 Task: Compose an email with the signature Liam Wilson with the subject Request for feedback on a technical manual and the message I am writing to request a review of the project procurement plan. from softage.3@softage.net to softage.2@softage.net with an attached audio file Audio_birthday_message.mp3 Undo the message, redo the message and add the line (Thank you) Send the email. Finally, move the email from Sent Items to the label Warranty claims
Action: Mouse moved to (87, 121)
Screenshot: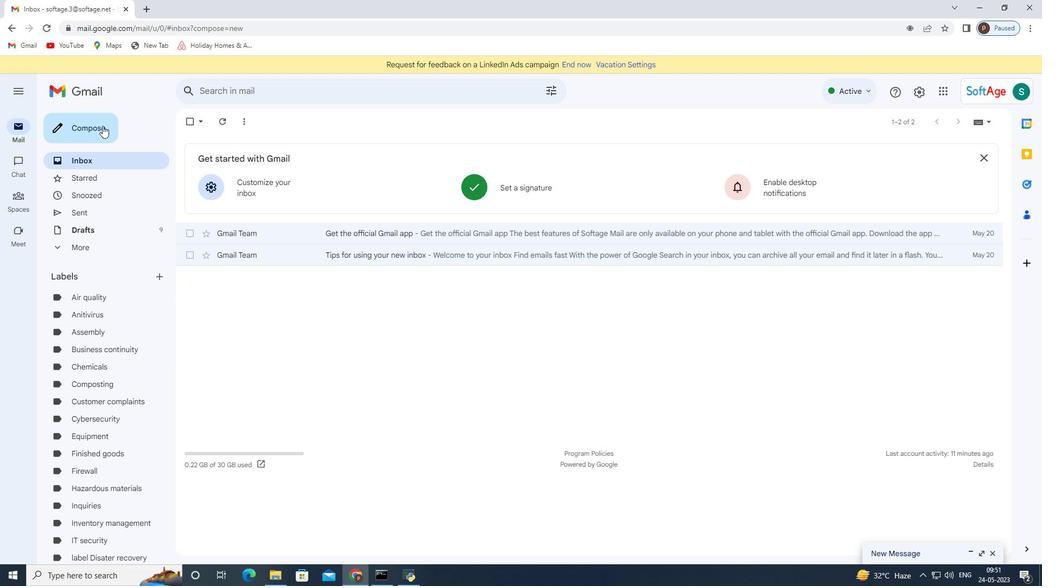 
Action: Mouse pressed left at (87, 121)
Screenshot: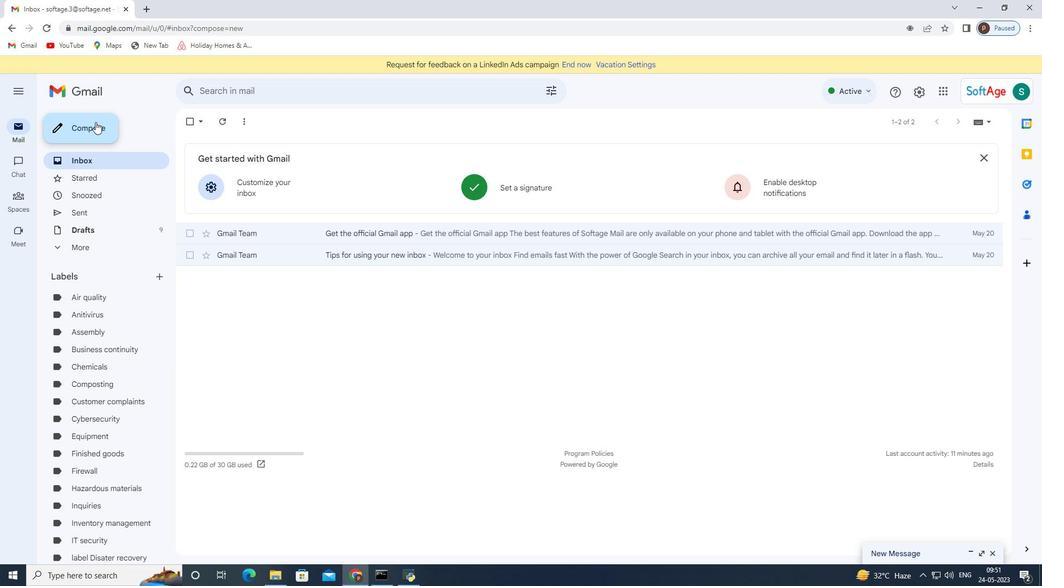 
Action: Mouse moved to (733, 548)
Screenshot: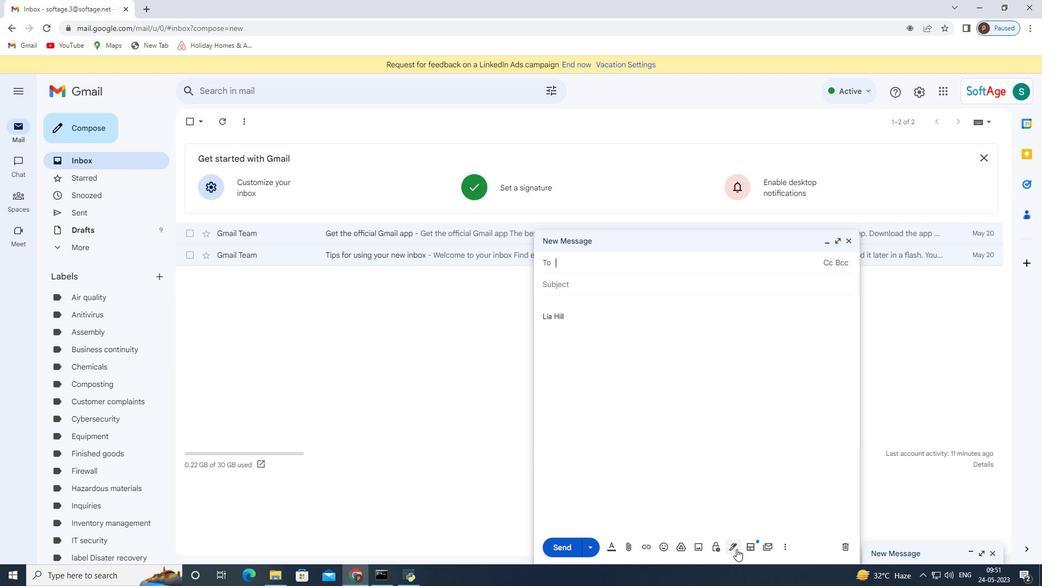 
Action: Mouse pressed left at (733, 548)
Screenshot: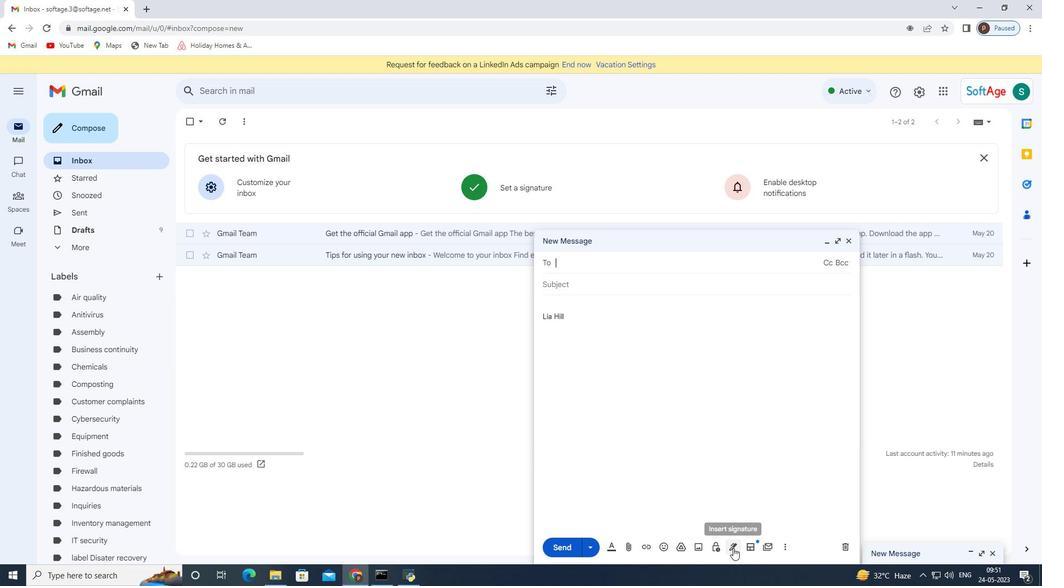 
Action: Mouse moved to (794, 492)
Screenshot: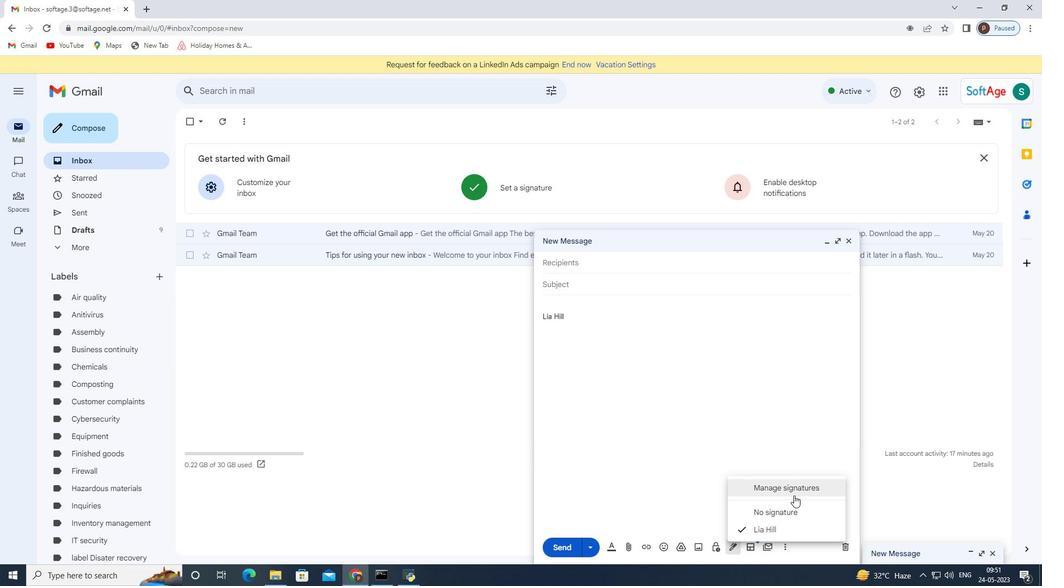 
Action: Mouse pressed left at (794, 492)
Screenshot: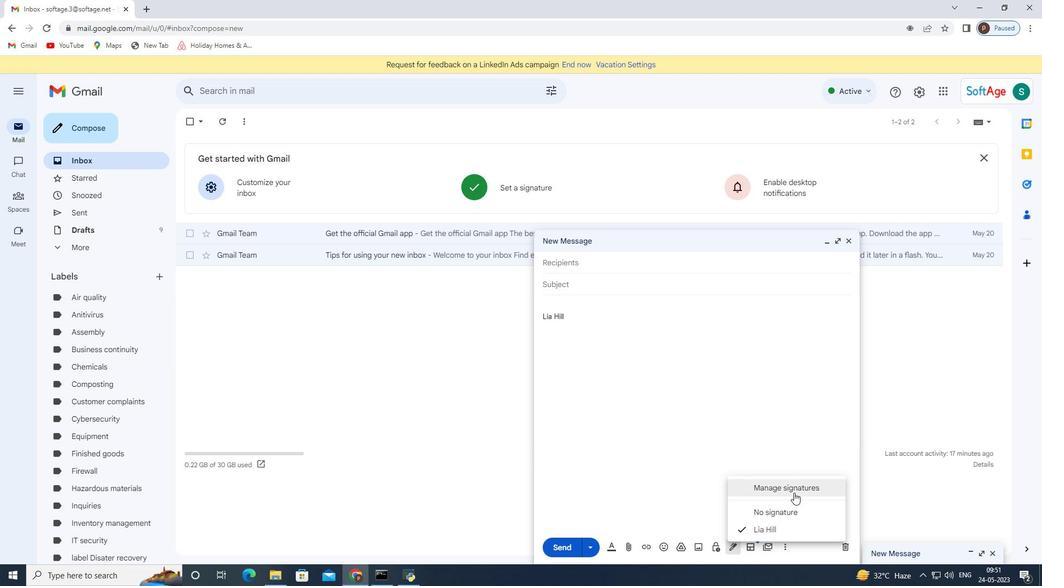 
Action: Mouse moved to (849, 236)
Screenshot: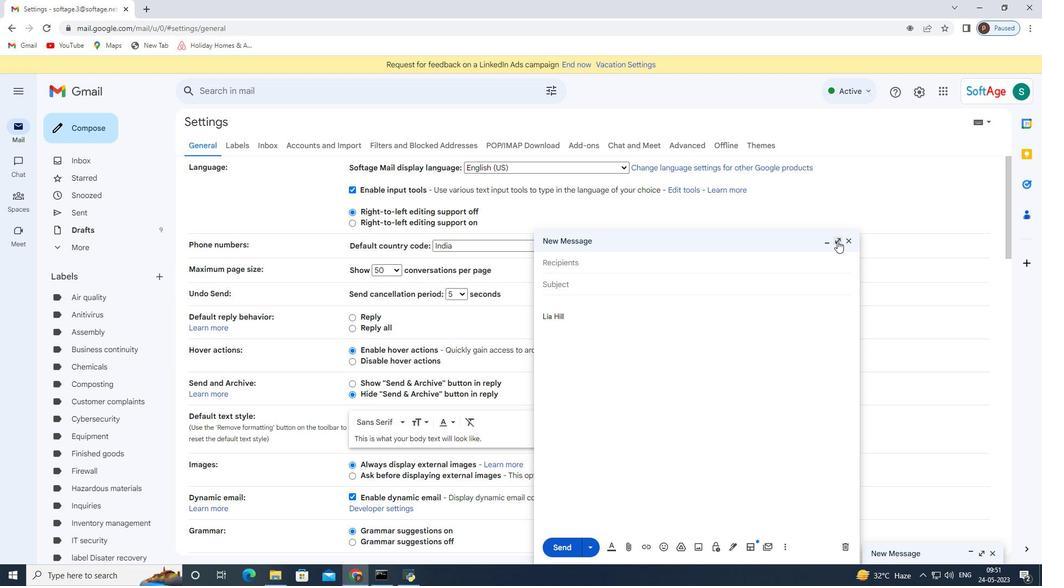 
Action: Mouse pressed left at (849, 236)
Screenshot: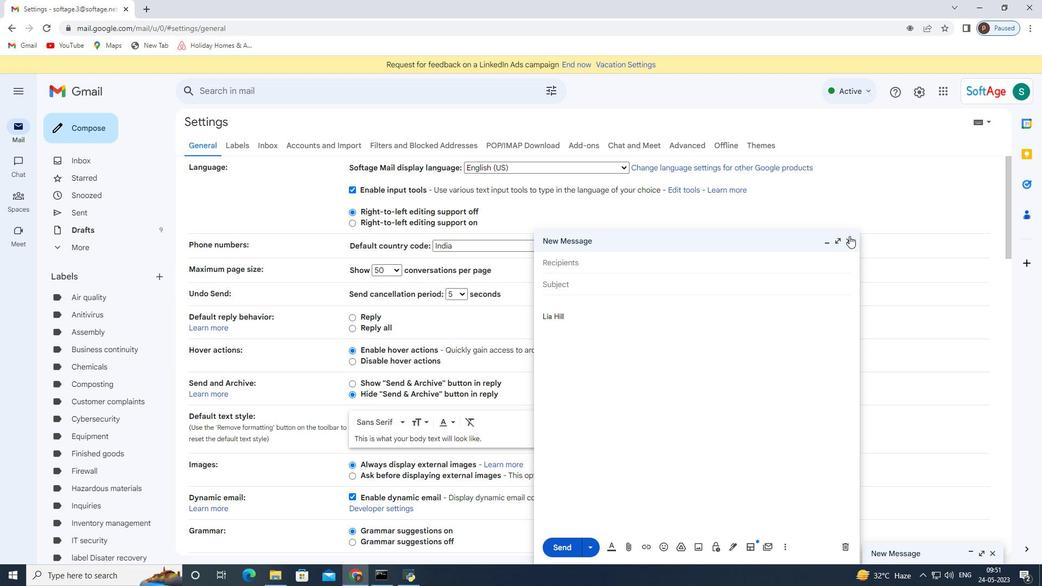
Action: Mouse moved to (460, 422)
Screenshot: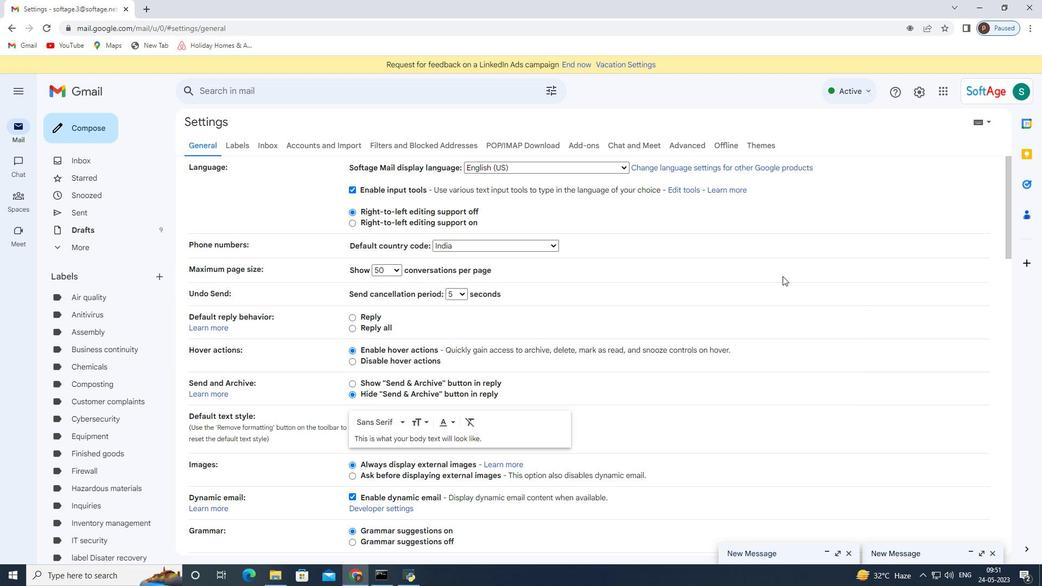 
Action: Mouse scrolled (460, 421) with delta (0, 0)
Screenshot: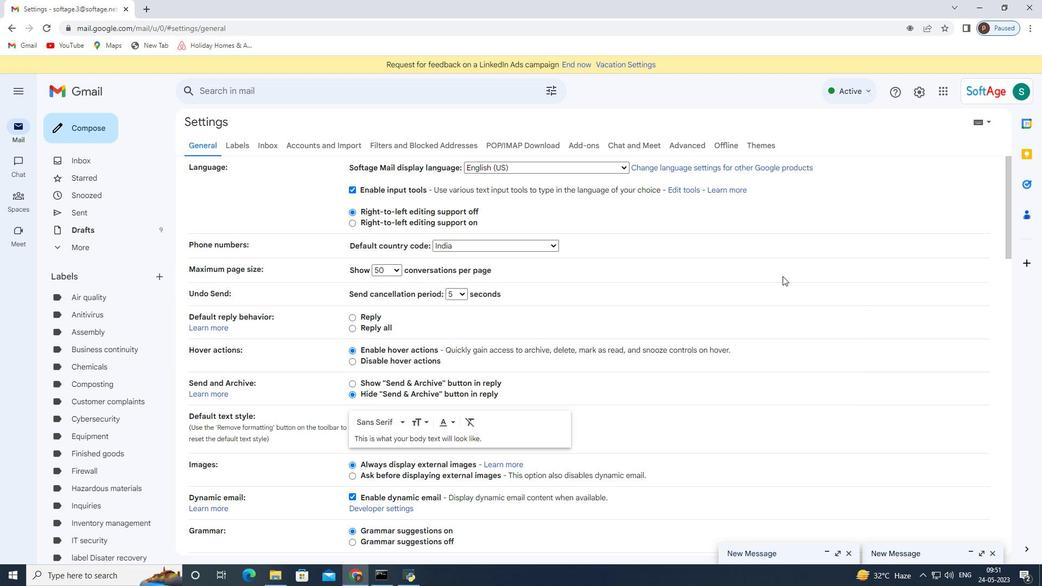 
Action: Mouse moved to (447, 433)
Screenshot: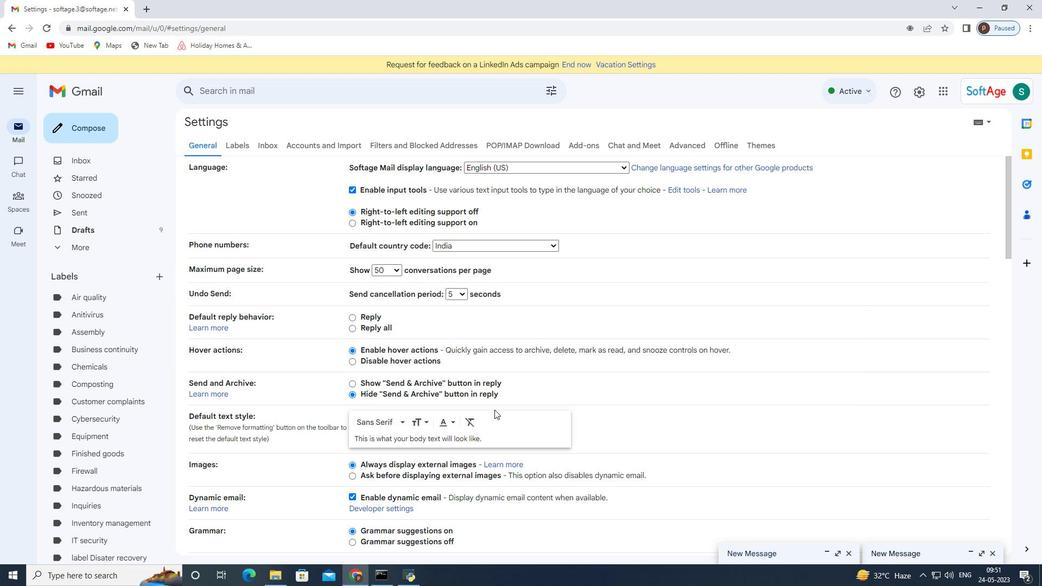 
Action: Mouse scrolled (447, 433) with delta (0, 0)
Screenshot: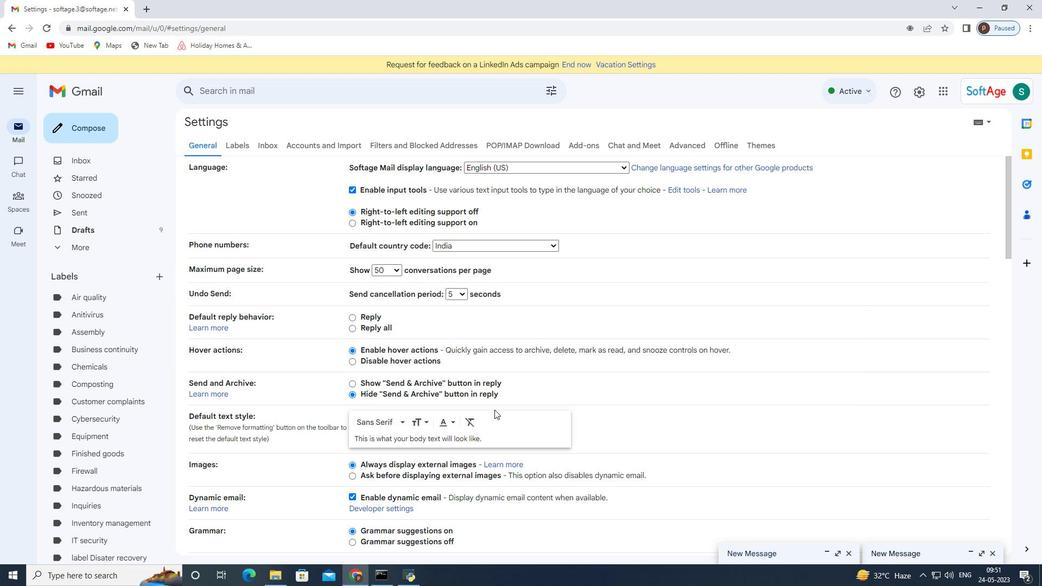 
Action: Mouse moved to (438, 440)
Screenshot: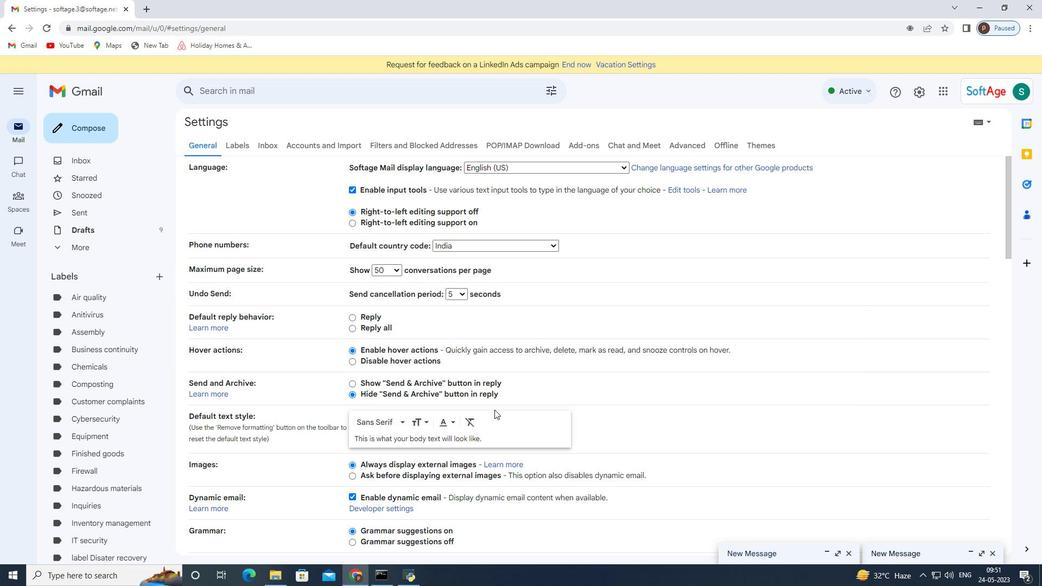 
Action: Mouse scrolled (438, 441) with delta (0, 0)
Screenshot: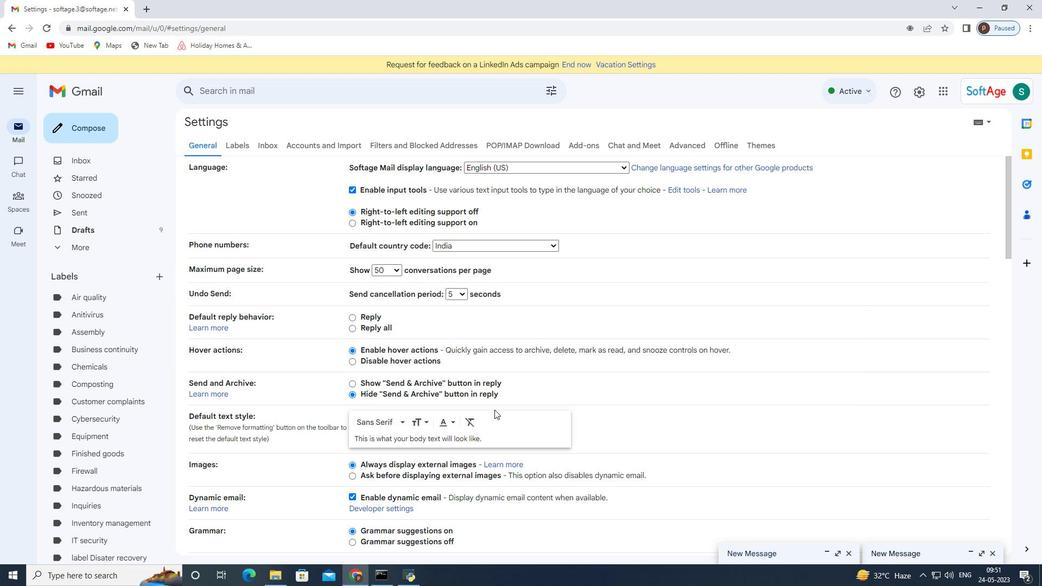 
Action: Mouse moved to (428, 445)
Screenshot: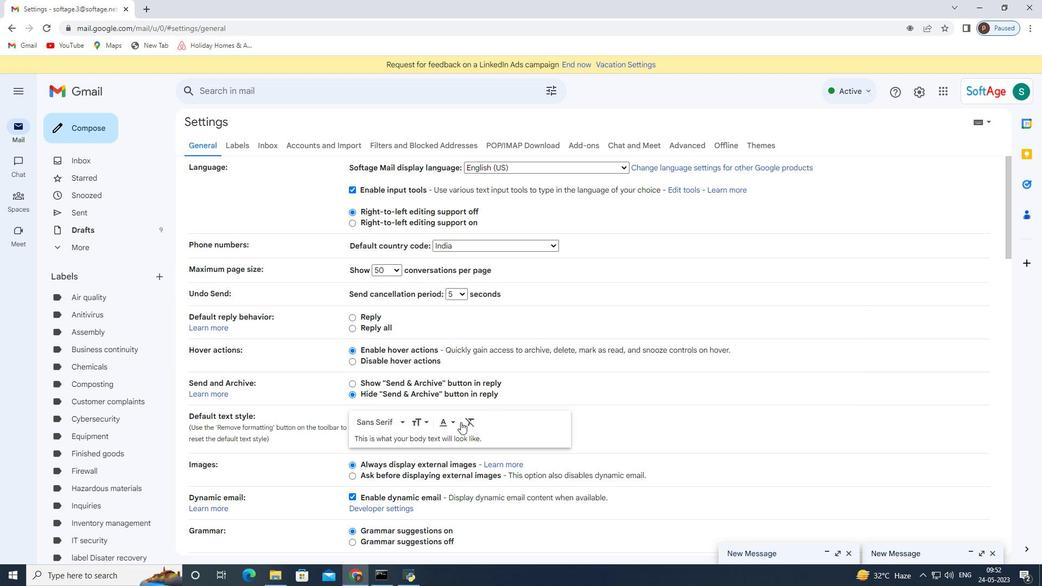 
Action: Mouse scrolled (433, 442) with delta (0, 0)
Screenshot: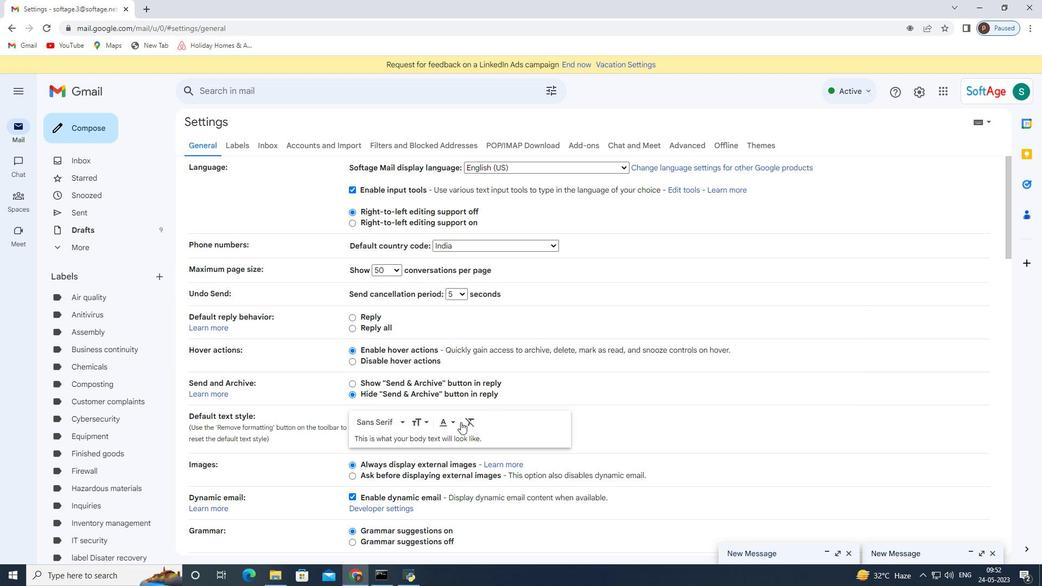 
Action: Mouse moved to (428, 446)
Screenshot: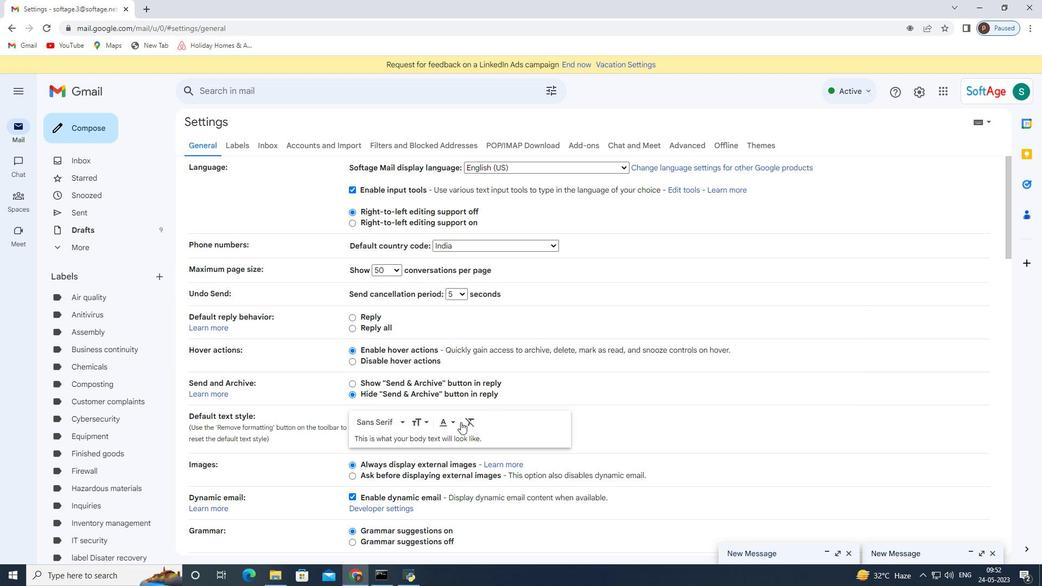 
Action: Mouse scrolled (428, 444) with delta (0, 0)
Screenshot: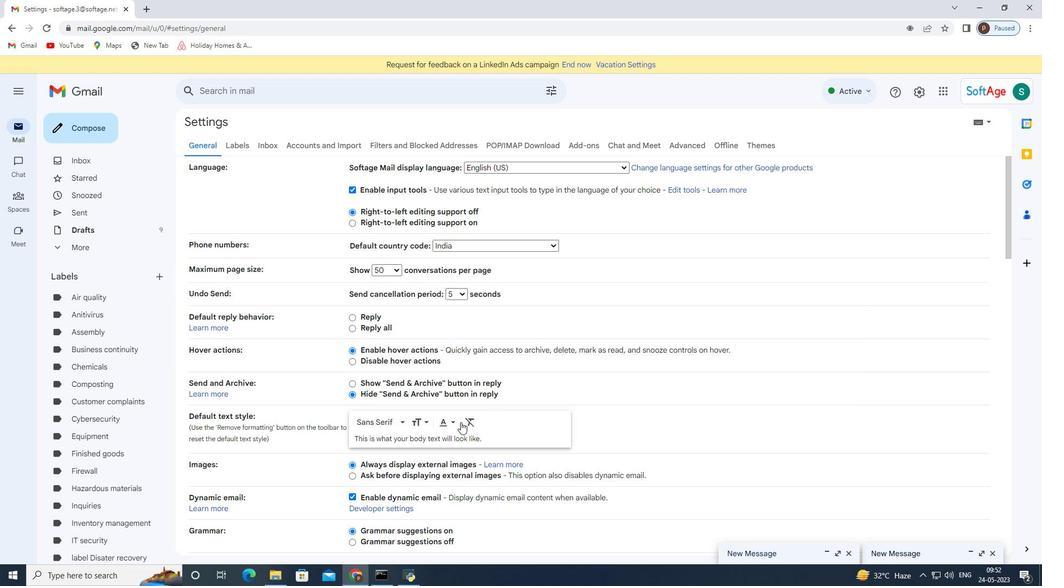 
Action: Mouse moved to (427, 446)
Screenshot: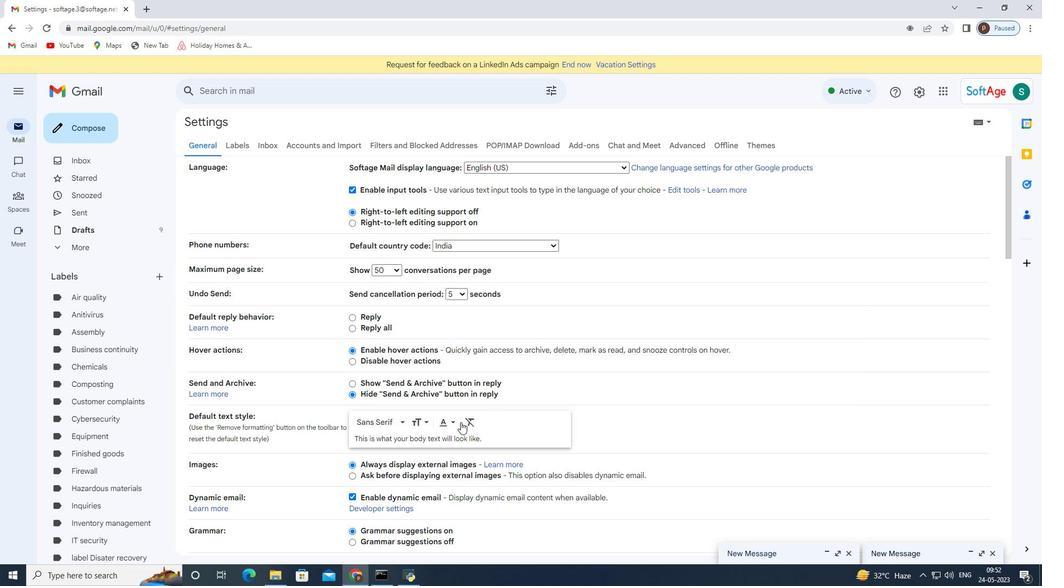 
Action: Mouse scrolled (427, 445) with delta (0, 0)
Screenshot: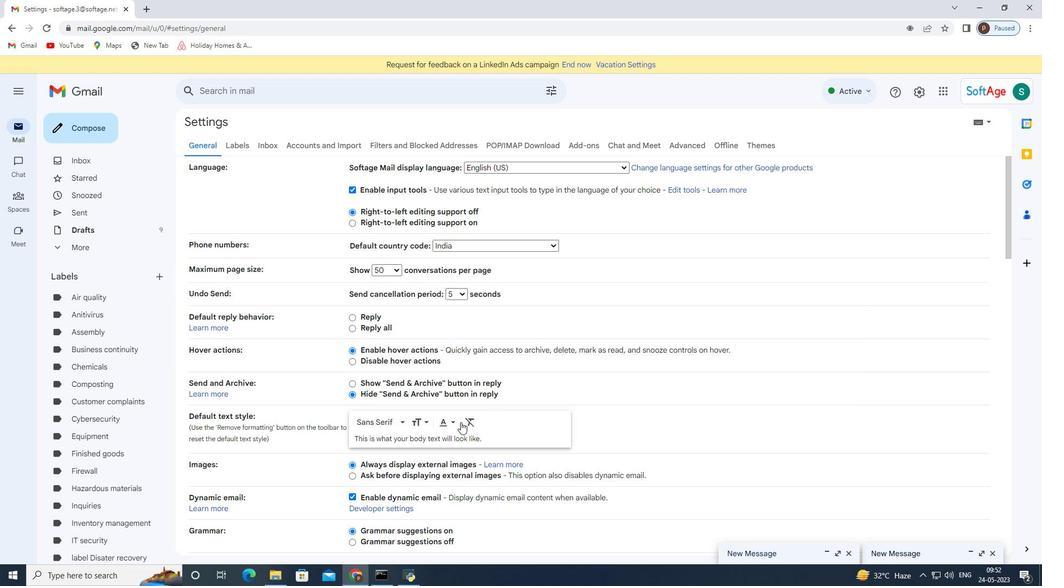 
Action: Mouse moved to (382, 428)
Screenshot: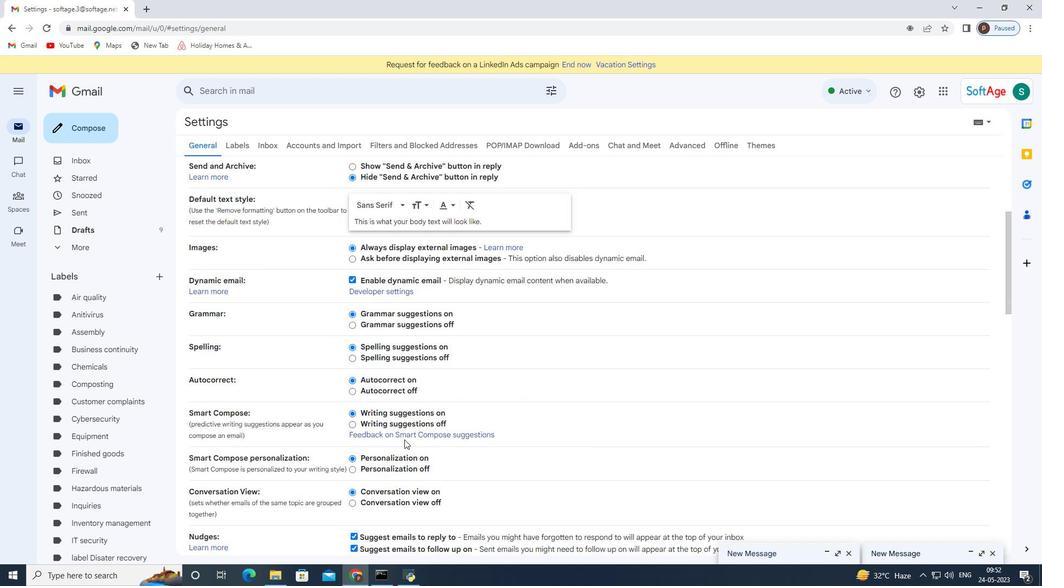 
Action: Mouse scrolled (382, 428) with delta (0, 0)
Screenshot: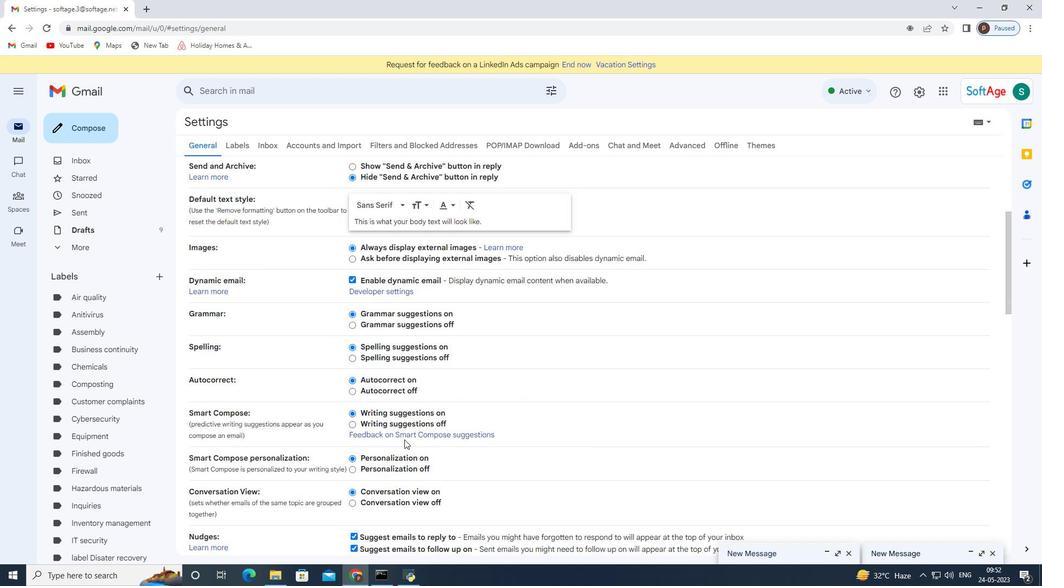 
Action: Mouse moved to (381, 427)
Screenshot: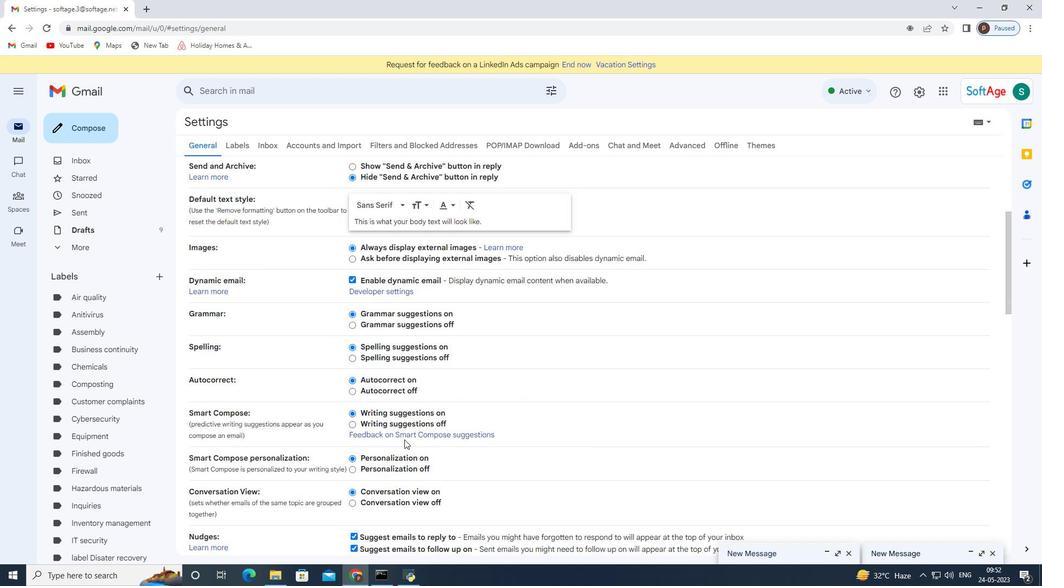 
Action: Mouse scrolled (381, 427) with delta (0, 0)
Screenshot: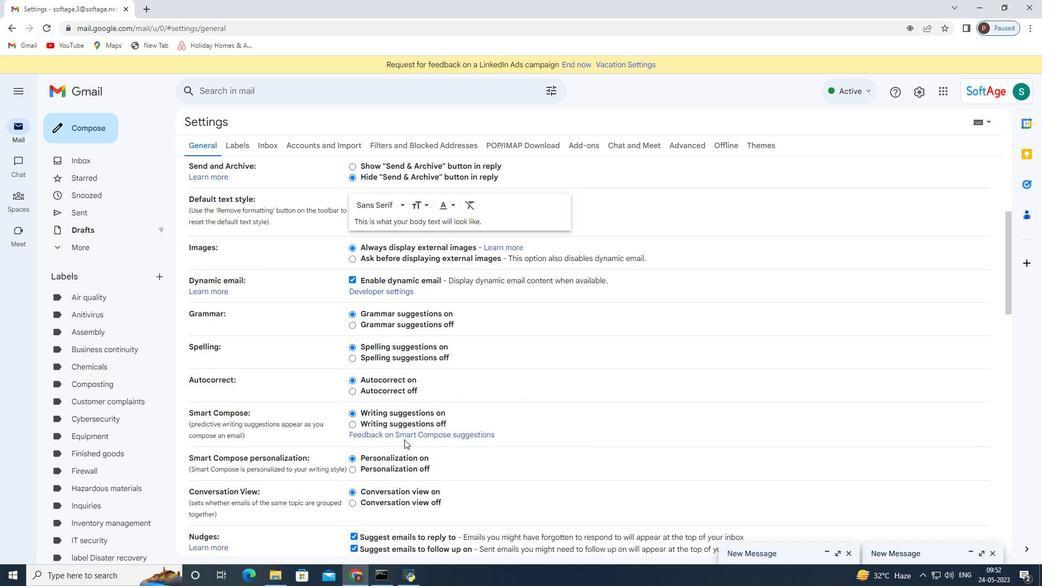
Action: Mouse moved to (379, 424)
Screenshot: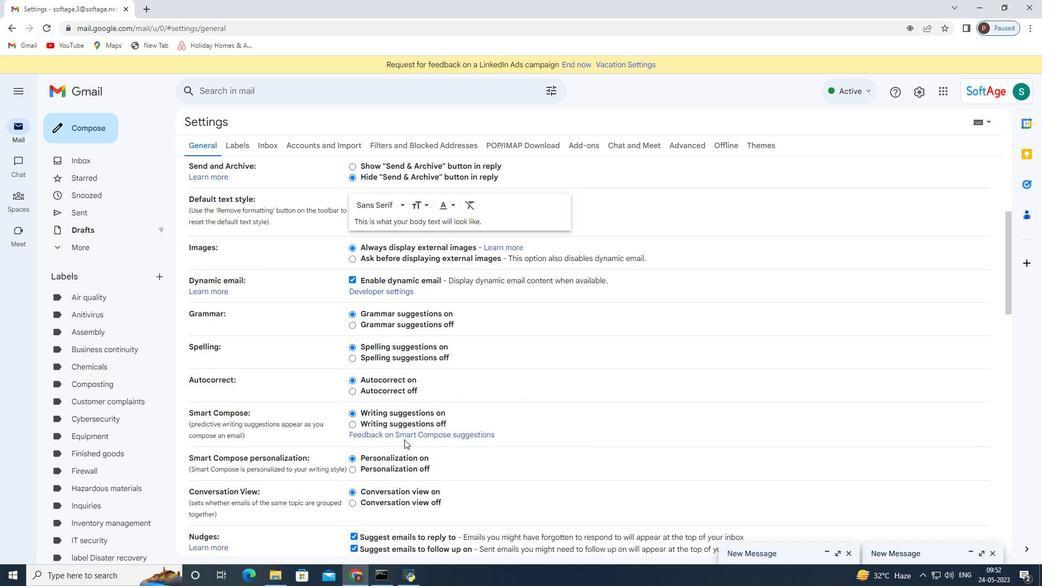 
Action: Mouse scrolled (379, 424) with delta (0, 0)
Screenshot: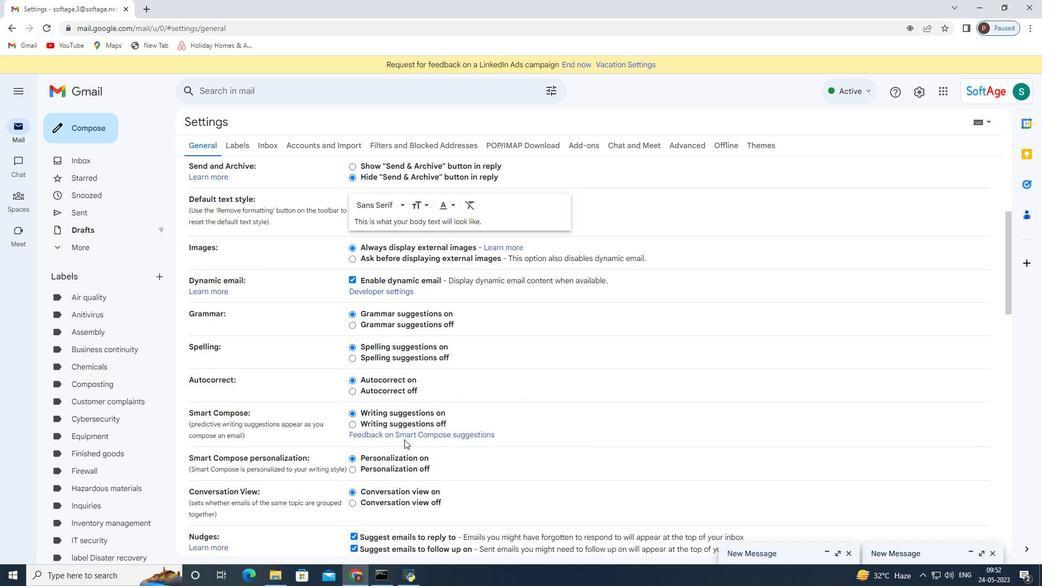 
Action: Mouse moved to (379, 422)
Screenshot: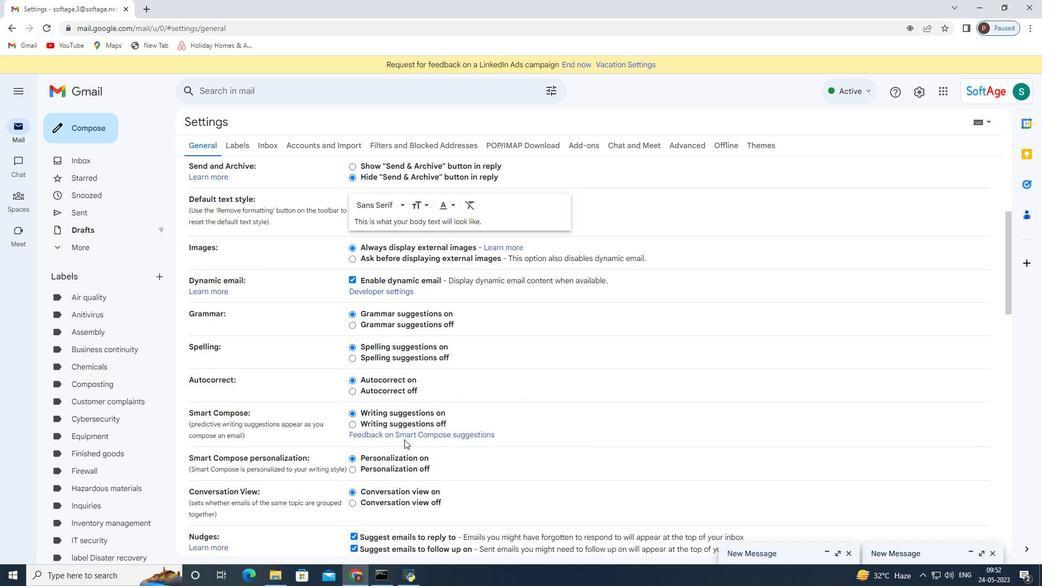 
Action: Mouse scrolled (379, 422) with delta (0, 0)
Screenshot: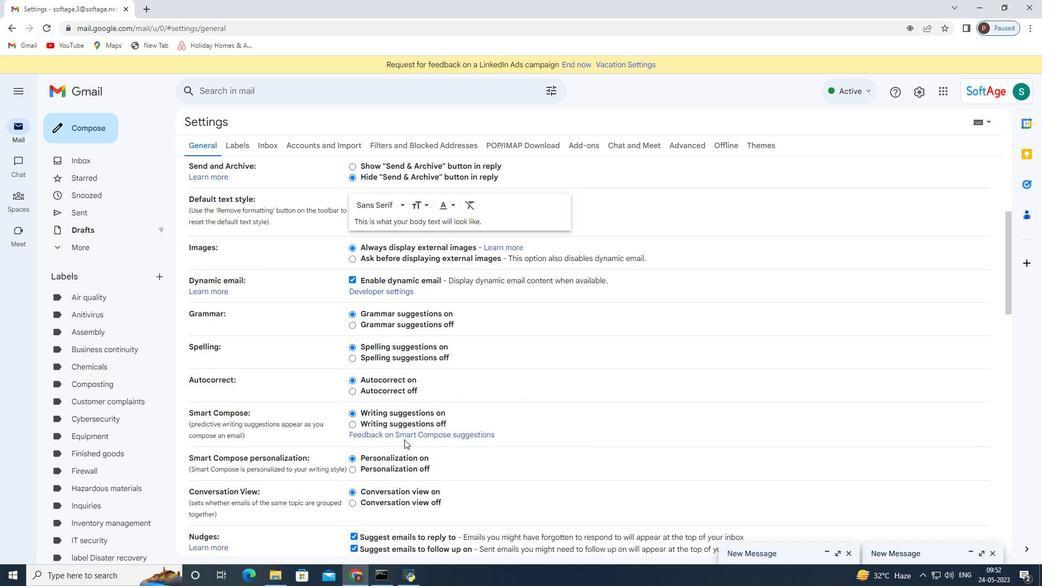 
Action: Mouse moved to (378, 421)
Screenshot: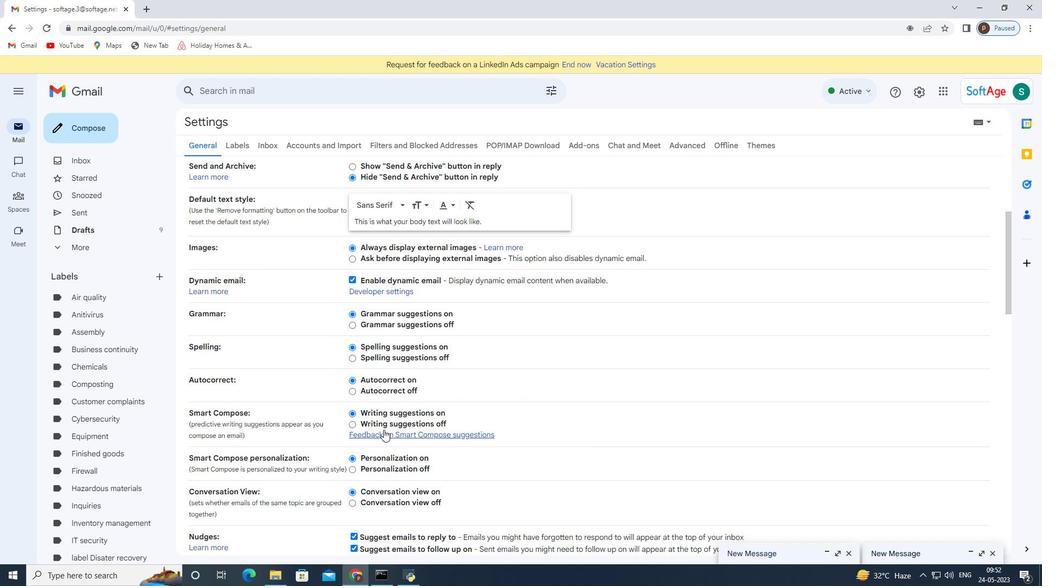 
Action: Mouse scrolled (378, 420) with delta (0, 0)
Screenshot: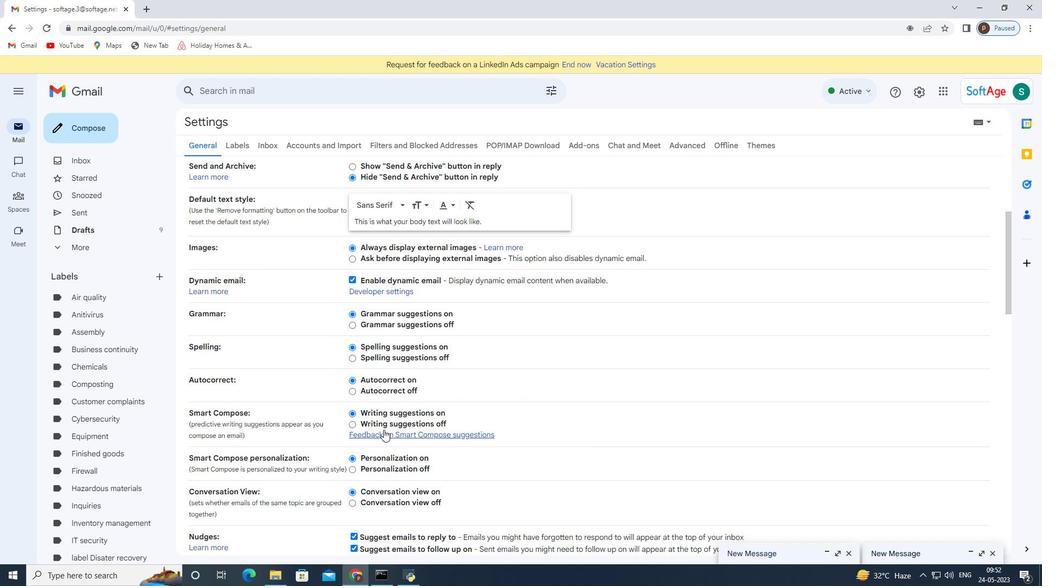 
Action: Mouse moved to (378, 418)
Screenshot: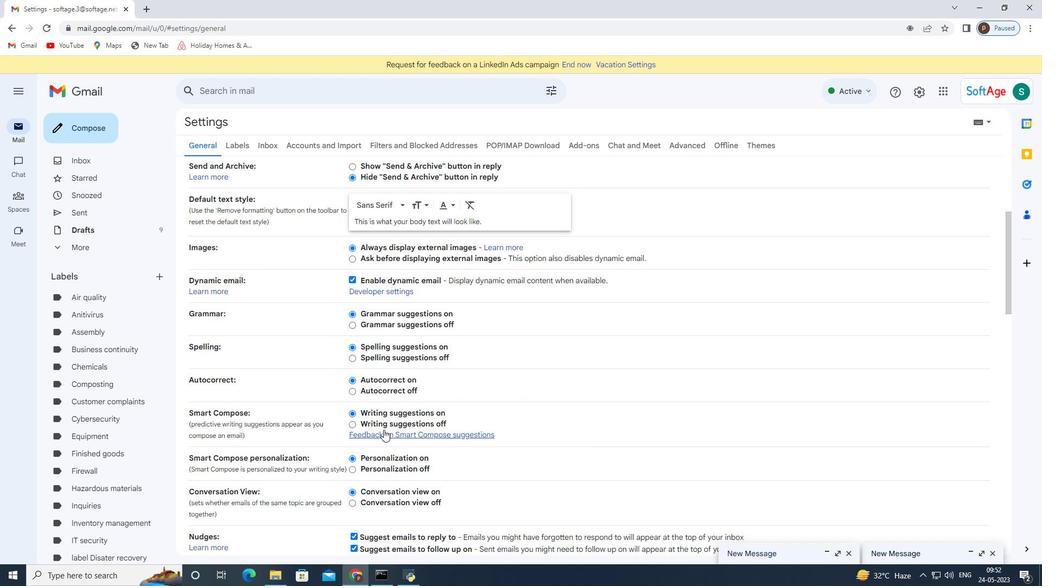
Action: Mouse scrolled (378, 417) with delta (0, 0)
Screenshot: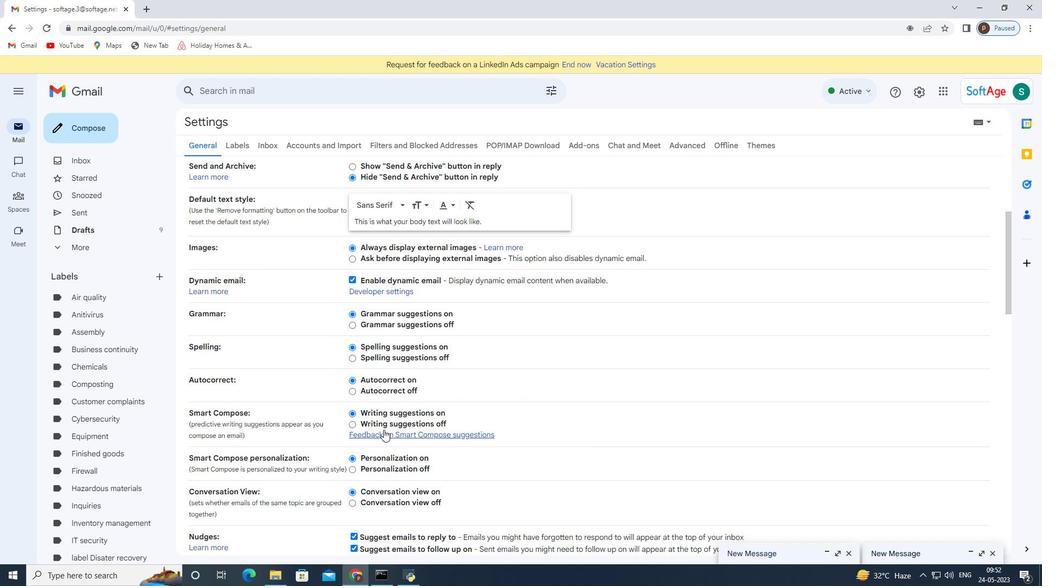 
Action: Mouse moved to (383, 414)
Screenshot: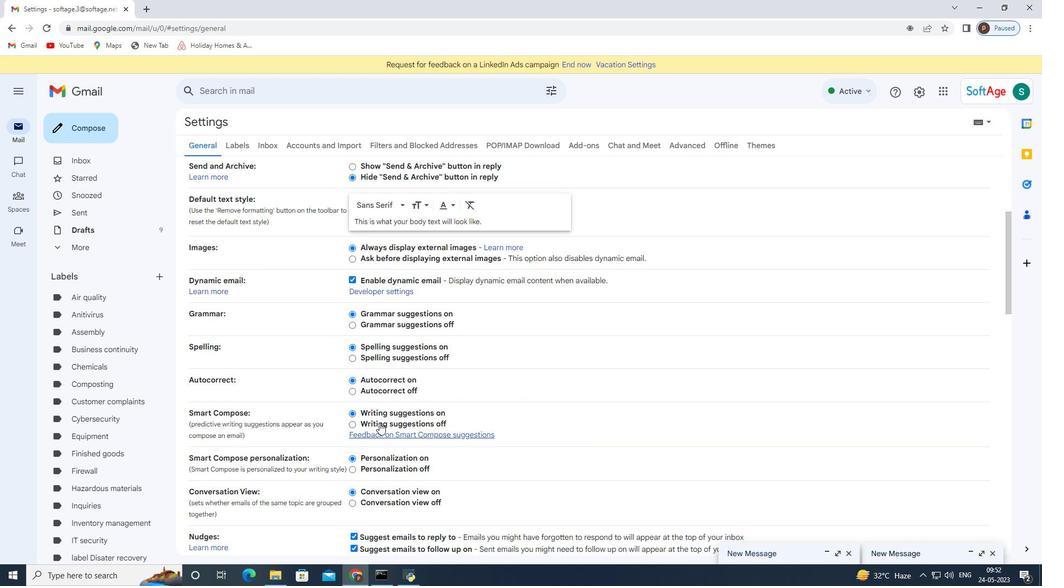 
Action: Mouse scrolled (383, 413) with delta (0, 0)
Screenshot: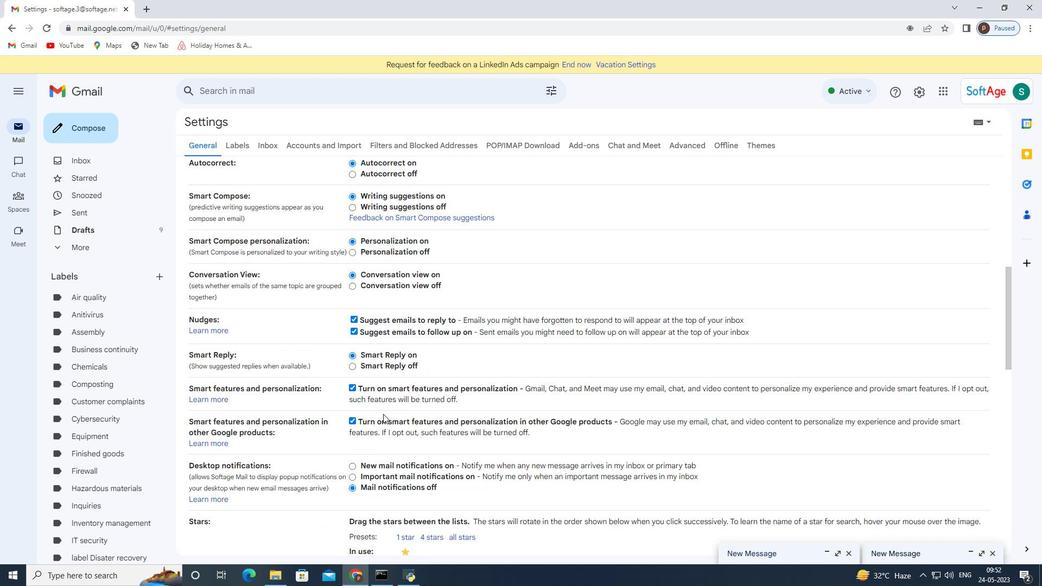 
Action: Mouse scrolled (383, 413) with delta (0, 0)
Screenshot: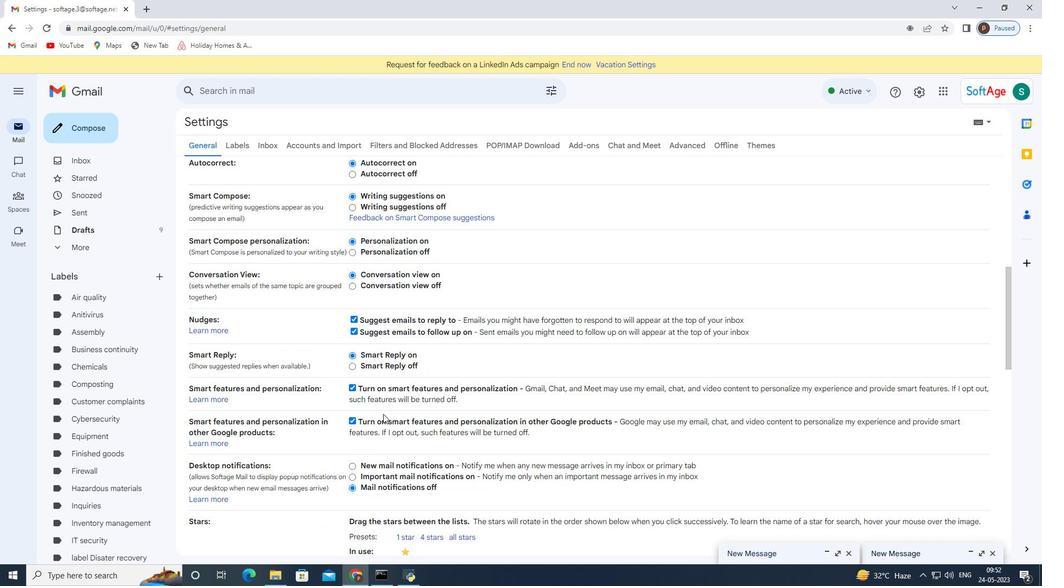 
Action: Mouse scrolled (383, 413) with delta (0, 0)
Screenshot: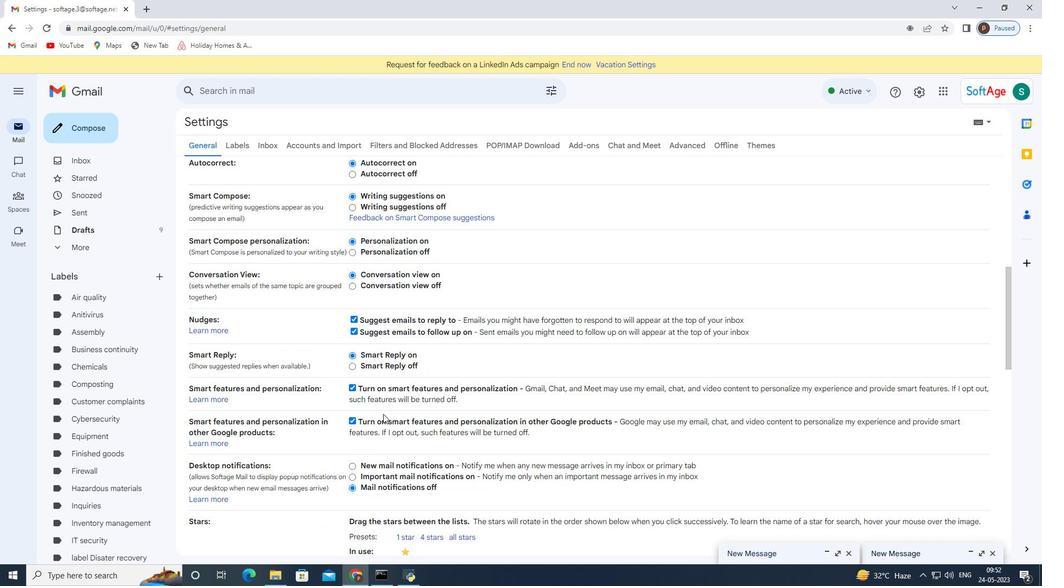 
Action: Mouse scrolled (383, 413) with delta (0, 0)
Screenshot: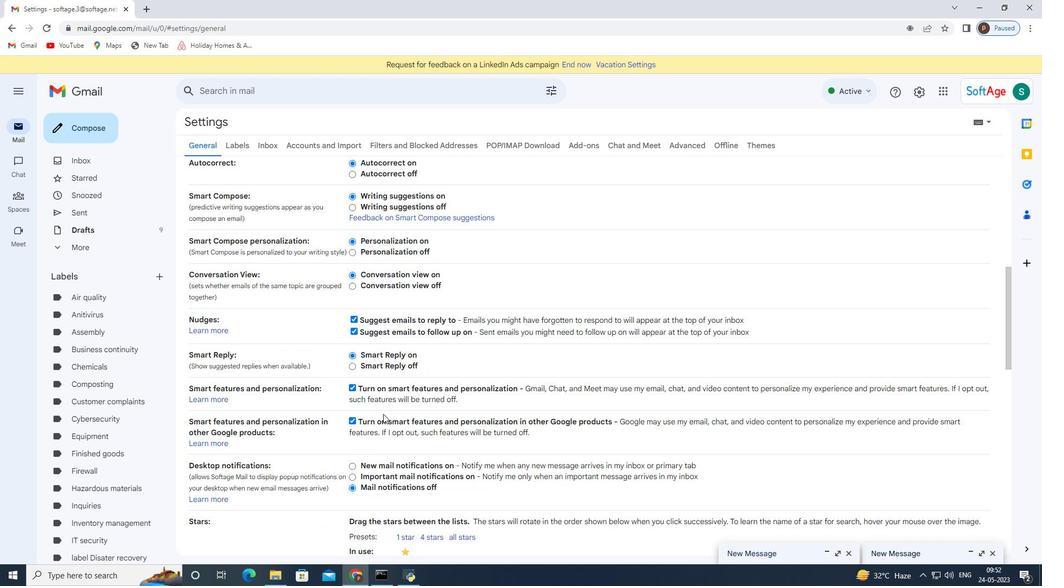 
Action: Mouse scrolled (383, 413) with delta (0, 0)
Screenshot: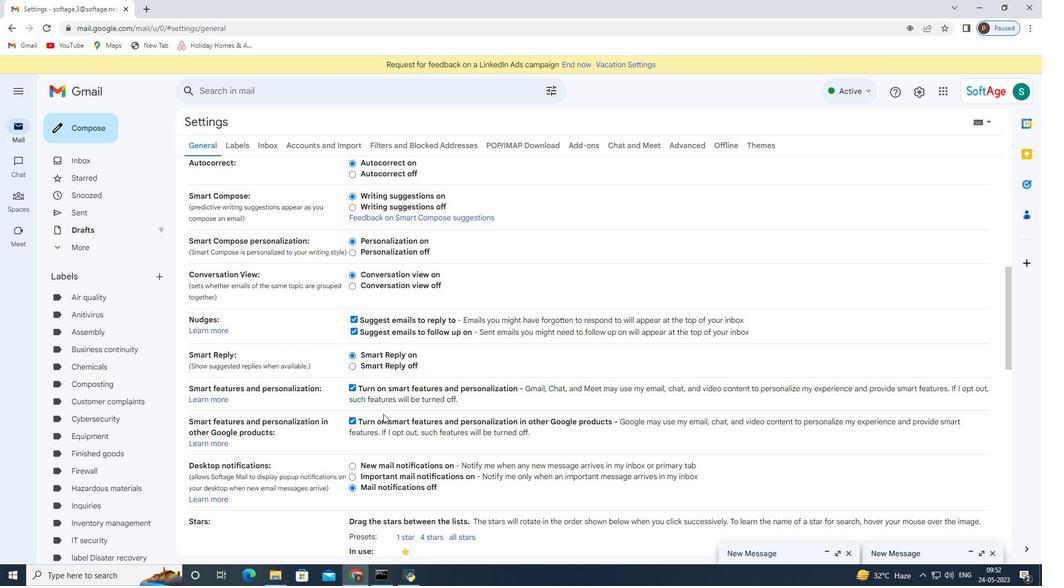 
Action: Mouse moved to (466, 470)
Screenshot: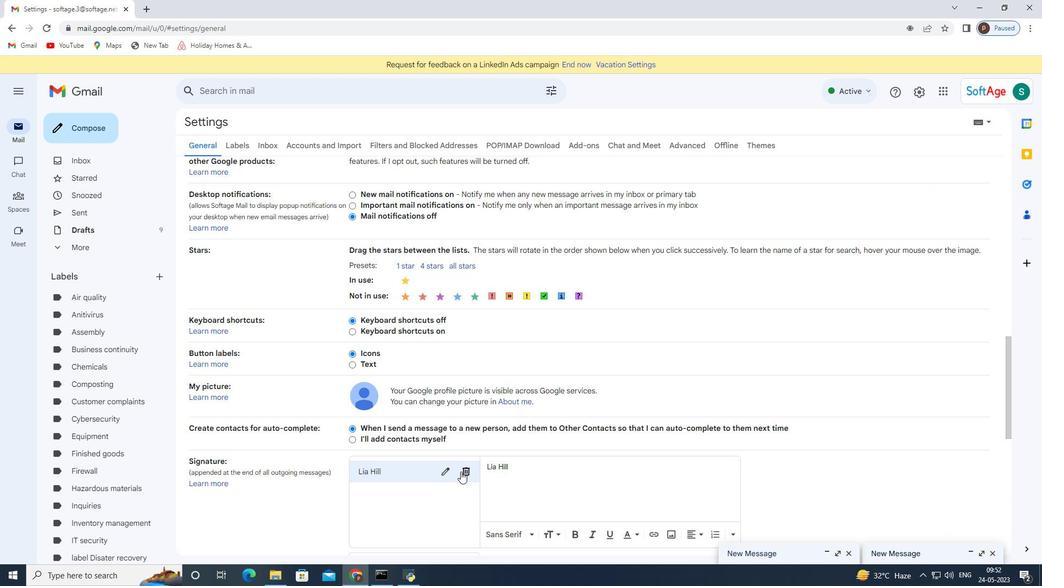 
Action: Mouse pressed left at (466, 470)
Screenshot: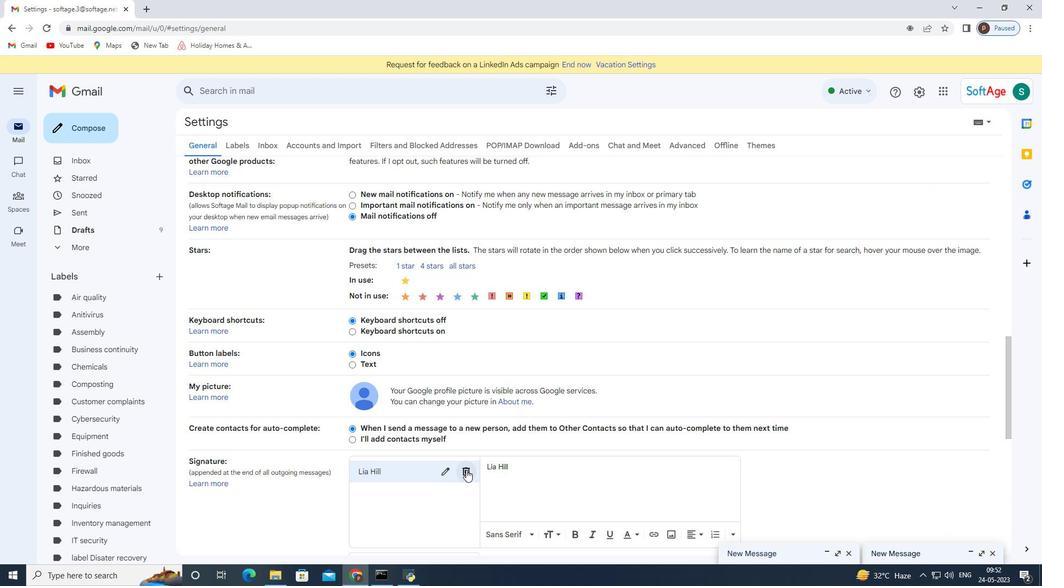 
Action: Mouse moved to (602, 334)
Screenshot: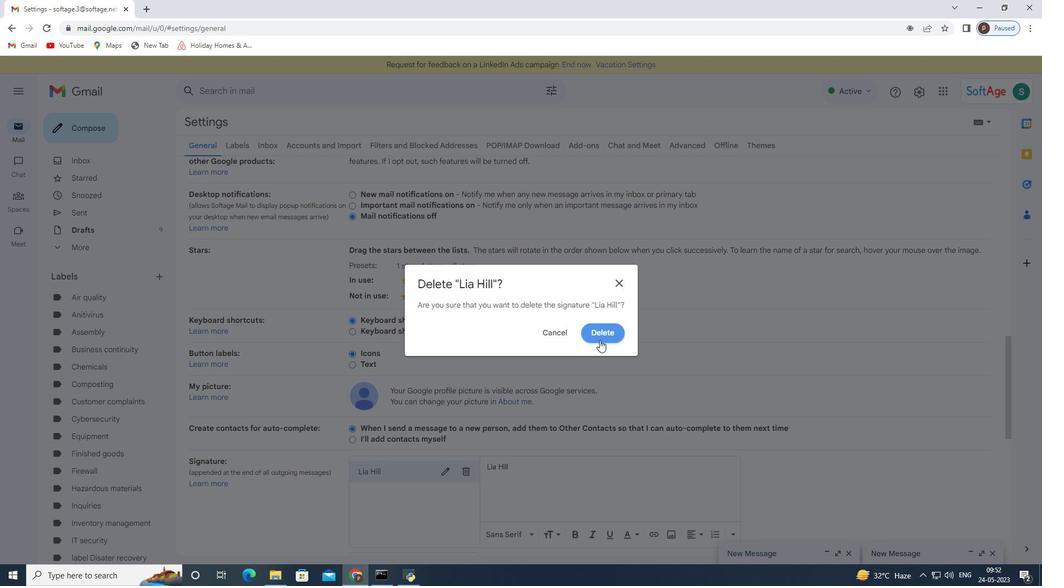 
Action: Mouse pressed left at (602, 334)
Screenshot: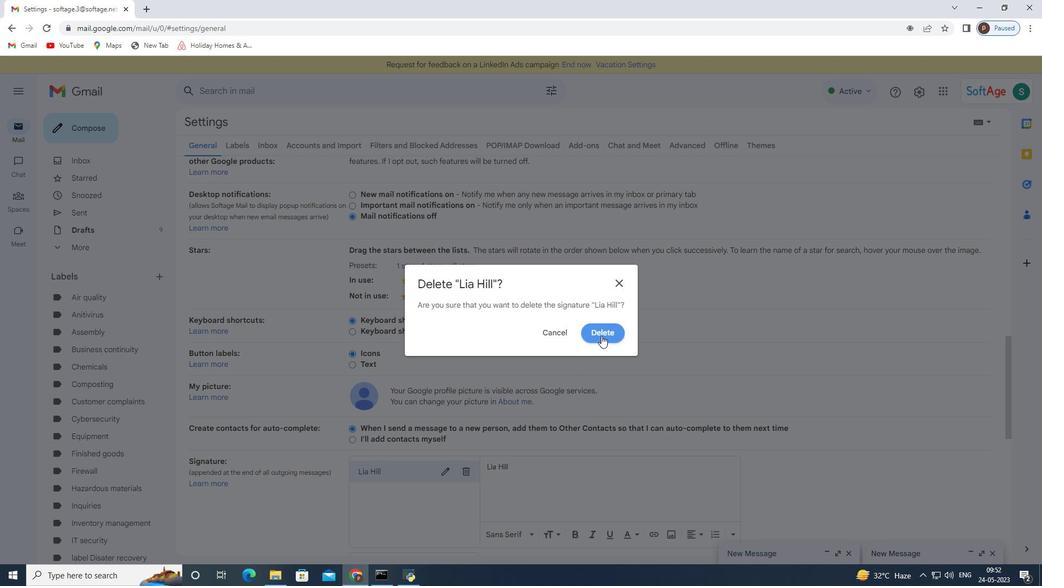 
Action: Mouse moved to (376, 479)
Screenshot: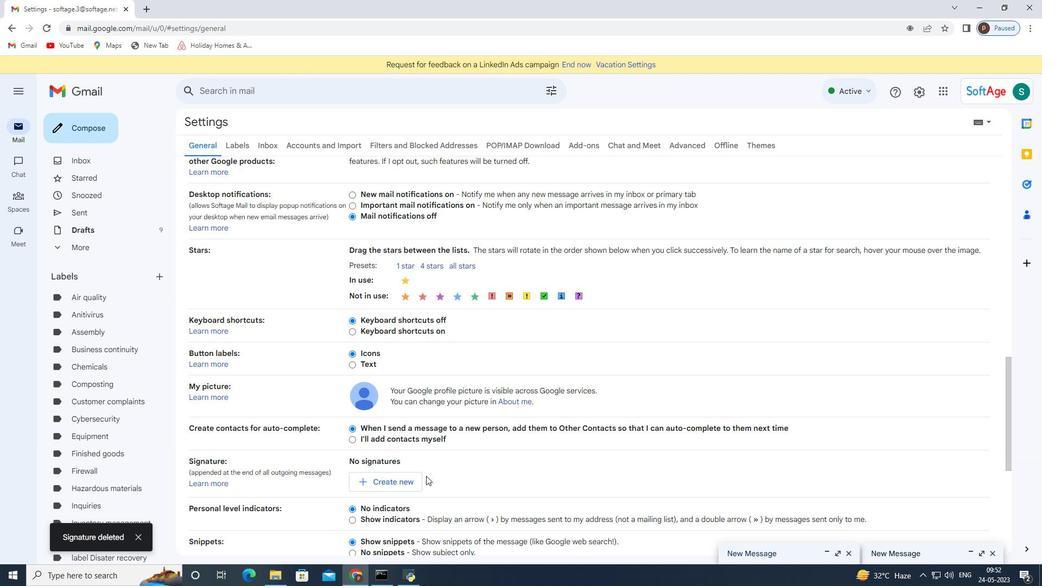 
Action: Mouse pressed left at (376, 479)
Screenshot: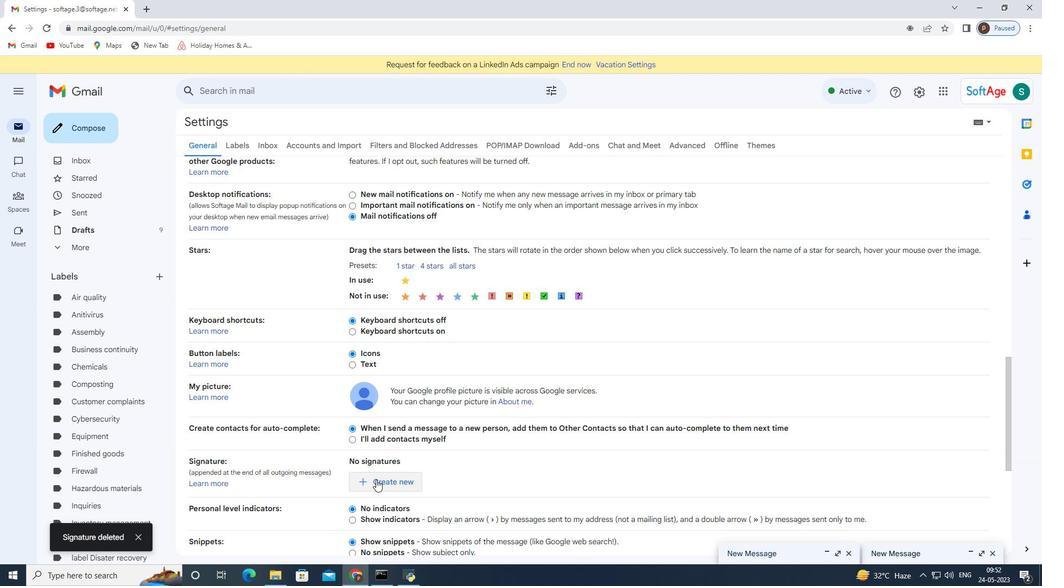 
Action: Mouse moved to (456, 309)
Screenshot: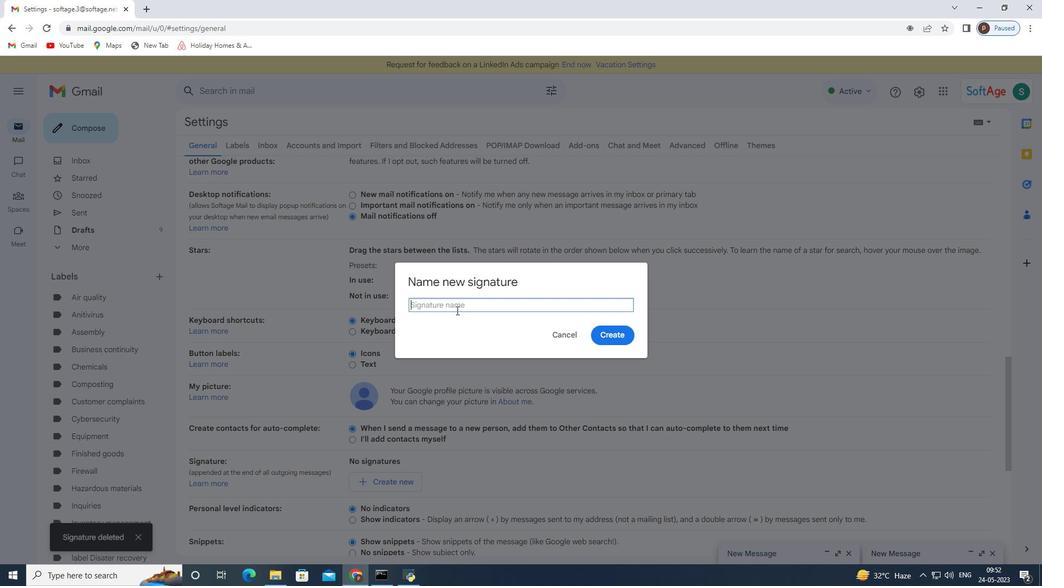 
Action: Mouse pressed left at (456, 309)
Screenshot: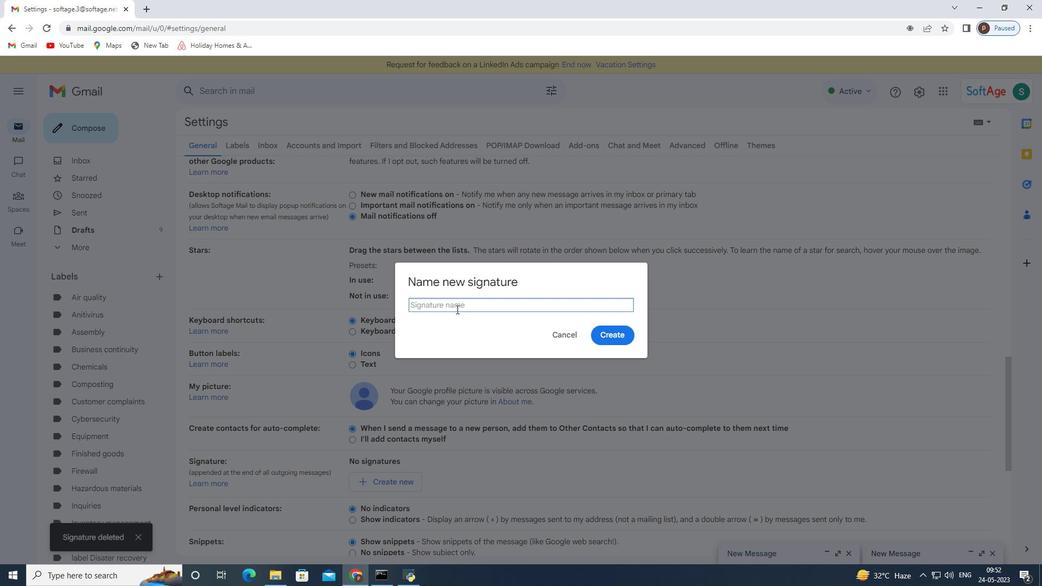 
Action: Key pressed <Key.shift>Liam<Key.space><Key.shift>Wilson
Screenshot: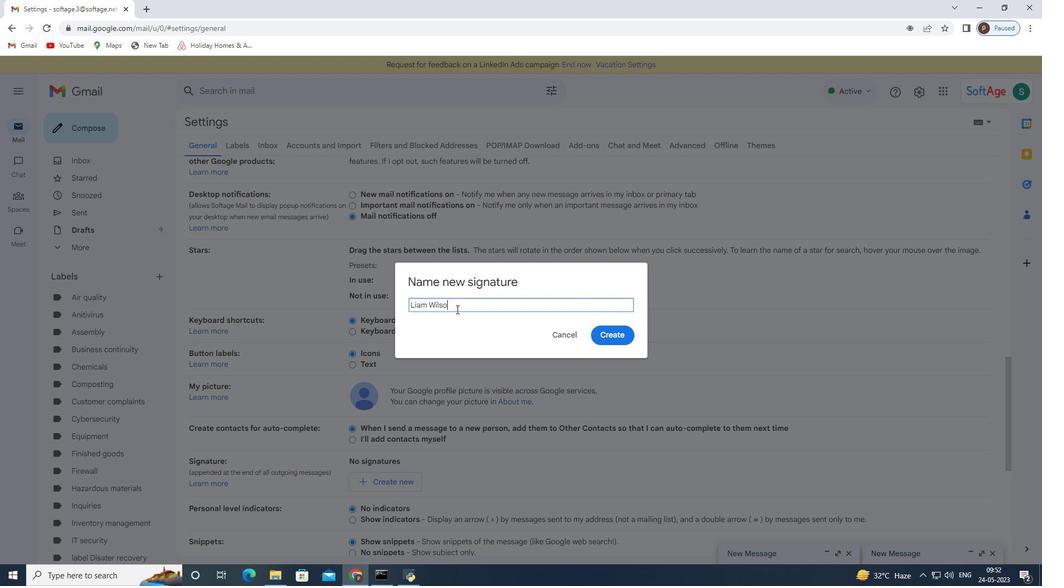
Action: Mouse moved to (620, 337)
Screenshot: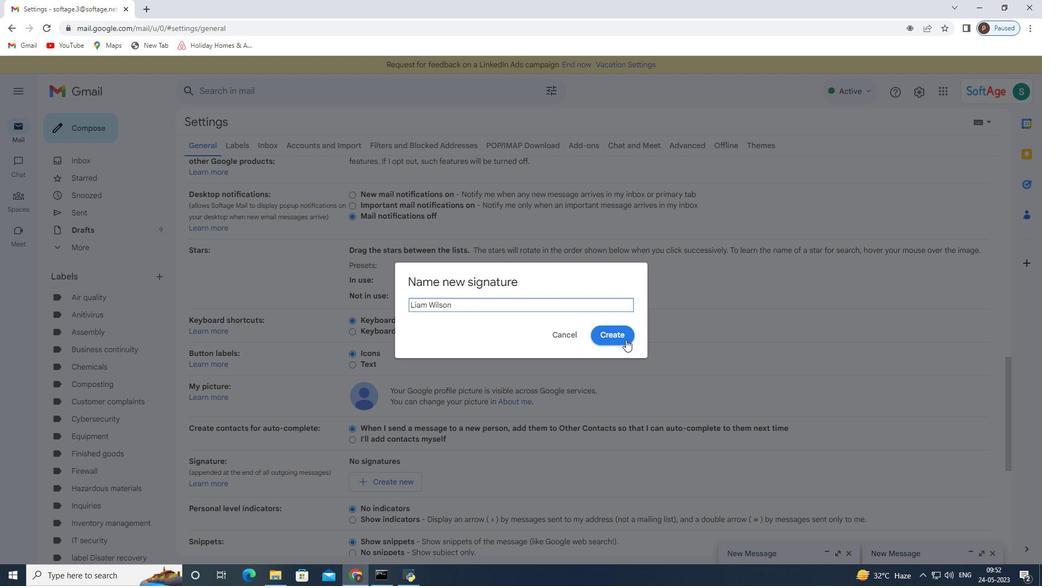 
Action: Mouse pressed left at (620, 337)
Screenshot: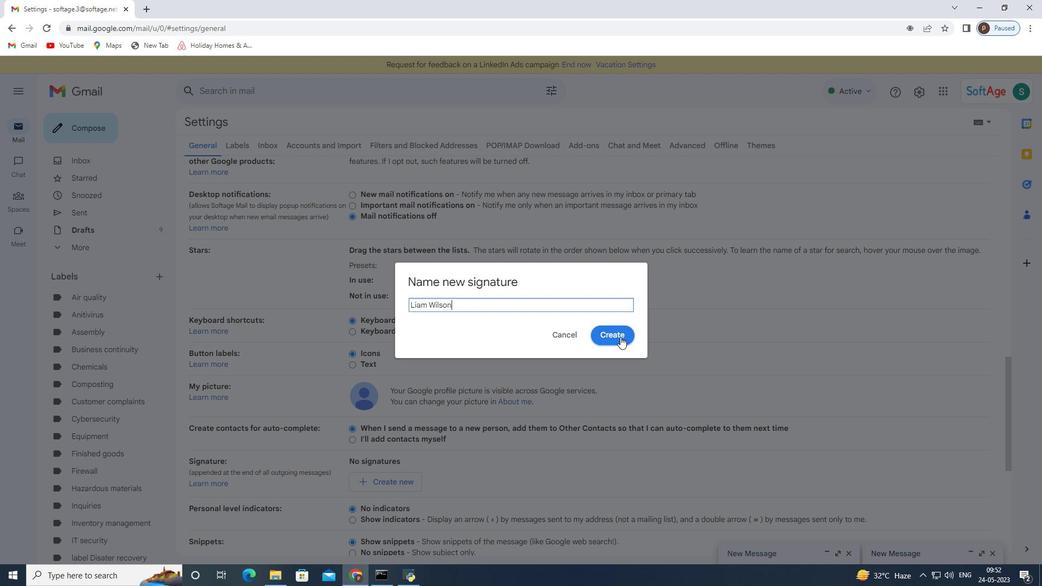 
Action: Mouse moved to (528, 476)
Screenshot: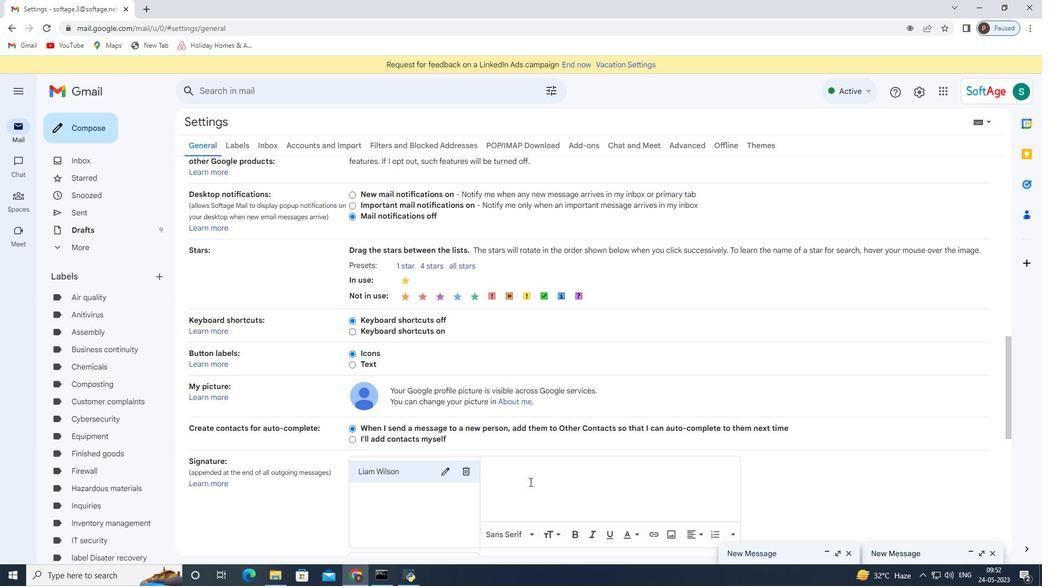 
Action: Mouse pressed left at (528, 476)
Screenshot: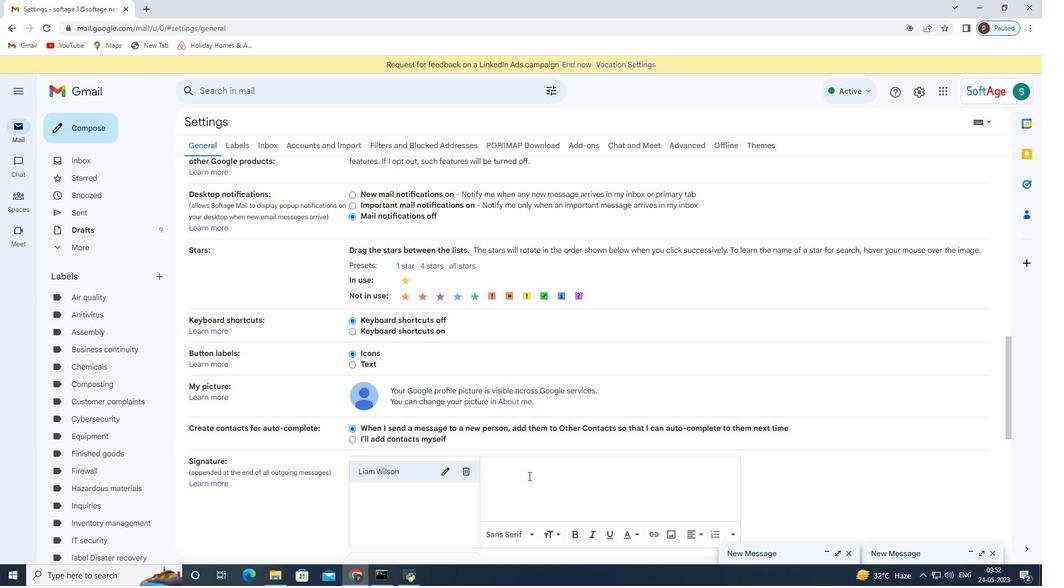 
Action: Key pressed <Key.shift>Liam<Key.space><Key.shift>Wilson
Screenshot: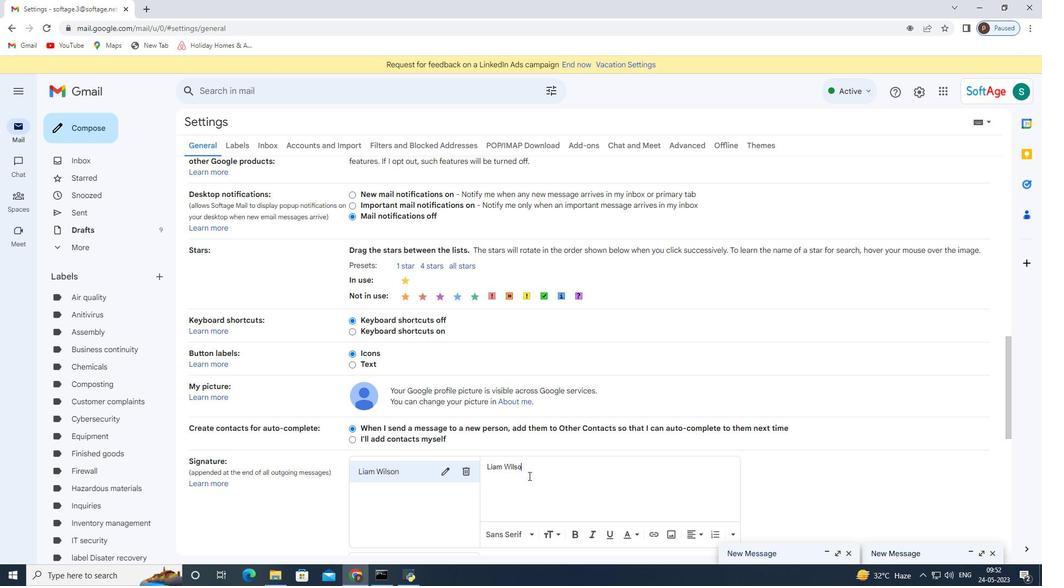 
Action: Mouse moved to (528, 475)
Screenshot: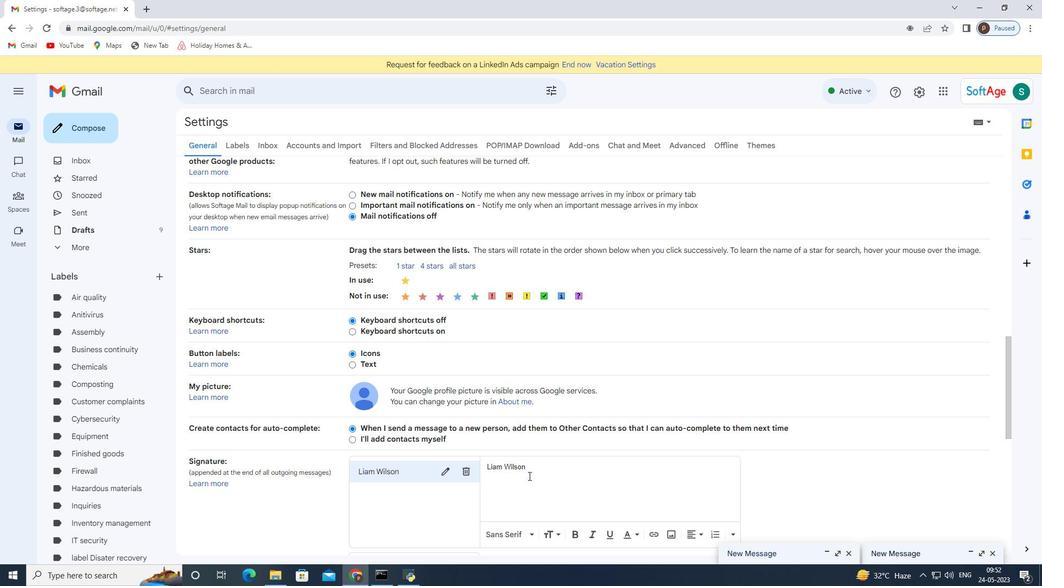 
Action: Mouse scrolled (528, 475) with delta (0, 0)
Screenshot: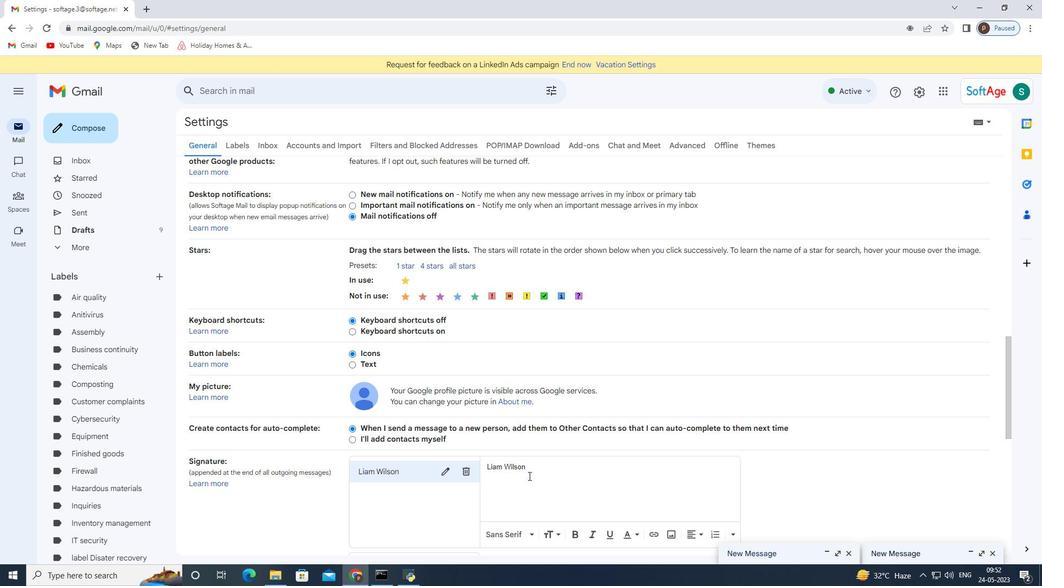 
Action: Mouse scrolled (528, 475) with delta (0, 0)
Screenshot: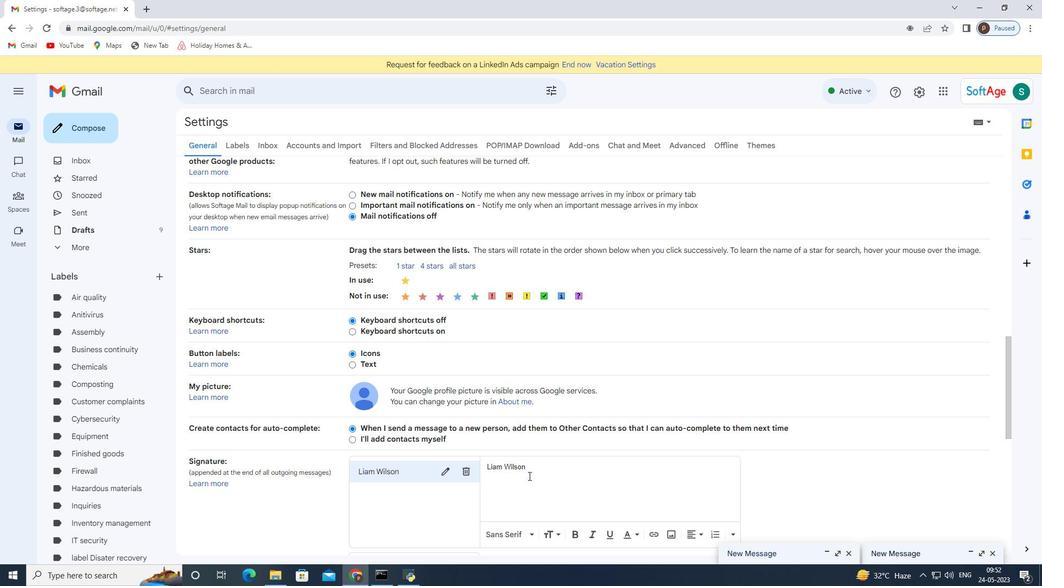 
Action: Mouse scrolled (528, 475) with delta (0, 0)
Screenshot: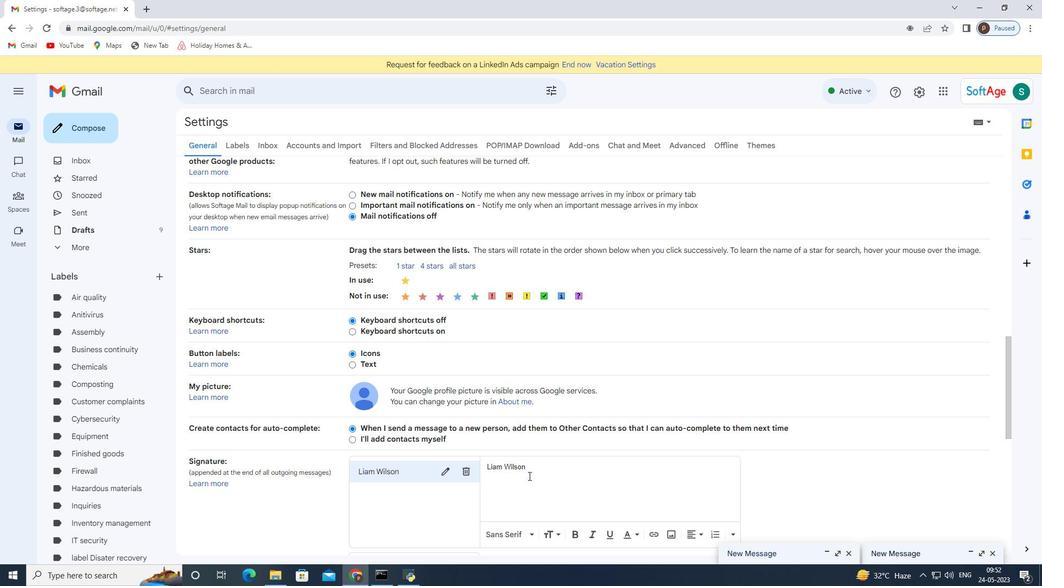
Action: Mouse moved to (428, 460)
Screenshot: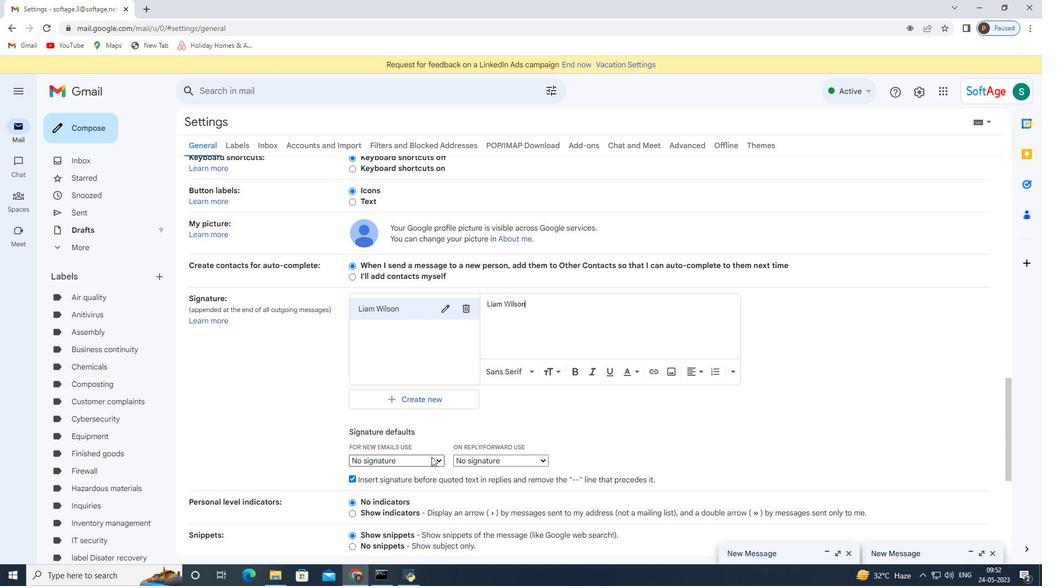 
Action: Mouse pressed left at (428, 460)
Screenshot: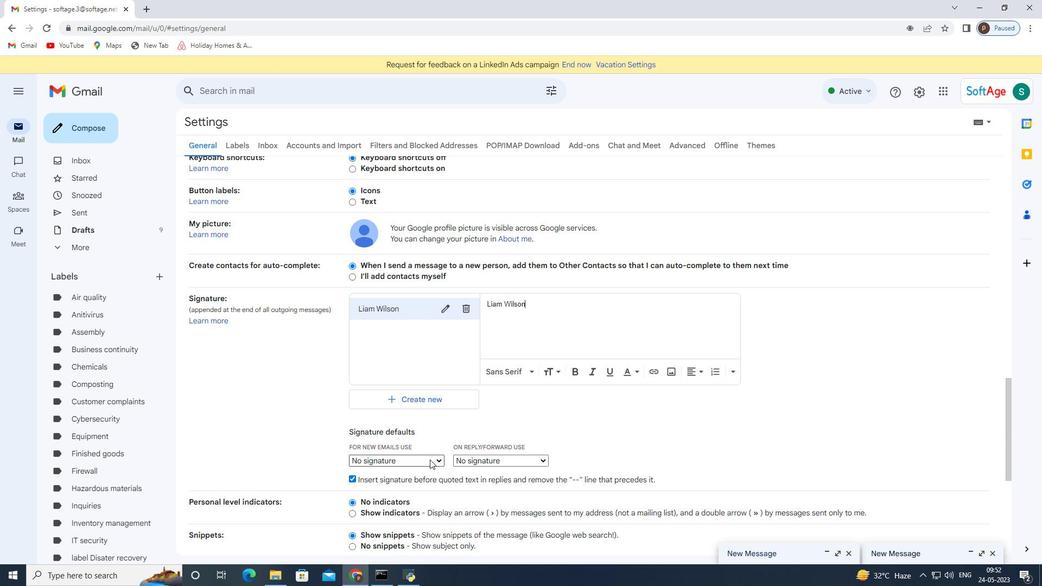 
Action: Mouse moved to (425, 483)
Screenshot: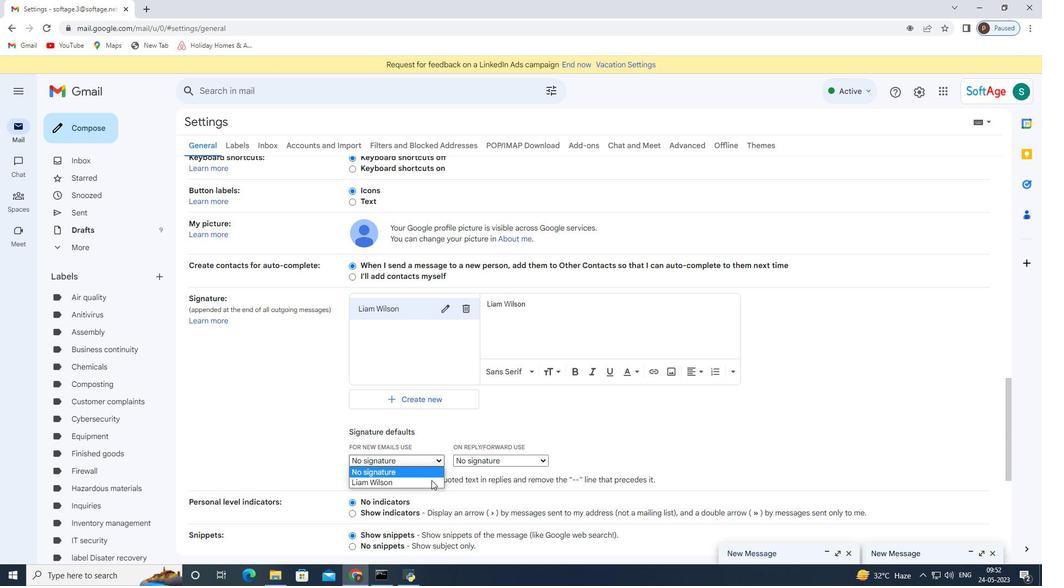 
Action: Mouse pressed left at (425, 483)
Screenshot: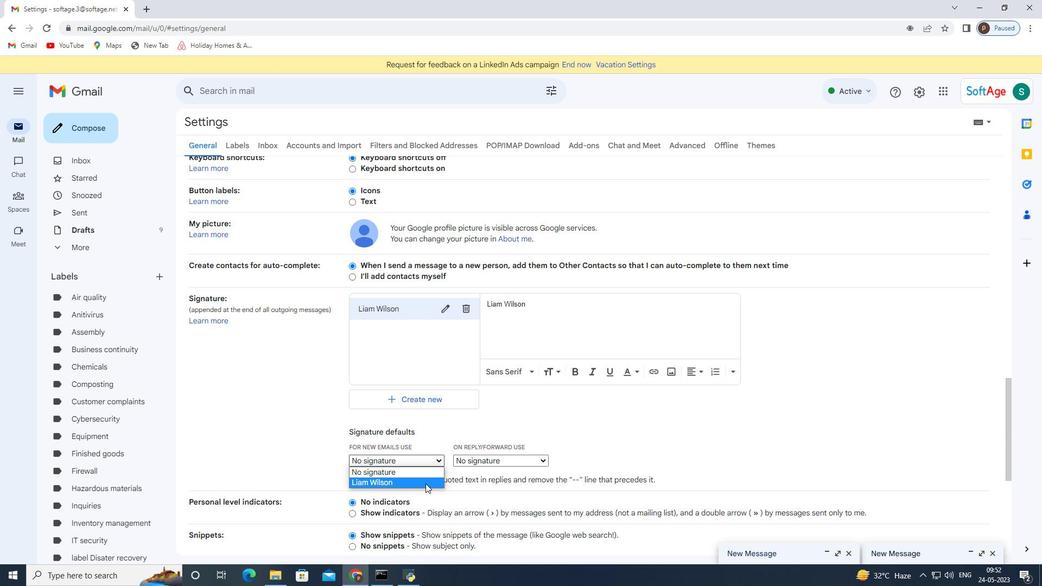
Action: Mouse moved to (426, 482)
Screenshot: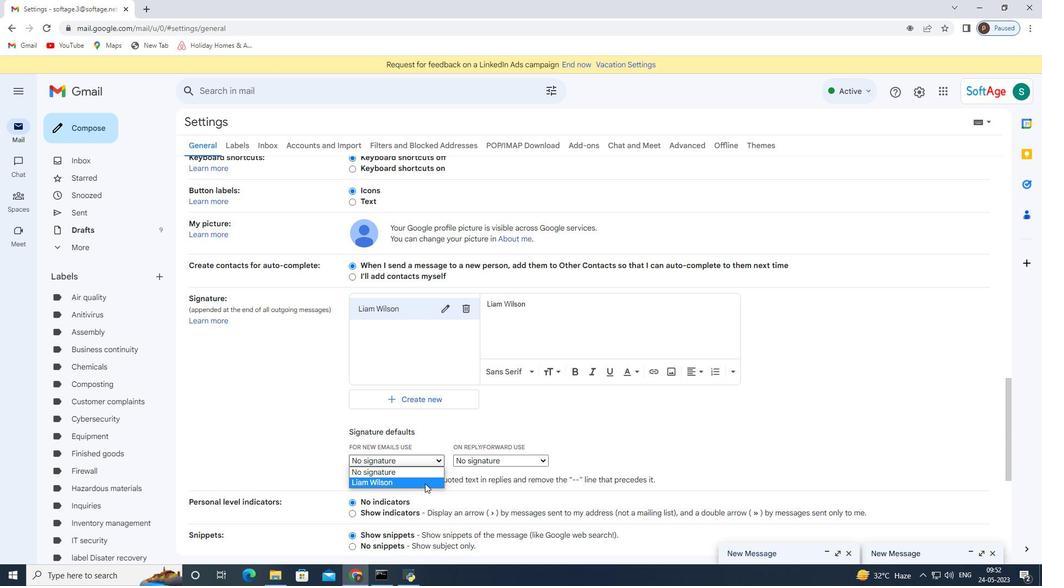
Action: Mouse scrolled (426, 482) with delta (0, 0)
Screenshot: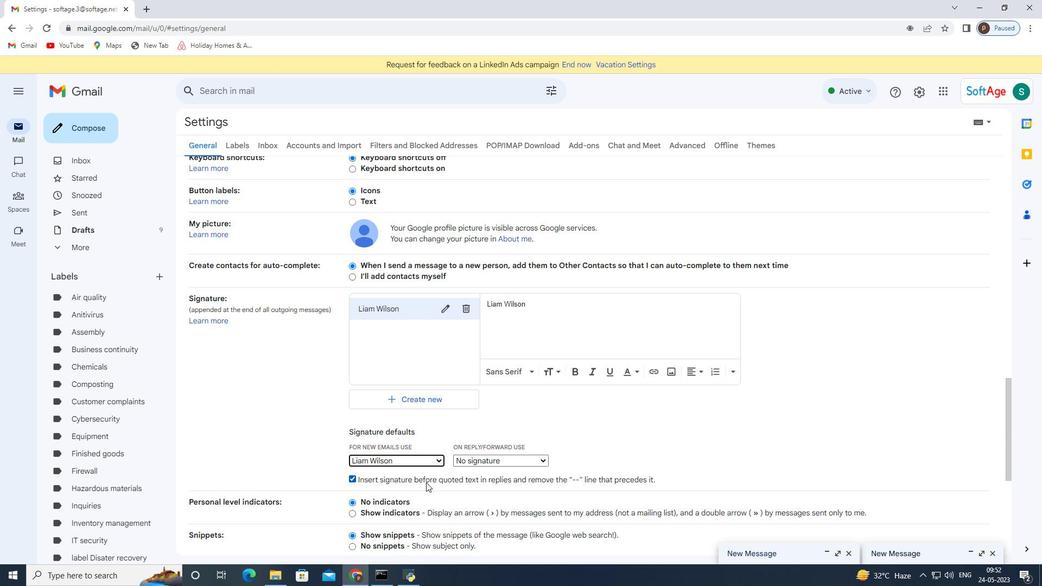 
Action: Mouse scrolled (426, 482) with delta (0, 0)
Screenshot: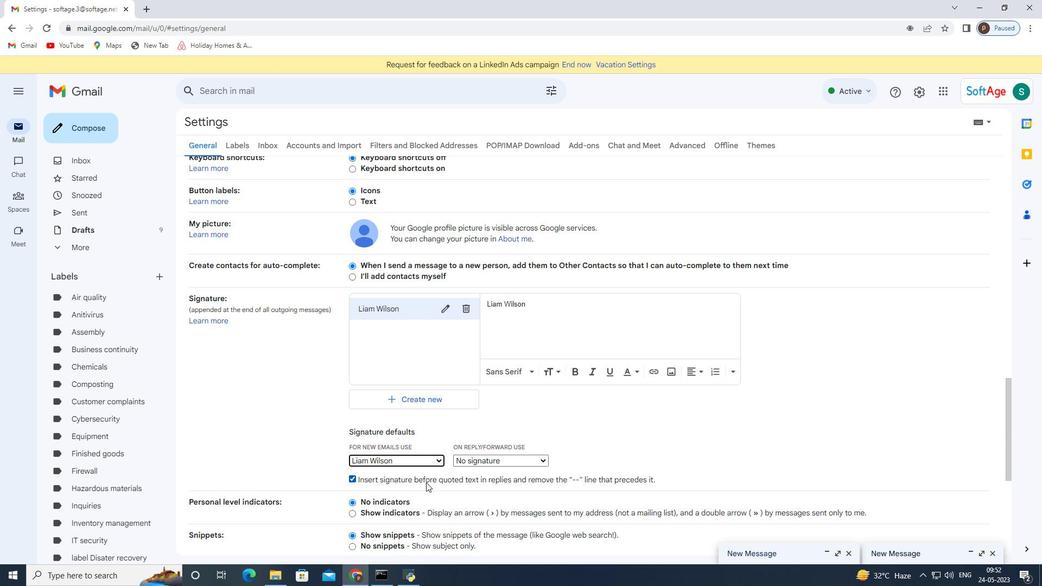 
Action: Mouse scrolled (426, 482) with delta (0, 0)
Screenshot: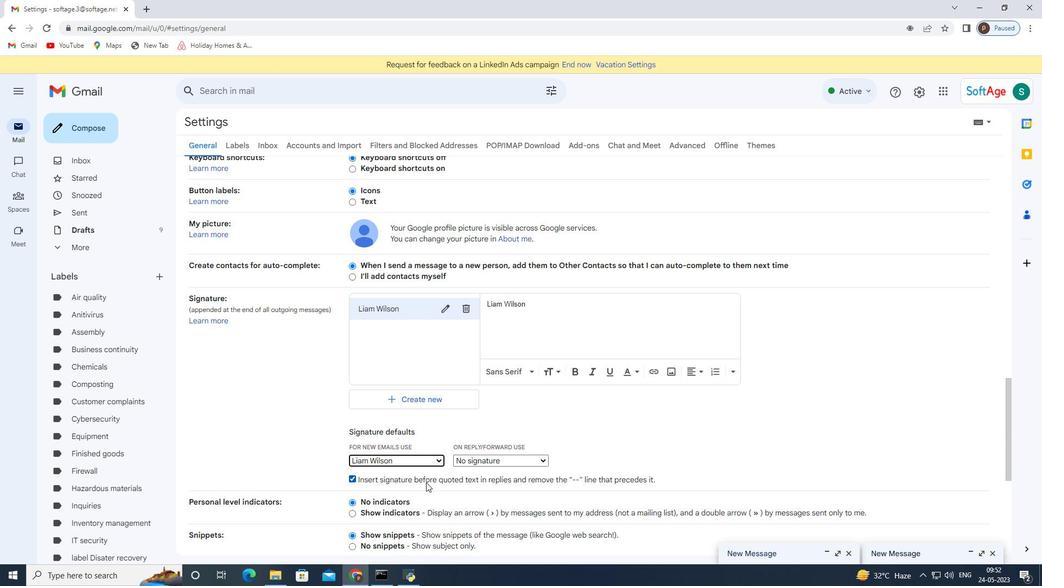
Action: Mouse moved to (426, 482)
Screenshot: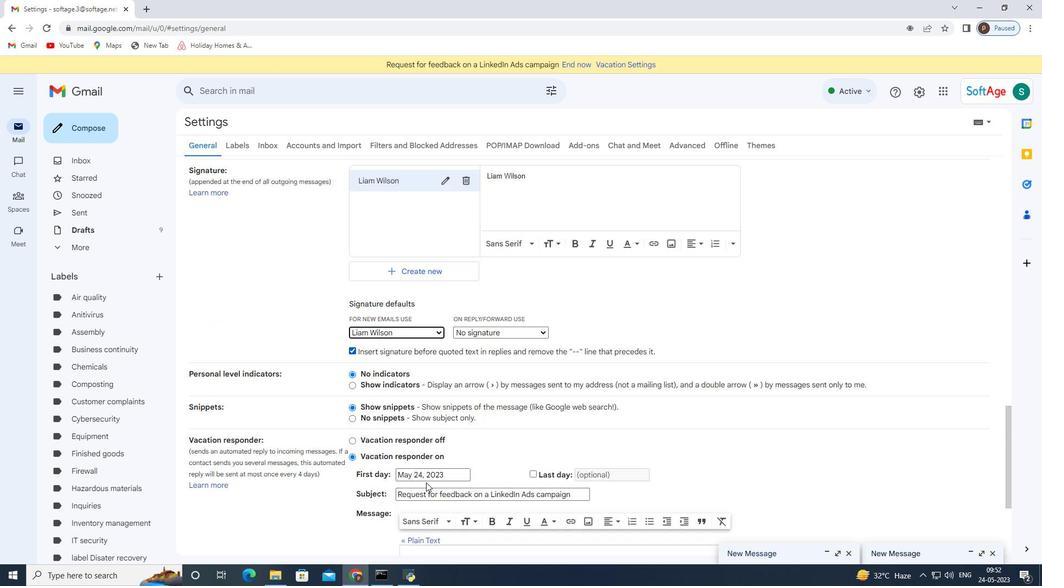 
Action: Mouse scrolled (426, 482) with delta (0, 0)
Screenshot: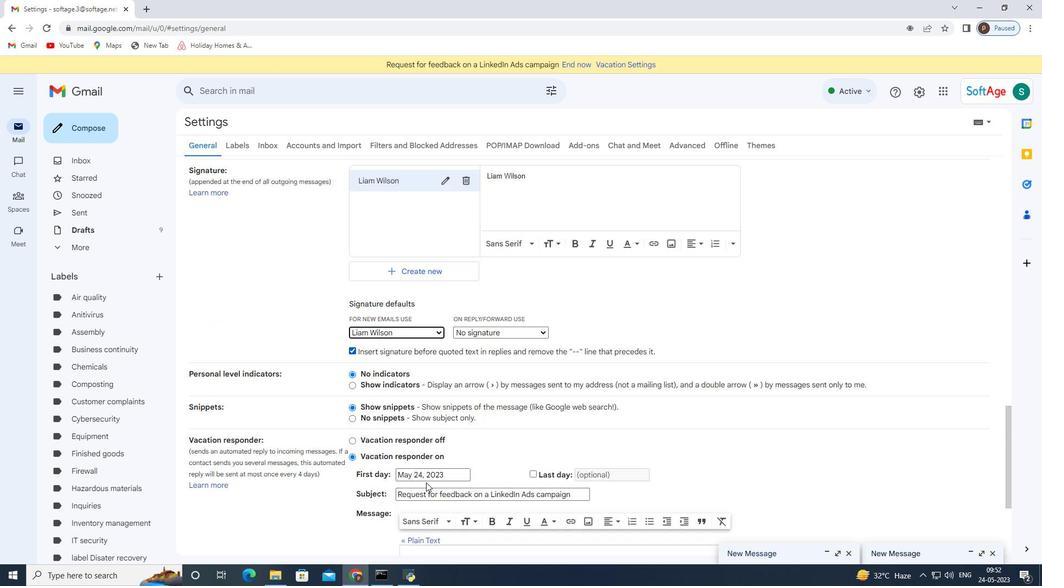 
Action: Mouse moved to (425, 482)
Screenshot: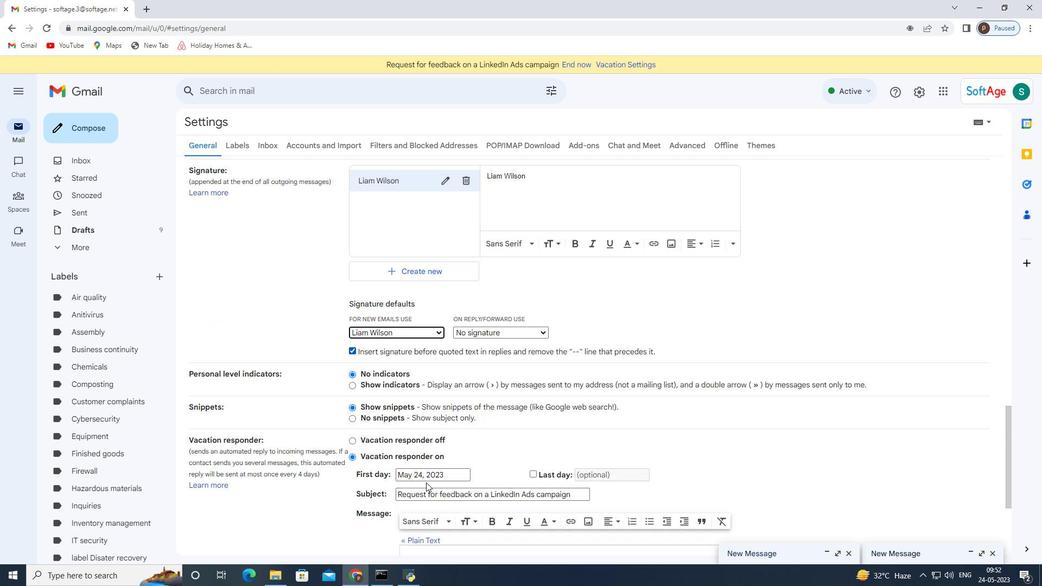 
Action: Mouse scrolled (425, 482) with delta (0, 0)
Screenshot: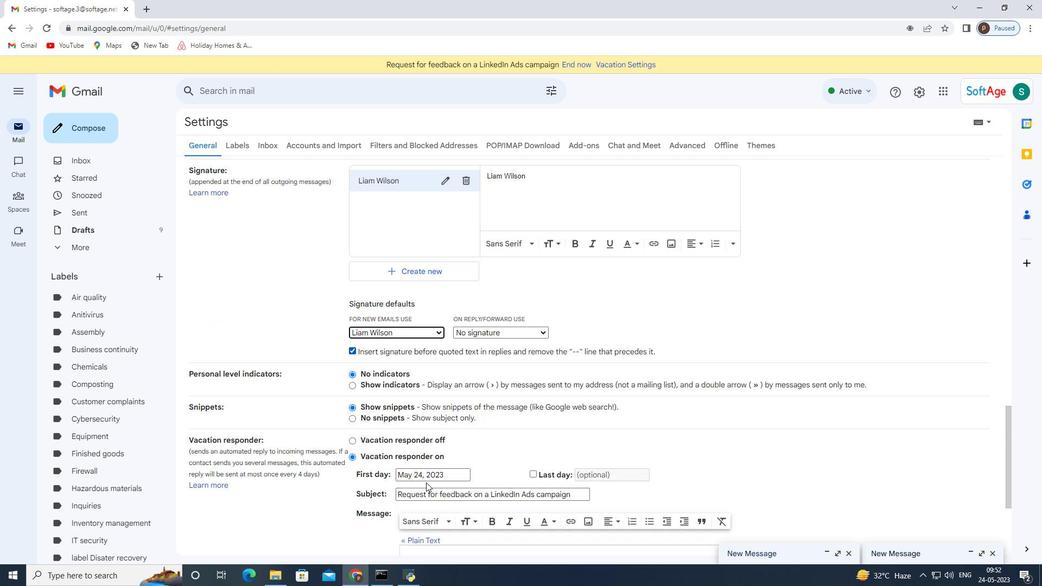 
Action: Mouse scrolled (425, 482) with delta (0, 0)
Screenshot: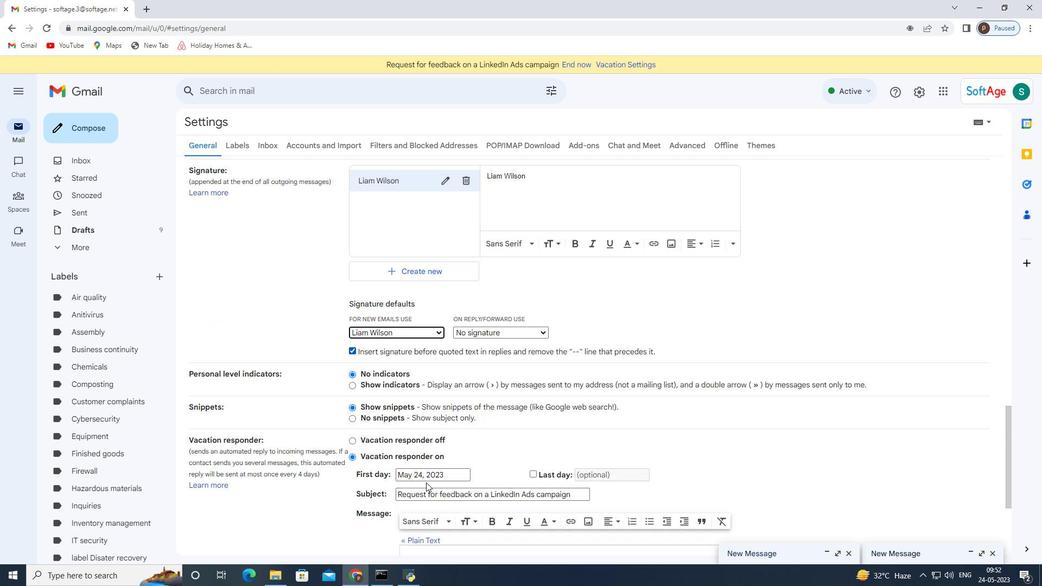 
Action: Mouse moved to (583, 493)
Screenshot: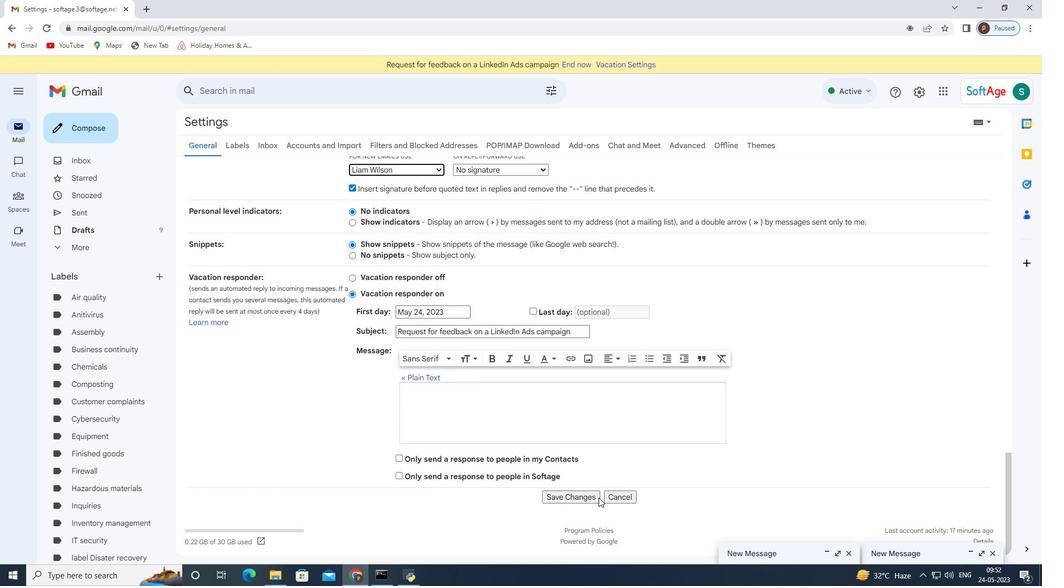 
Action: Mouse pressed left at (583, 493)
Screenshot: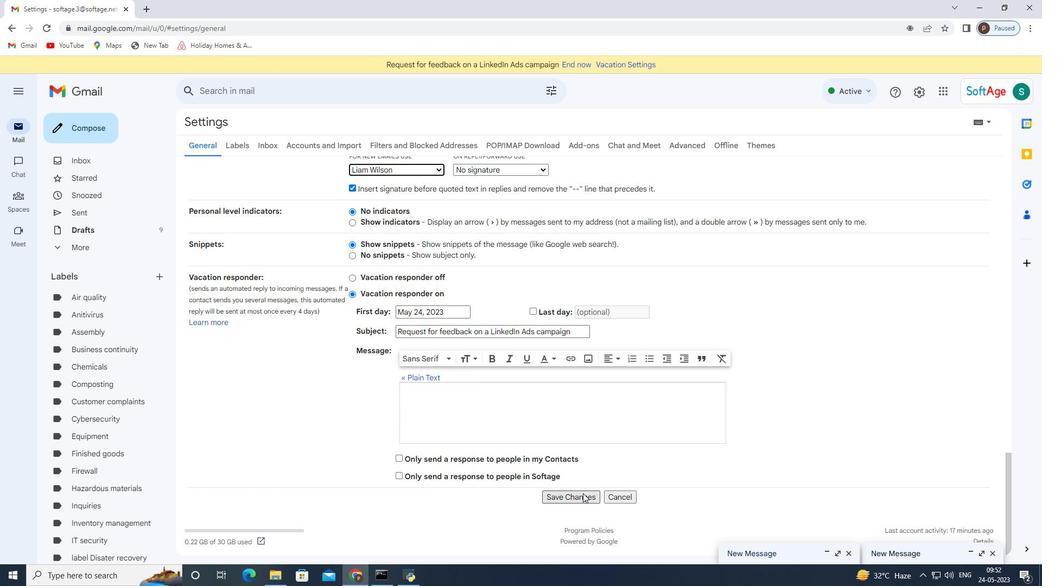 
Action: Mouse moved to (97, 131)
Screenshot: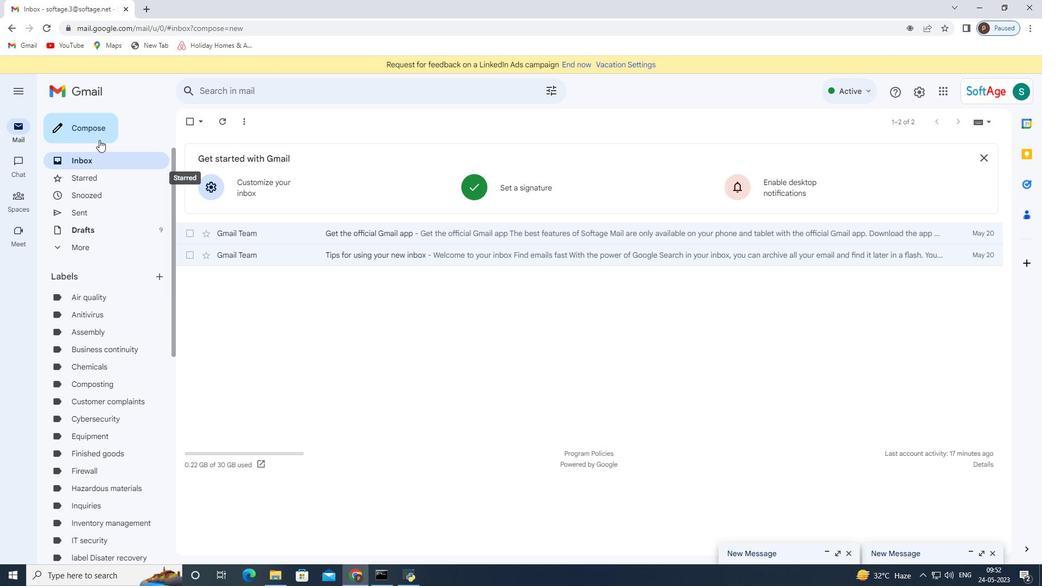 
Action: Mouse pressed left at (97, 131)
Screenshot: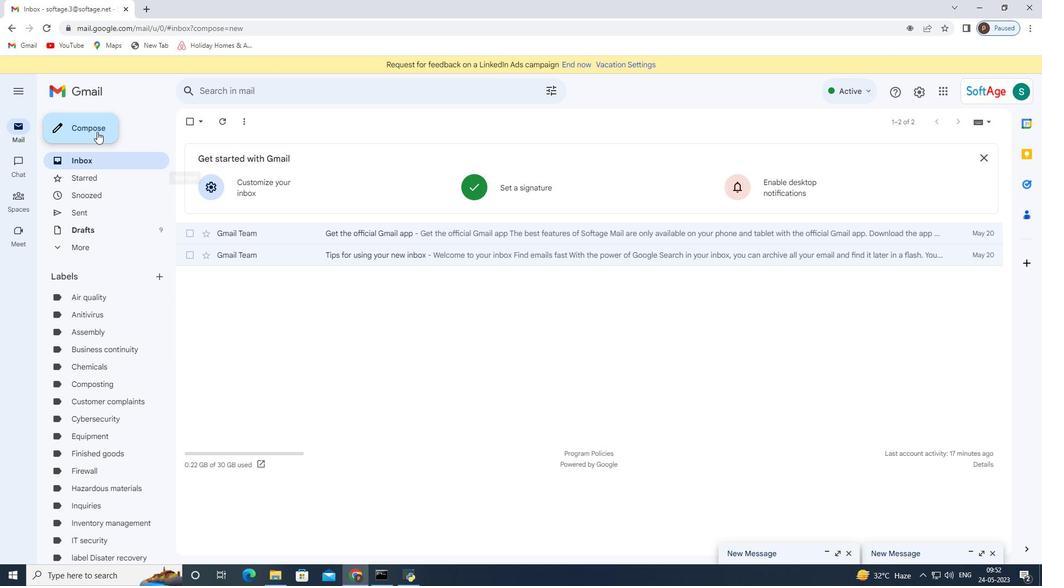
Action: Mouse moved to (434, 281)
Screenshot: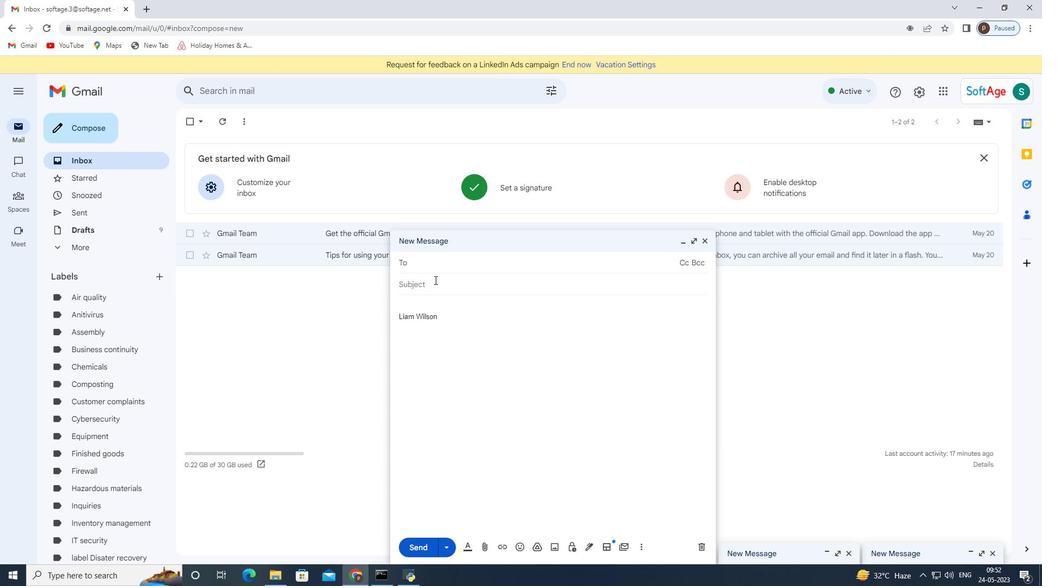 
Action: Mouse pressed left at (434, 281)
Screenshot: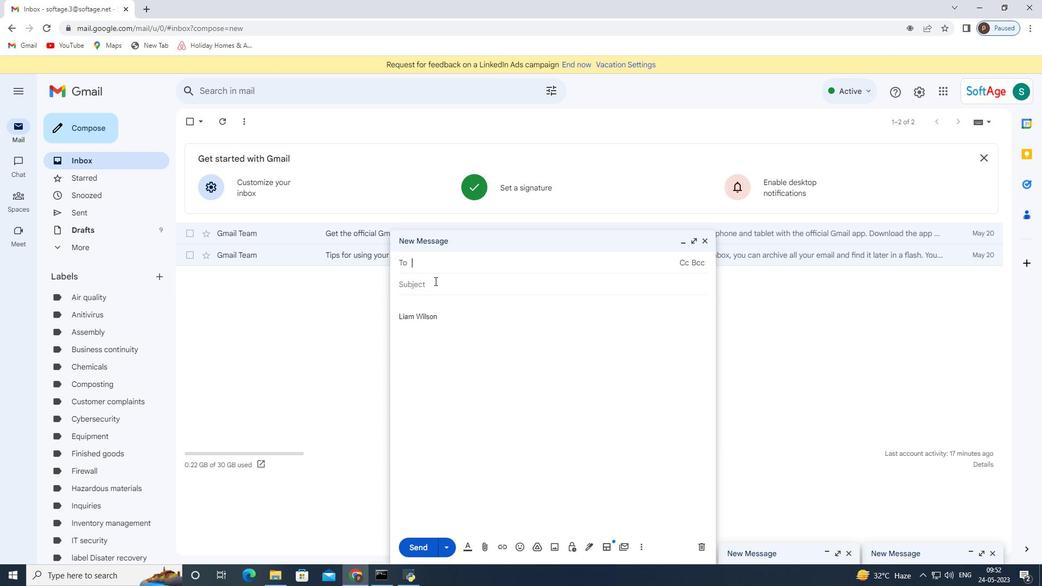
Action: Key pressed <Key.shift><Key.shift>Request<Key.space>for<Key.space>feedback<Key.space>on<Key.space>a<Key.space>technical<Key.space>manual<Key.space><Key.backspace>
Screenshot: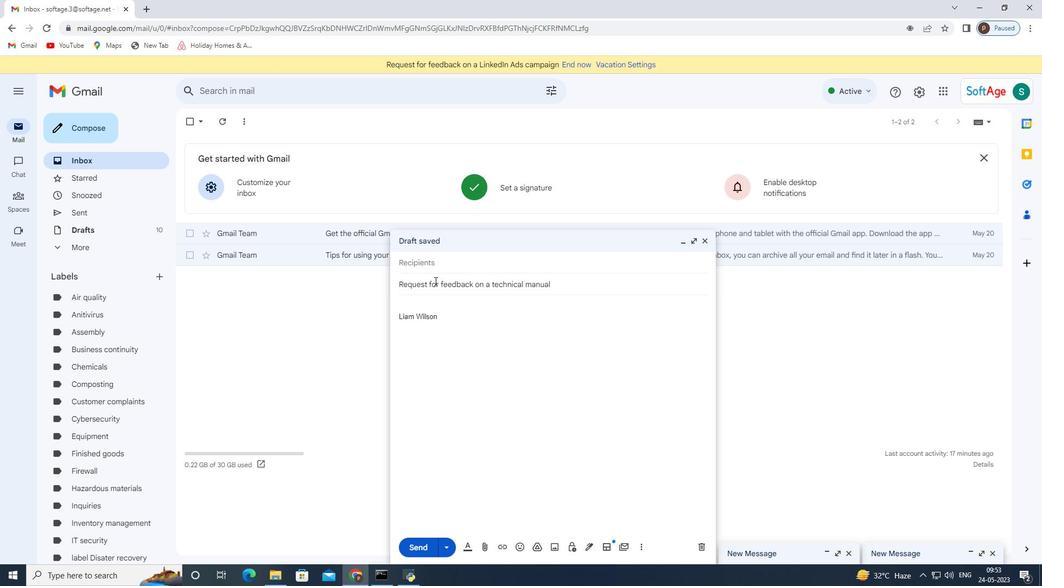 
Action: Mouse moved to (517, 343)
Screenshot: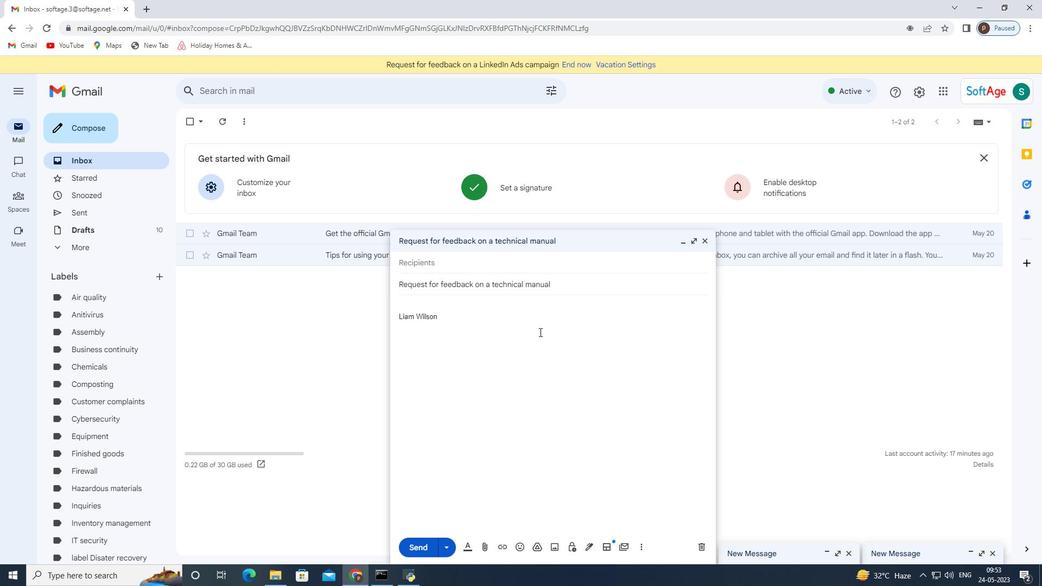 
Action: Mouse scrolled (517, 342) with delta (0, 0)
Screenshot: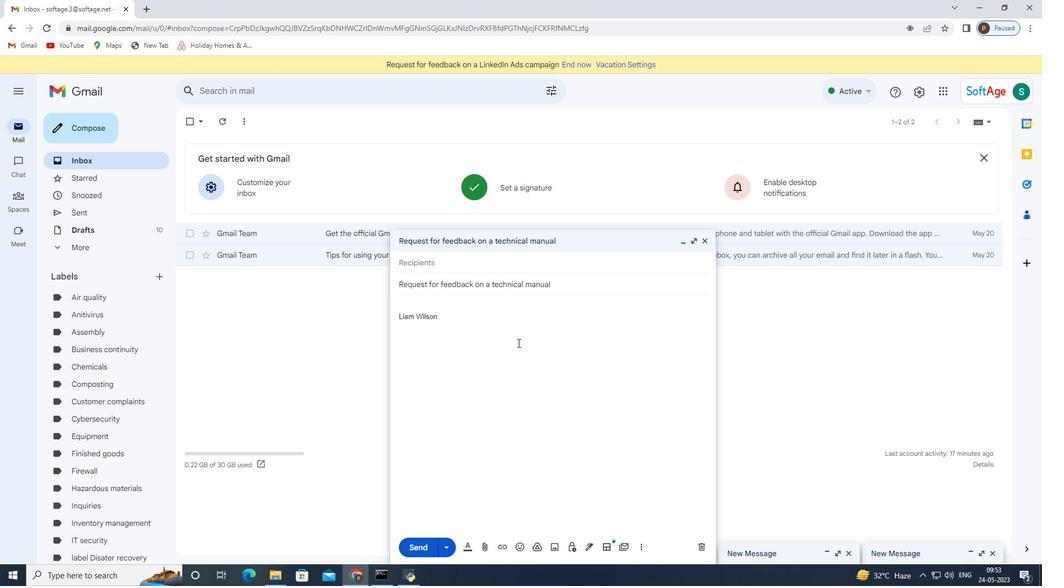 
Action: Key pressed <Key.tab><Key.shift>I<Key.space>am<Key.space>writing<Key.space>to<Key.space>request<Key.space>a<Key.space>review<Key.space>of<Key.space>the<Key.space>project<Key.space>procurement<Key.space>o<Key.backspace>plan.
Screenshot: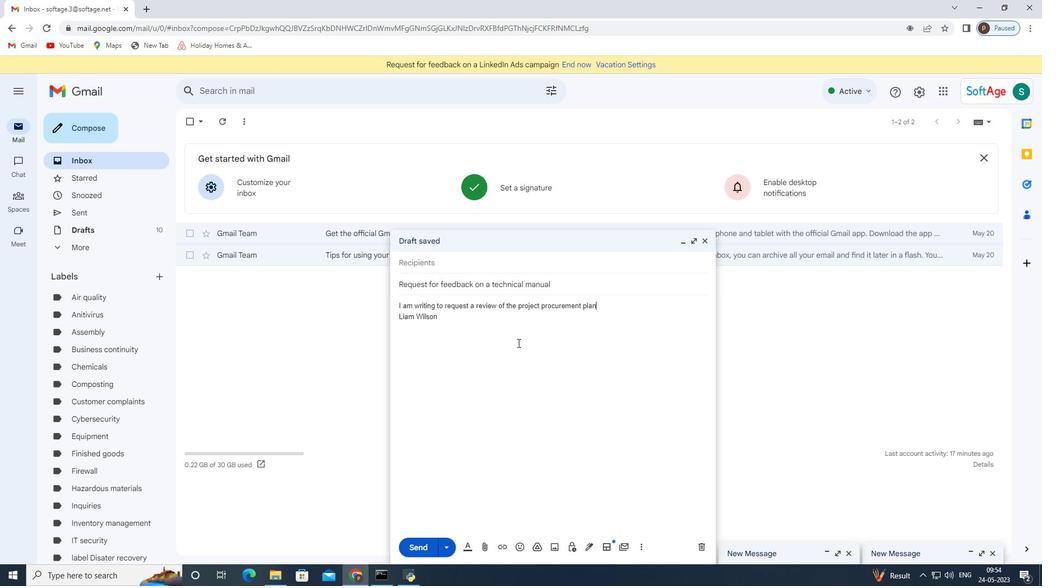 
Action: Mouse moved to (436, 262)
Screenshot: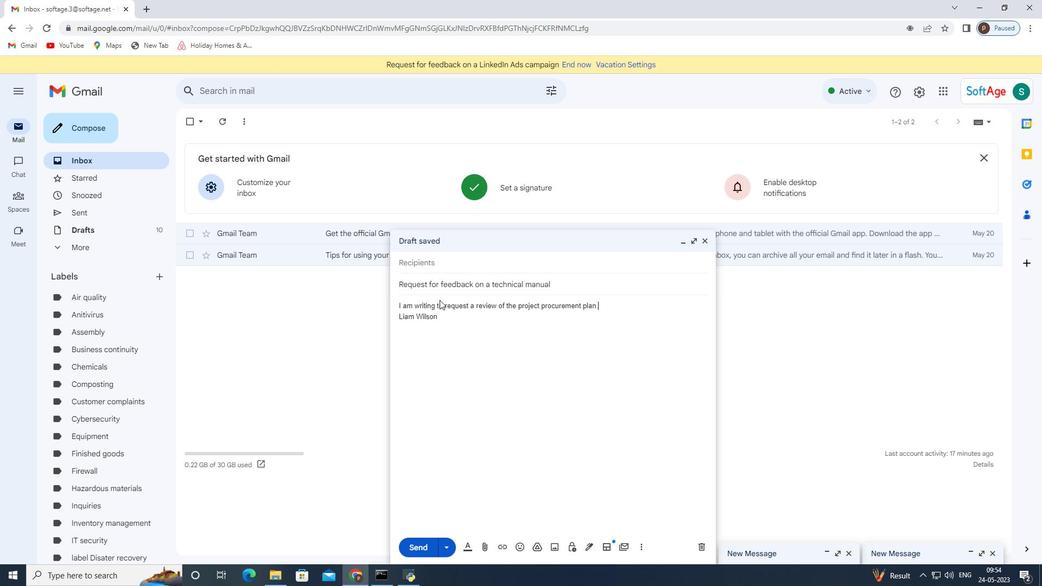 
Action: Mouse pressed left at (436, 262)
Screenshot: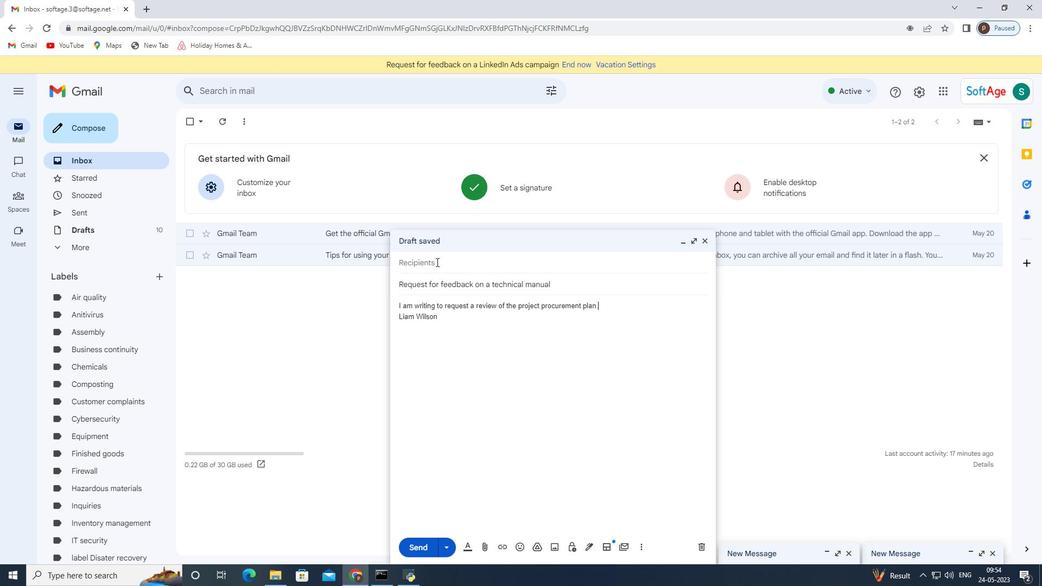 
Action: Key pressed softage.2<Key.shift>@softage.net
Screenshot: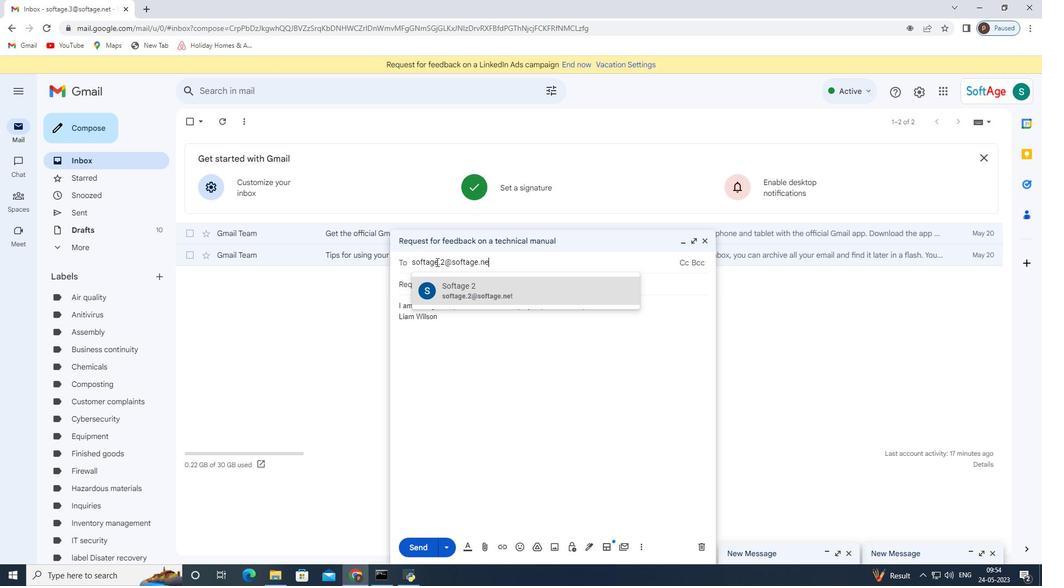 
Action: Mouse moved to (521, 288)
Screenshot: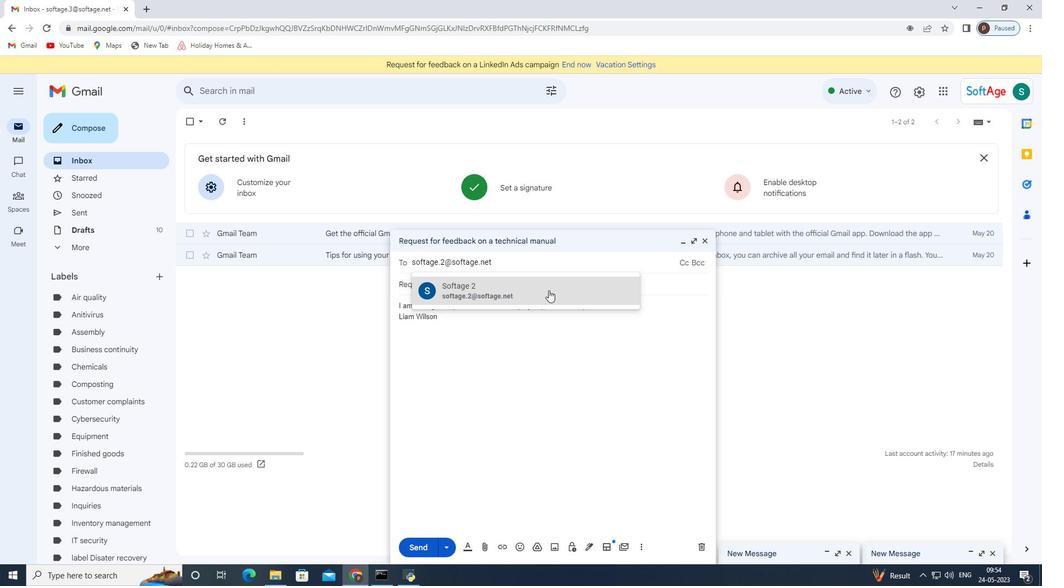 
Action: Mouse pressed left at (521, 288)
Screenshot: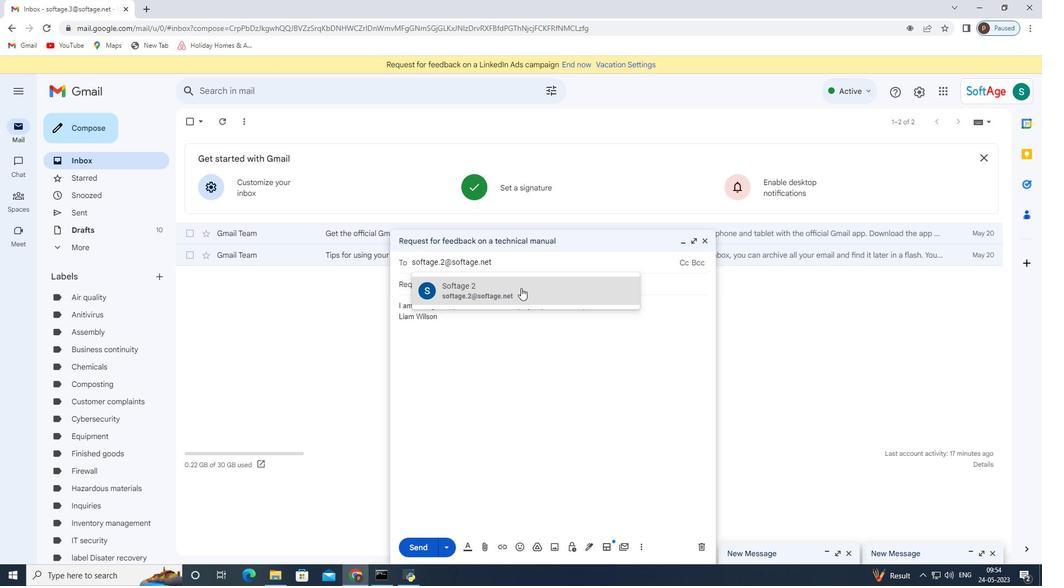 
Action: Mouse moved to (485, 544)
Screenshot: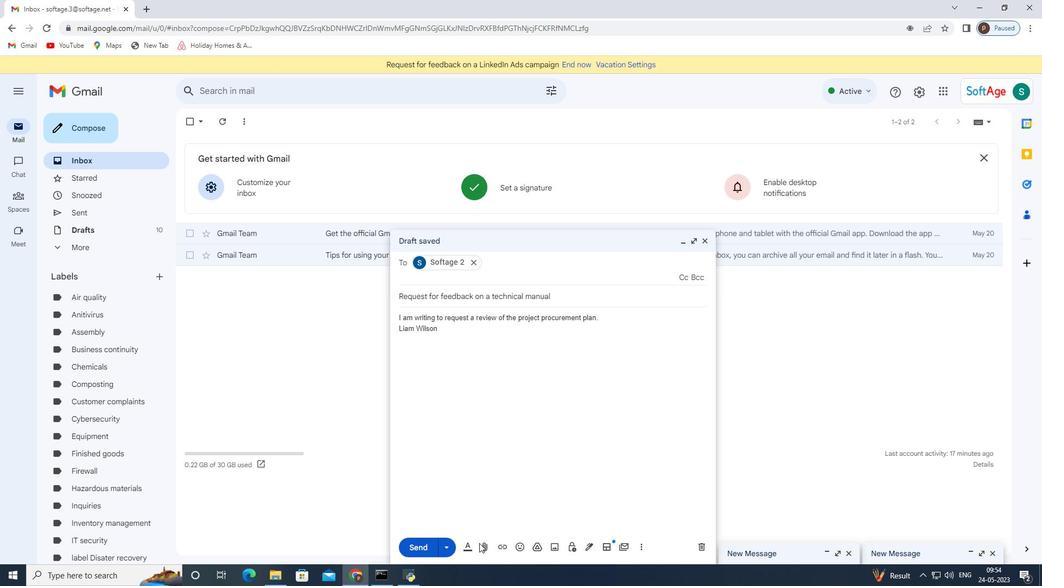 
Action: Mouse pressed left at (485, 544)
Screenshot: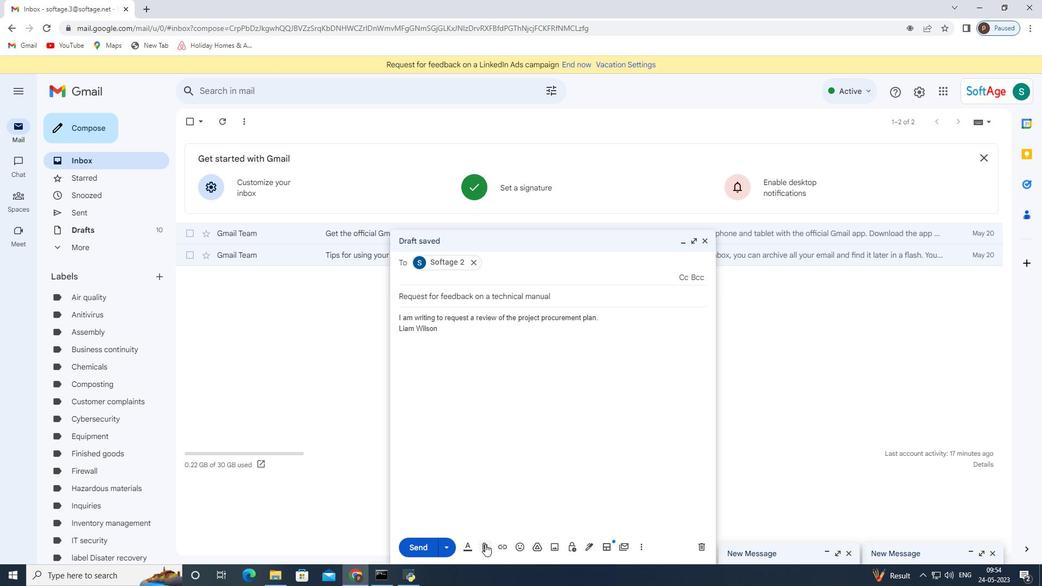 
Action: Mouse moved to (204, 93)
Screenshot: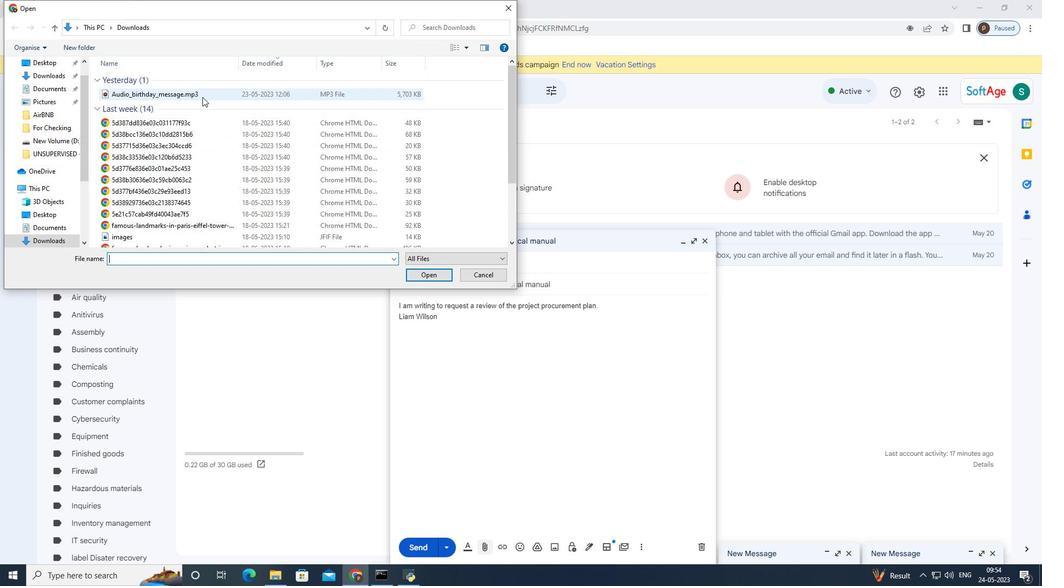 
Action: Mouse pressed left at (204, 93)
Screenshot: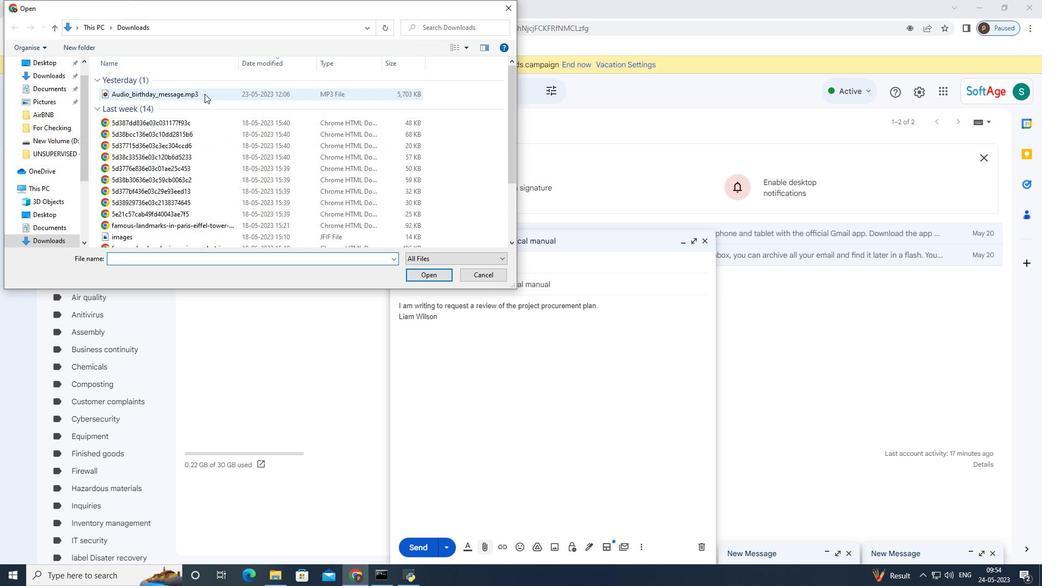 
Action: Mouse moved to (414, 276)
Screenshot: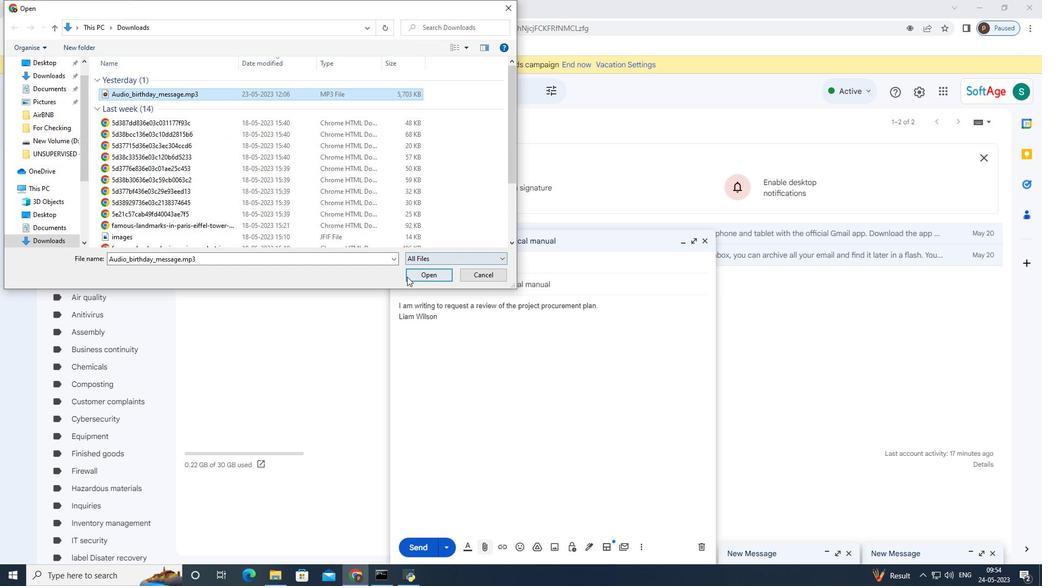 
Action: Mouse pressed left at (414, 276)
Screenshot: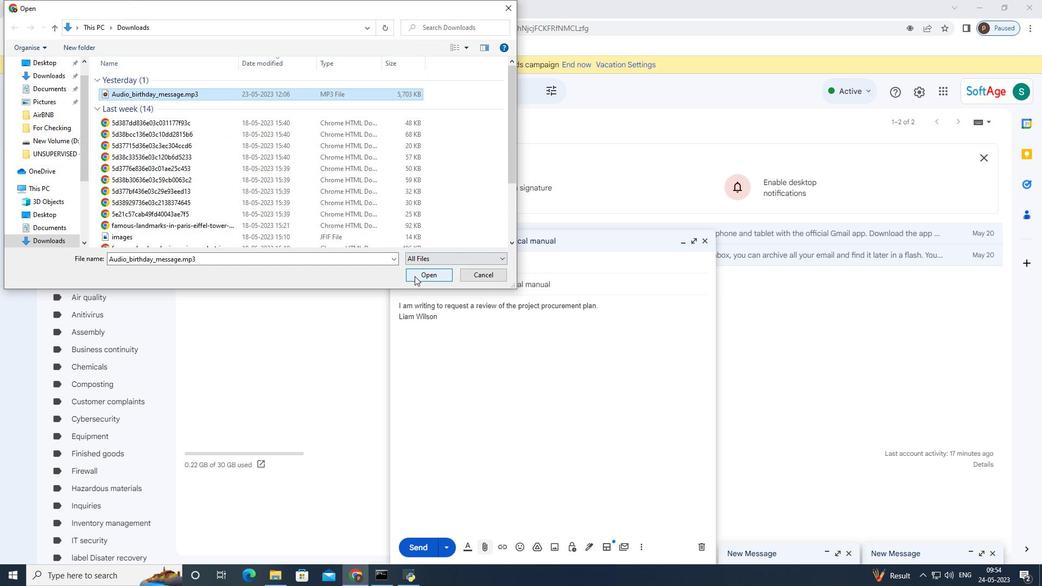 
Action: Key pressed <Key.backspace><Key.backspace><Key.backspace><Key.backspace><Key.backspace><Key.backspace><Key.backspace><Key.backspace><Key.backspace><Key.backspace><Key.backspace><Key.backspace><Key.backspace><Key.backspace><Key.backspace><Key.backspace><Key.backspace><Key.backspace><Key.backspace><Key.backspace><Key.backspace><Key.backspace><Key.backspace><Key.backspace><Key.backspace><Key.backspace><Key.backspace><Key.backspace><Key.backspace><Key.backspace><Key.backspace><Key.backspace><Key.backspace><Key.backspace><Key.backspace><Key.backspace><Key.backspace><Key.backspace><Key.backspace><Key.backspace><Key.backspace><Key.backspace><Key.backspace><Key.backspace><Key.backspace><Key.backspace><Key.backspace><Key.backspace><Key.backspace><Key.backspace><Key.backspace><Key.backspace><Key.backspace><Key.backspace><Key.backspace><Key.backspace><Key.backspace><Key.backspace><Key.backspace><Key.backspace><Key.backspace><Key.backspace><Key.backspace><Key.backspace><Key.backspace><Key.backspace><Key.backspace><Key.backspace><Key.backspace><Key.backspace><Key.backspace><Key.backspace><Key.backspace><Key.backspace><Key.backspace><Key.backspace>ctrl+Z<'\x1a'><'\x1a'><'\x1a'><'\x1a'><'\x1a'><'\x1a'><'\x1a'><'\x1a'><'\x1a'><'\x1a'><'\x1a'><'\x1a'>ctrl+Z
Screenshot: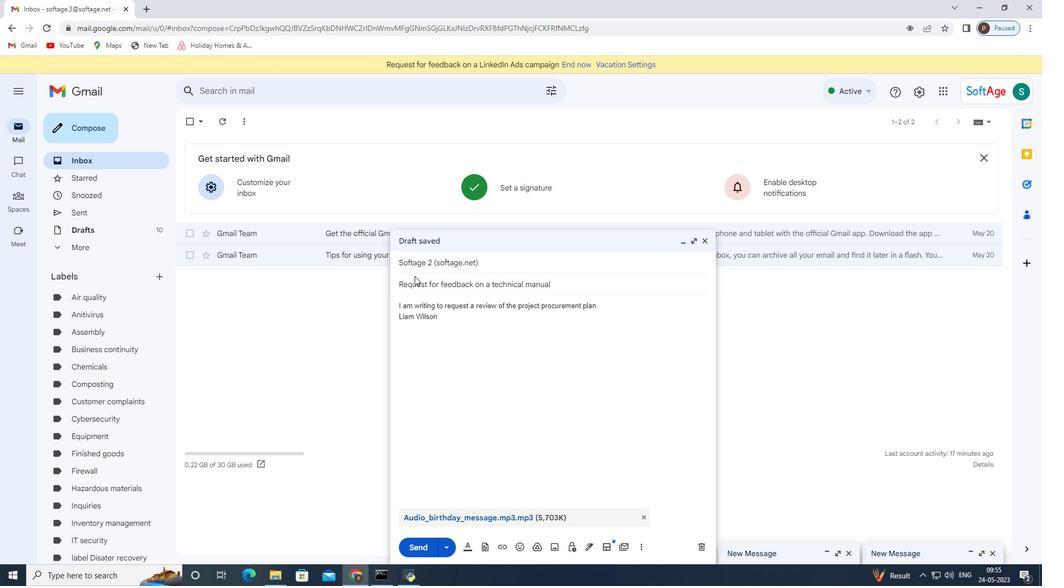 
Action: Mouse moved to (454, 325)
Screenshot: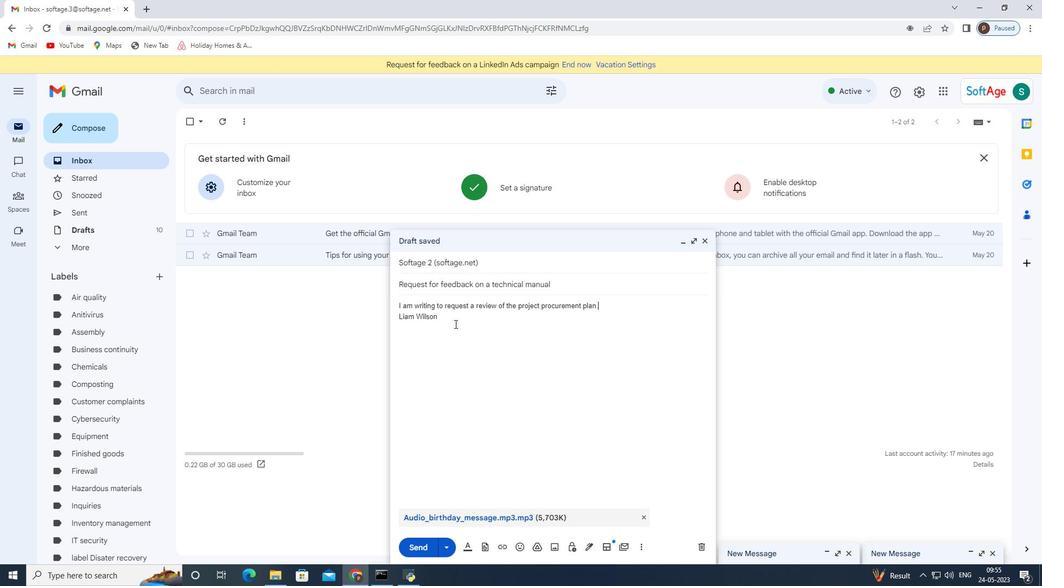 
Action: Mouse scrolled (454, 324) with delta (0, 0)
Screenshot: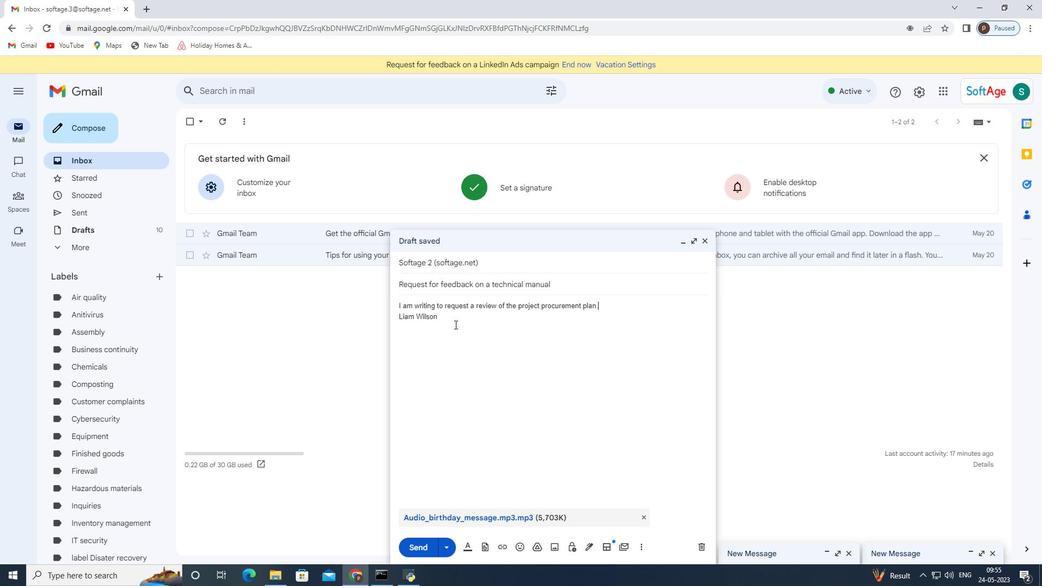 
Action: Mouse moved to (454, 326)
Screenshot: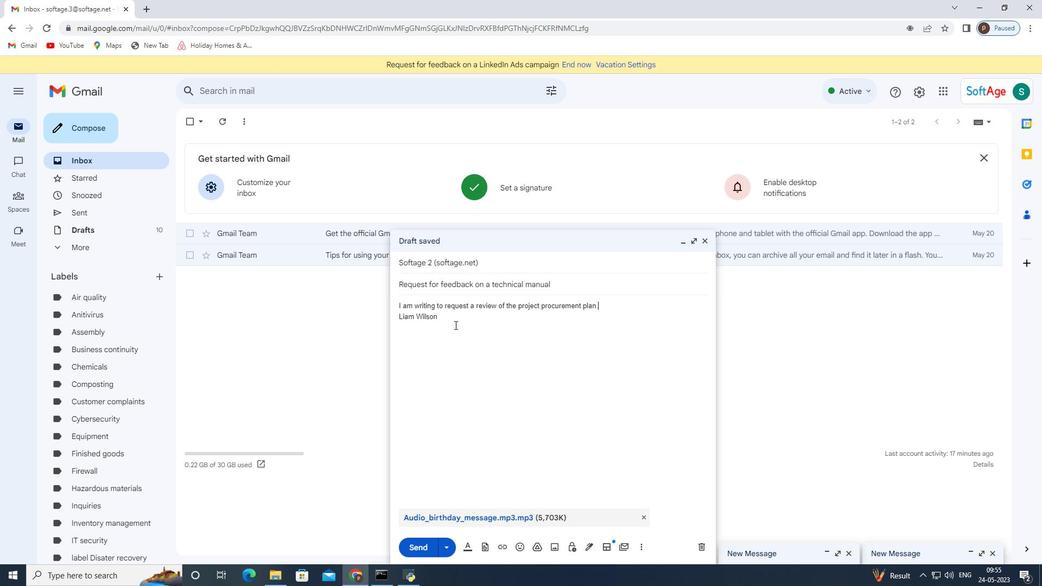 
Action: Mouse scrolled (454, 325) with delta (0, 0)
Screenshot: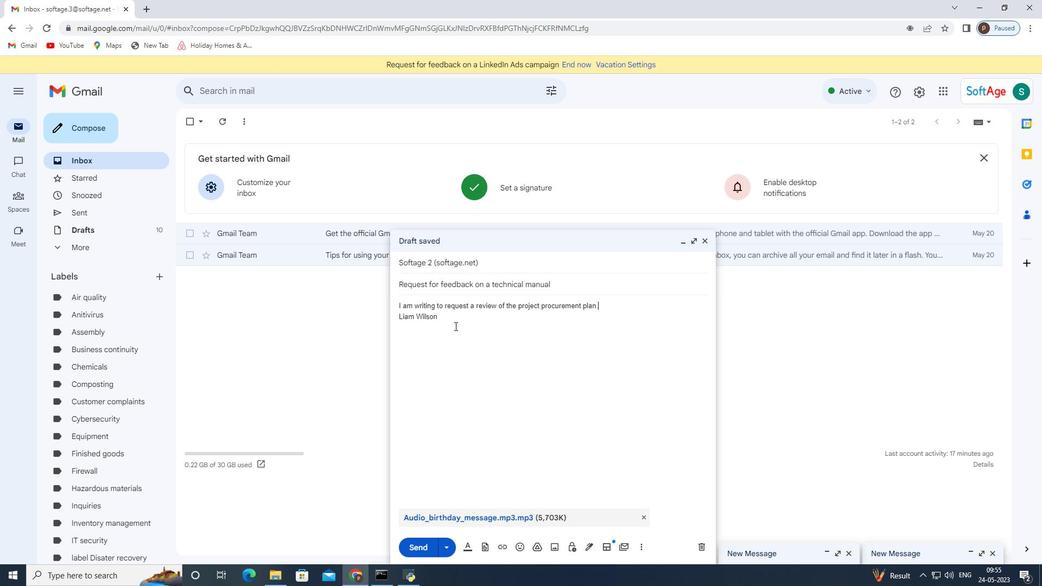 
Action: Mouse scrolled (454, 325) with delta (0, 0)
Screenshot: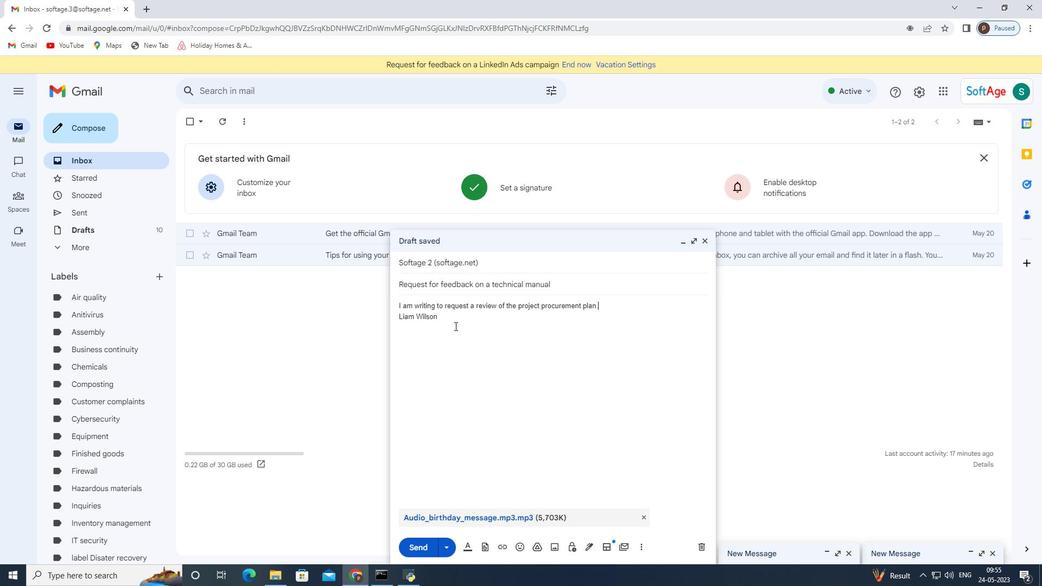 
Action: Mouse scrolled (454, 325) with delta (0, 0)
Screenshot: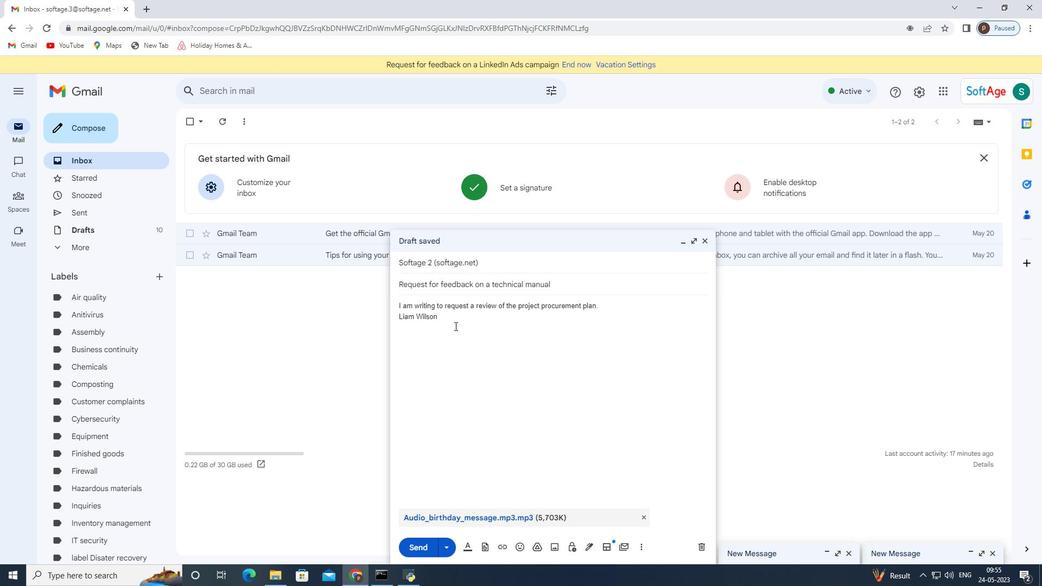 
Action: Mouse scrolled (454, 325) with delta (0, 0)
Screenshot: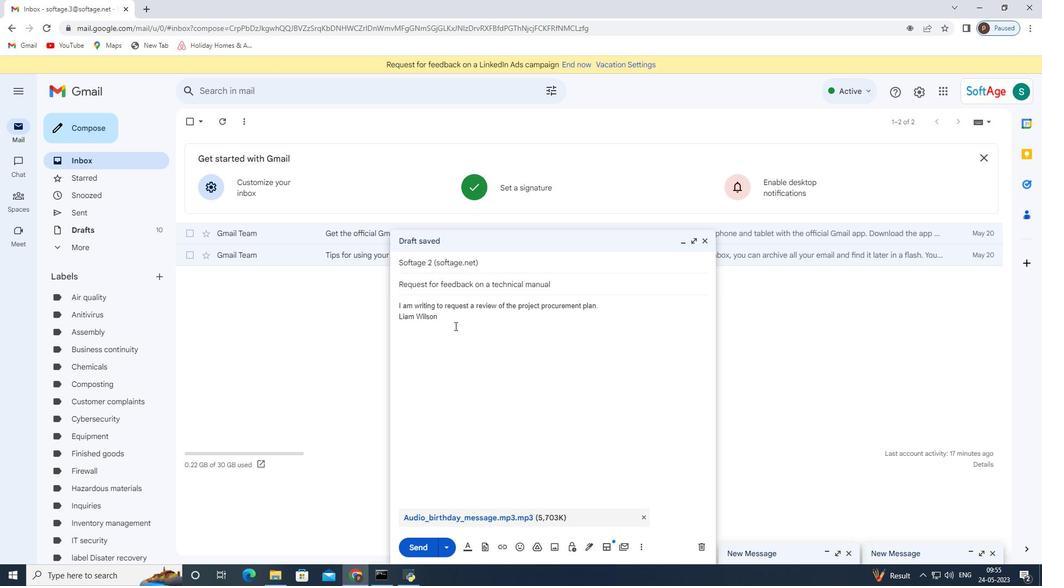 
Action: Mouse scrolled (454, 325) with delta (0, 0)
Screenshot: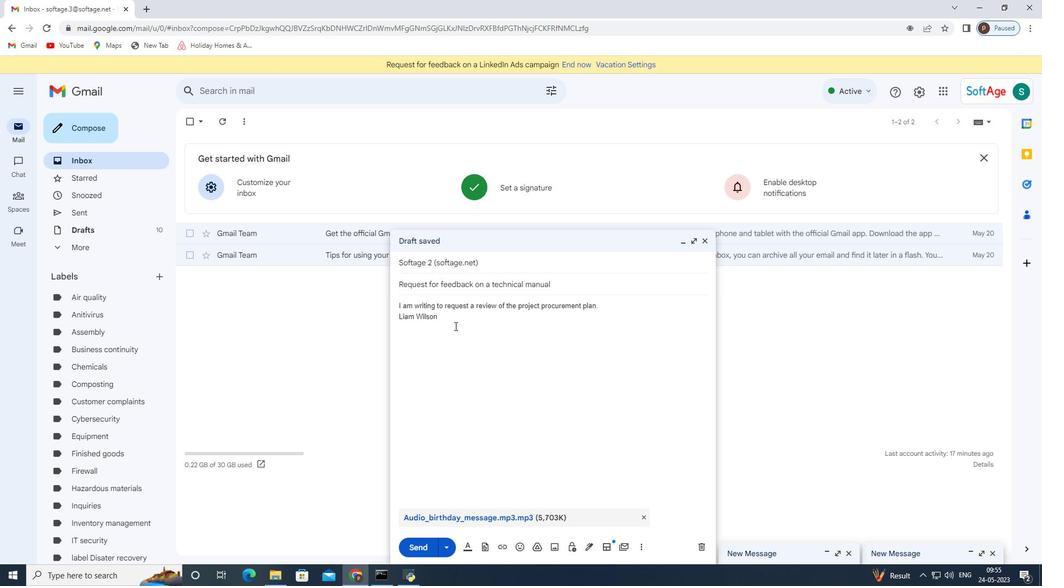 
Action: Mouse moved to (567, 348)
Screenshot: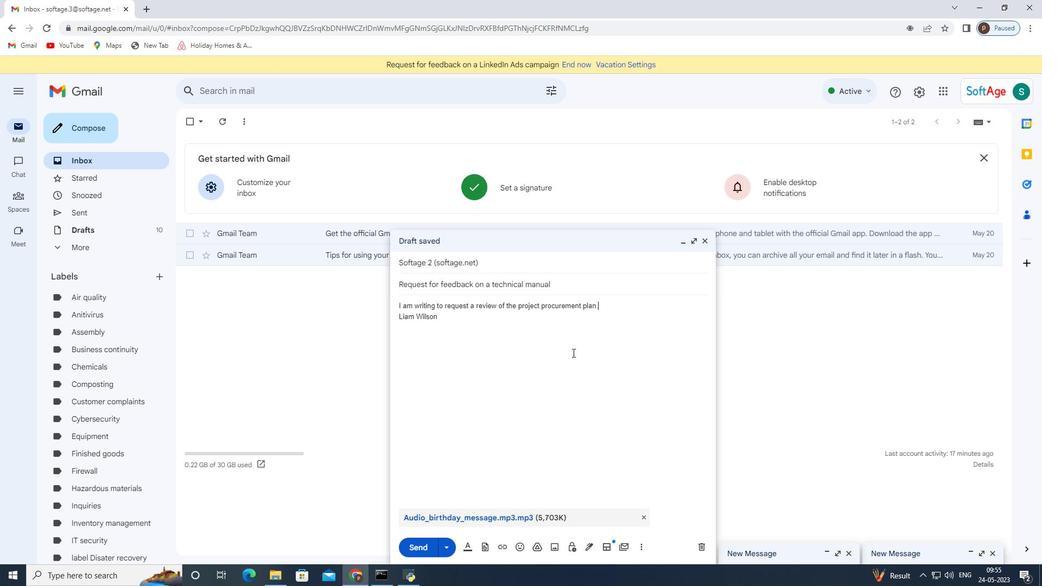 
Action: Mouse scrolled (567, 349) with delta (0, 0)
Screenshot: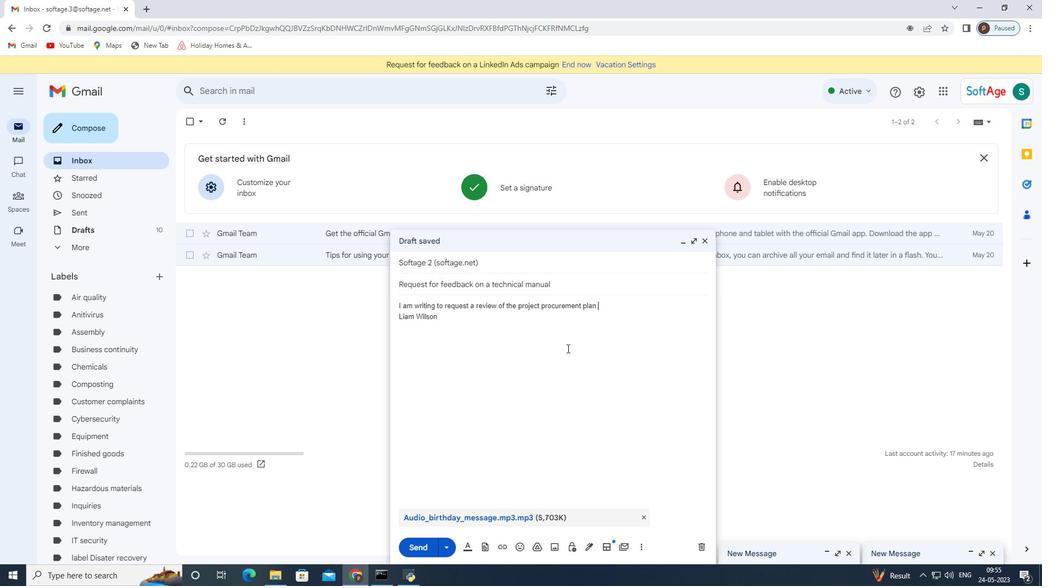 
Action: Mouse scrolled (567, 349) with delta (0, 0)
Screenshot: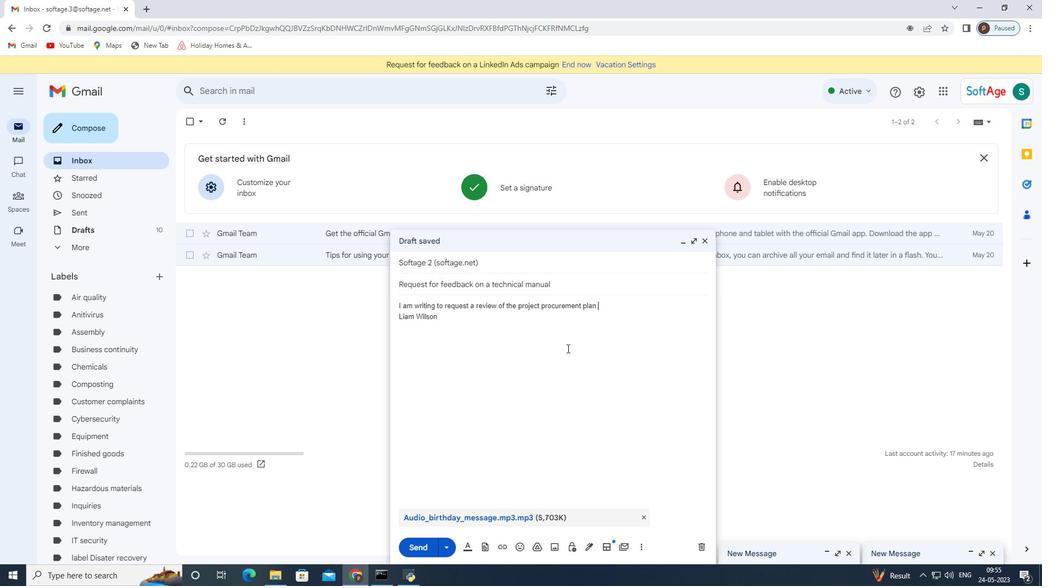 
Action: Mouse scrolled (567, 349) with delta (0, 0)
Screenshot: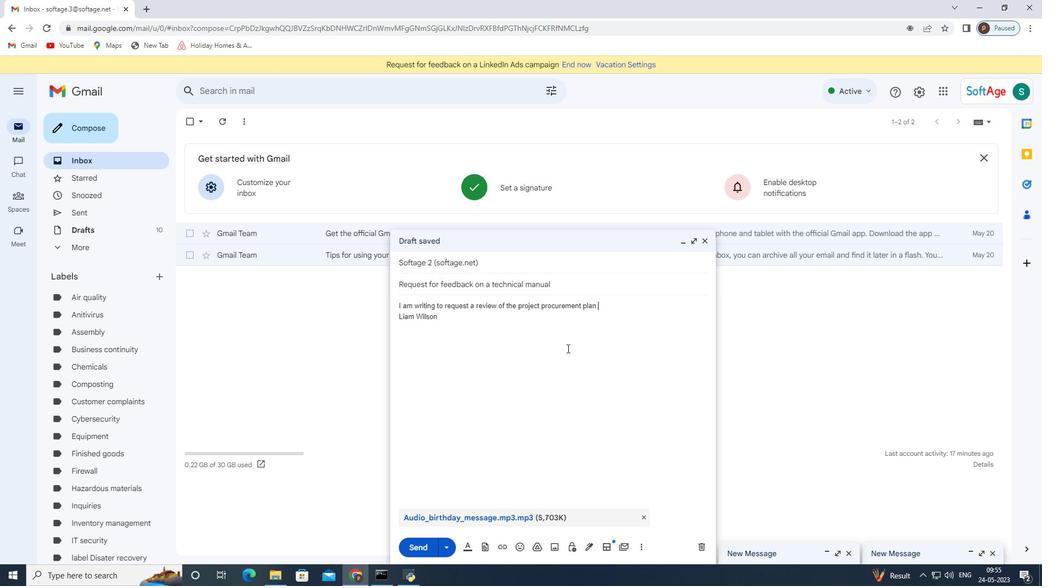 
Action: Mouse scrolled (567, 349) with delta (0, 0)
Screenshot: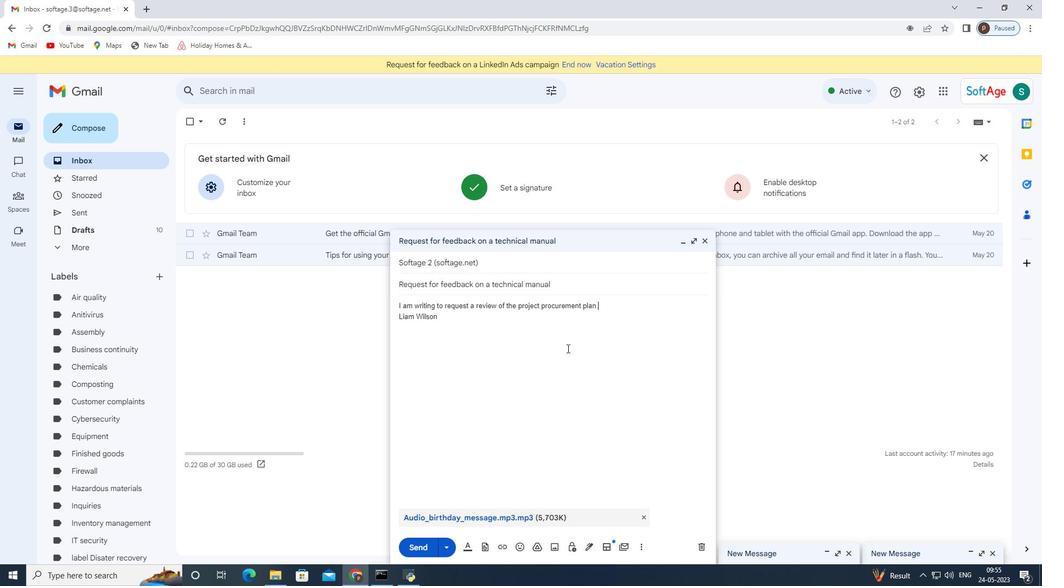 
Action: Mouse scrolled (567, 349) with delta (0, 0)
Screenshot: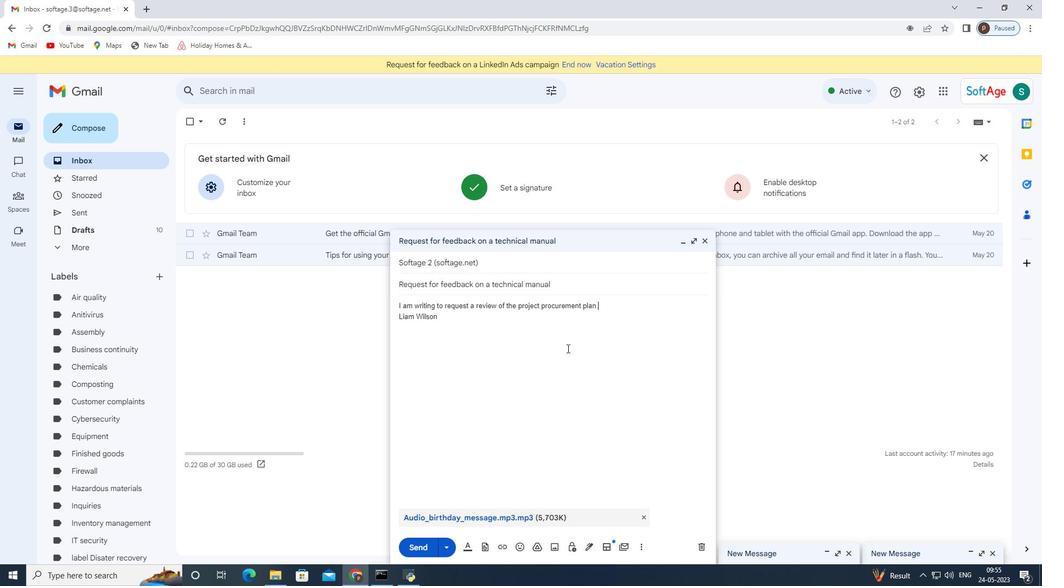 
Action: Mouse scrolled (567, 349) with delta (0, 0)
Screenshot: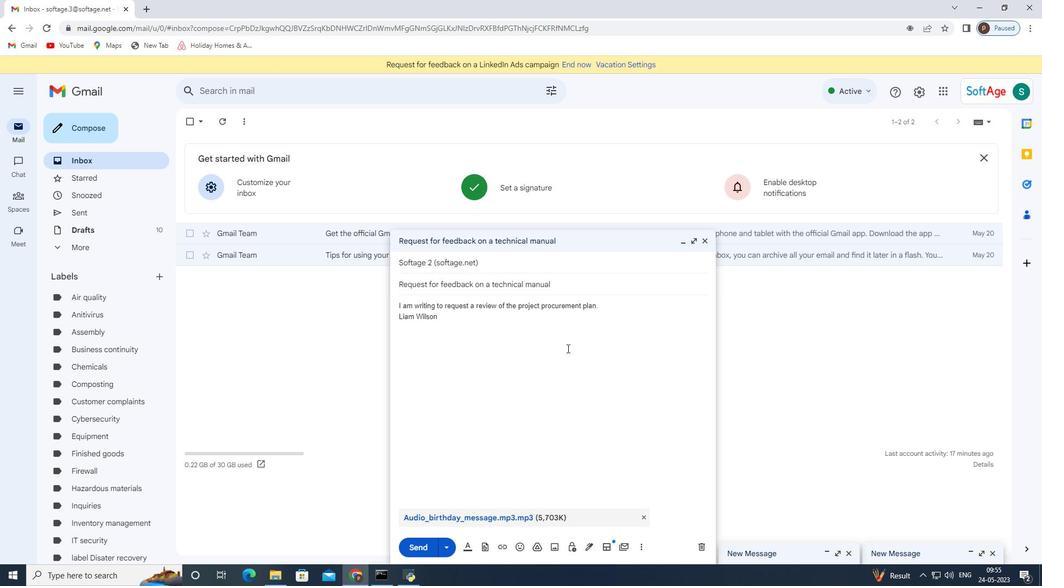 
Action: Mouse scrolled (567, 349) with delta (0, 0)
Screenshot: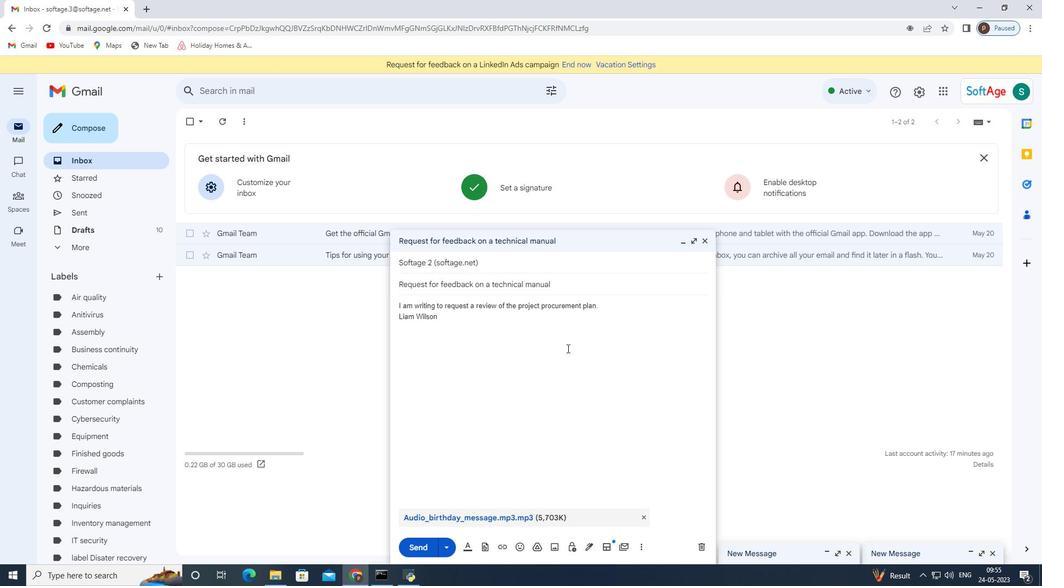 
Action: Key pressed <Key.enter><Key.enter><Key.shift>Thank<Key.space>you
Screenshot: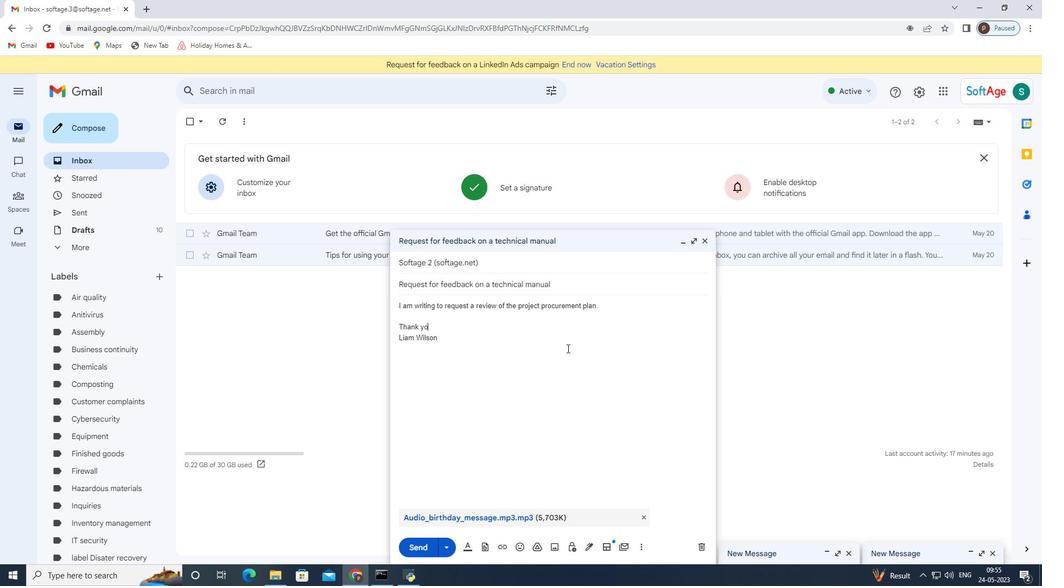 
Action: Mouse moved to (415, 547)
Screenshot: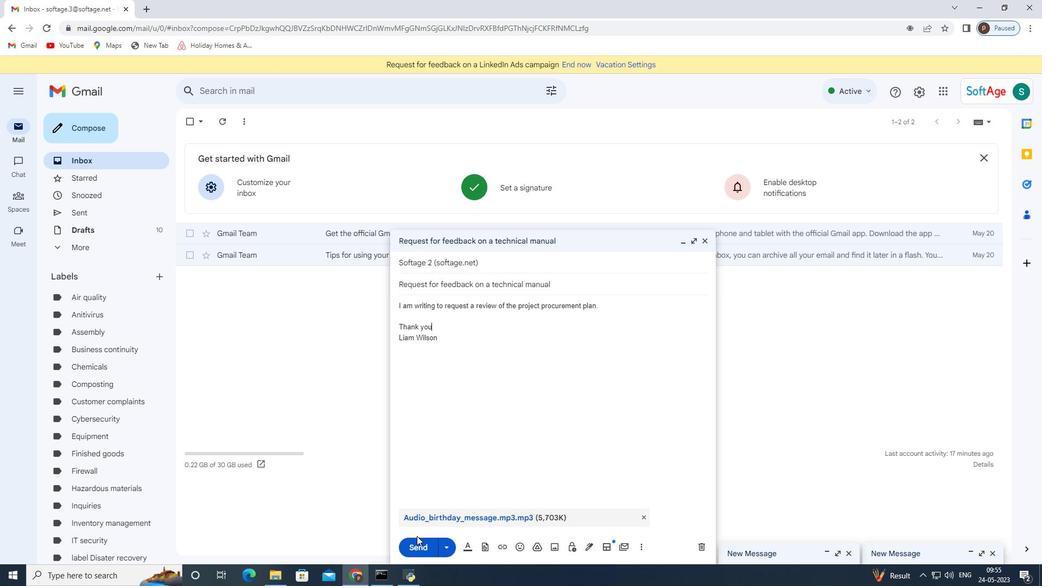 
Action: Mouse pressed left at (415, 547)
Screenshot: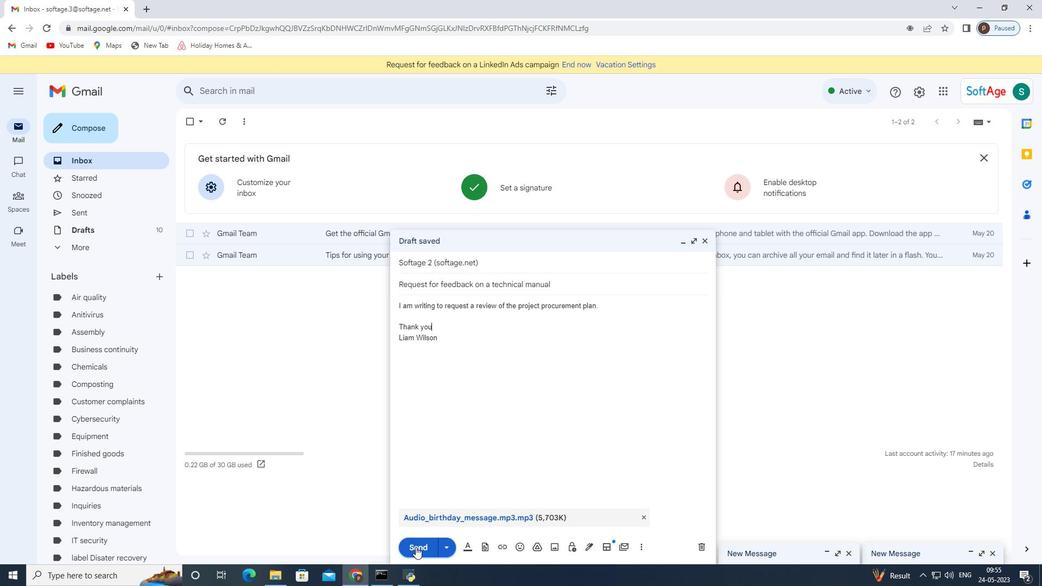 
Action: Mouse moved to (108, 213)
Screenshot: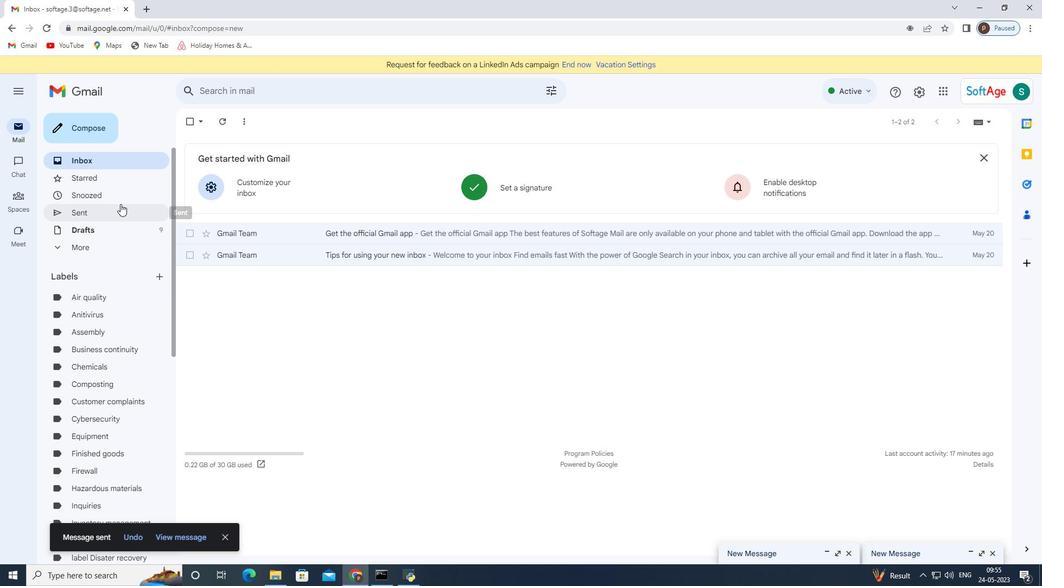 
Action: Mouse pressed left at (108, 213)
Screenshot: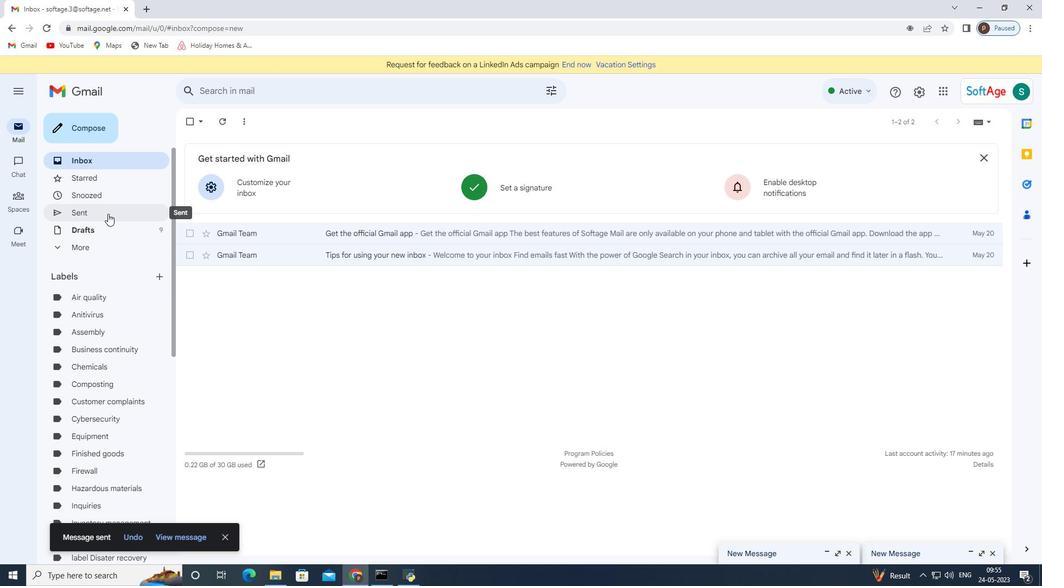 
Action: Mouse moved to (448, 184)
Screenshot: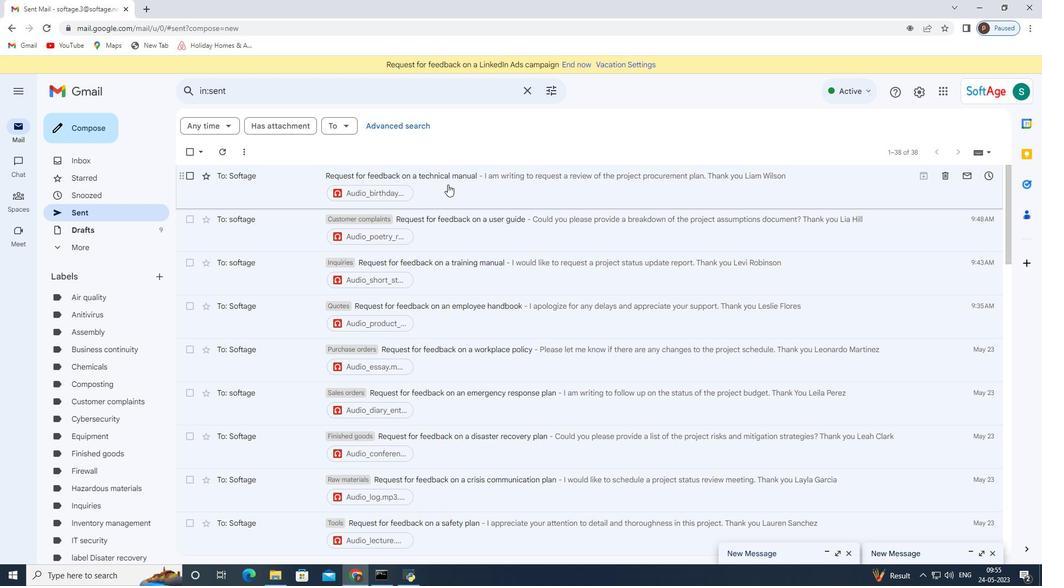 
Action: Mouse pressed right at (448, 184)
Screenshot: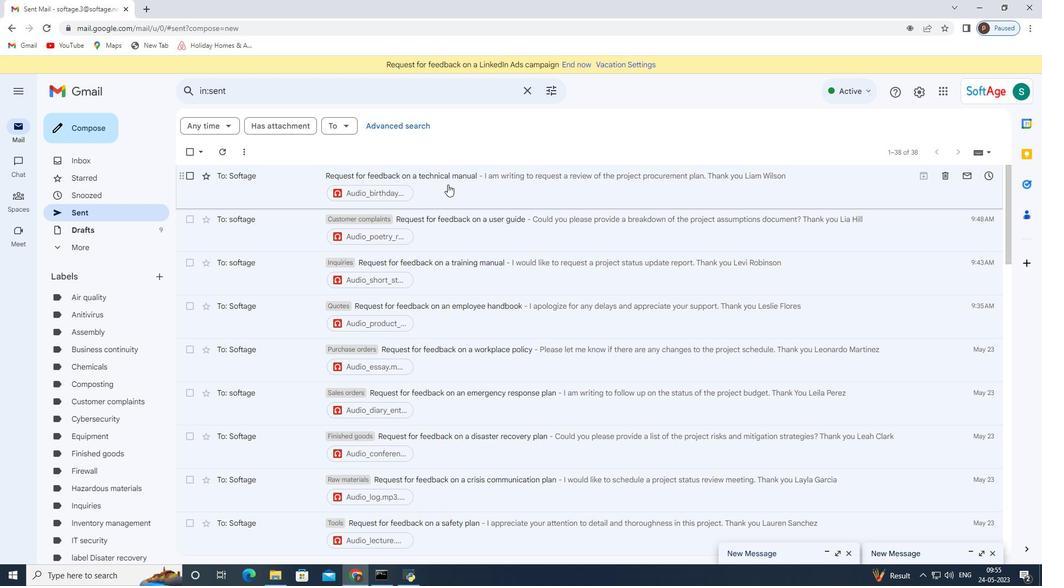 
Action: Mouse moved to (505, 364)
Screenshot: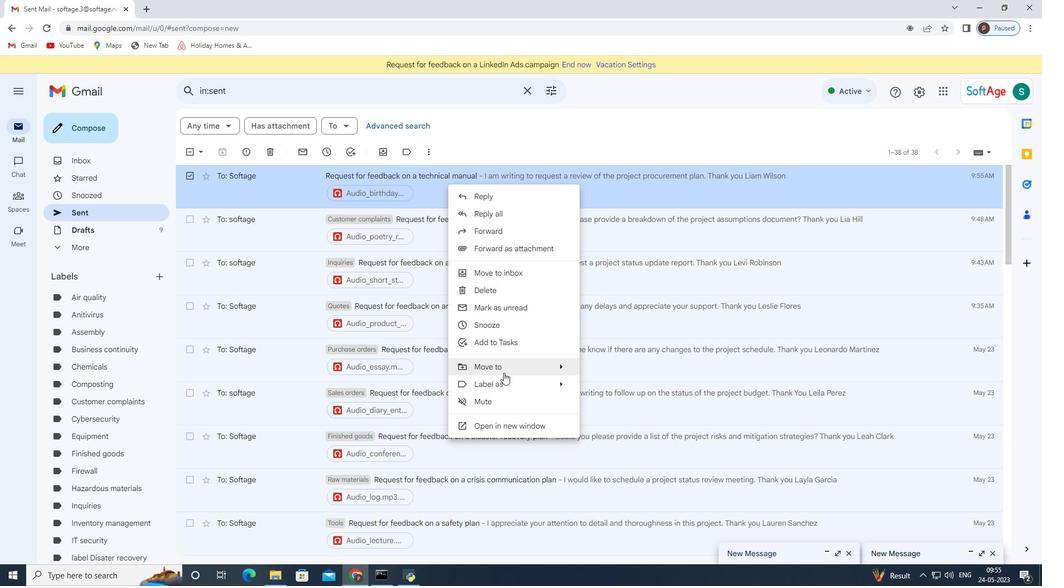 
Action: Mouse pressed left at (505, 364)
Screenshot: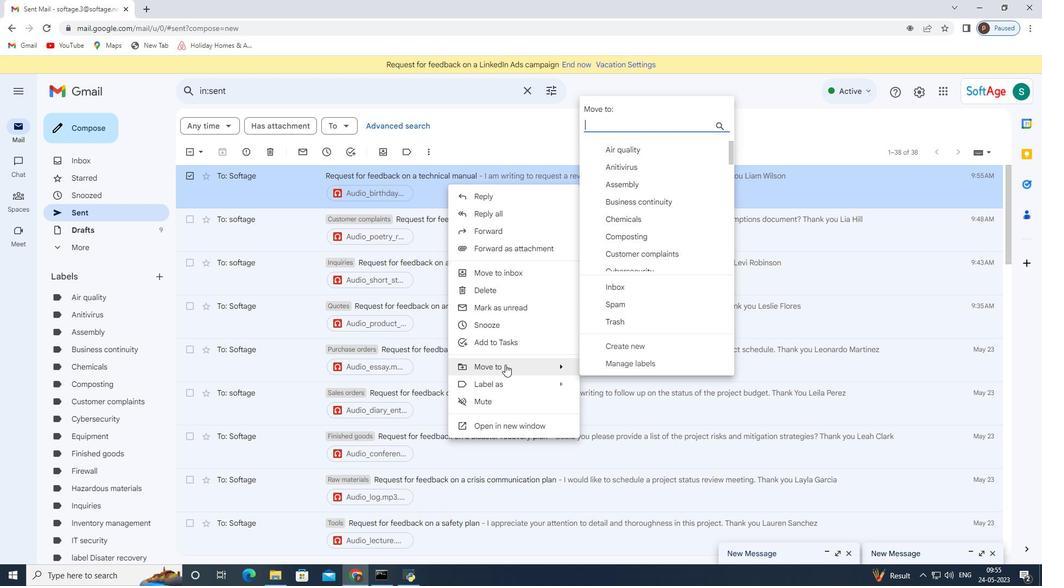 
Action: Mouse moved to (647, 347)
Screenshot: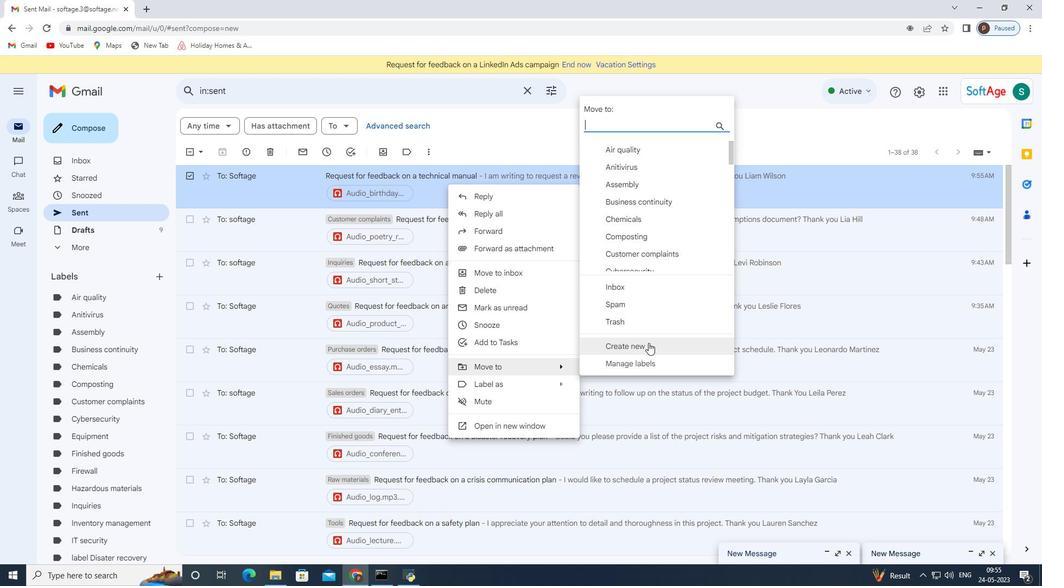 
Action: Mouse pressed left at (647, 347)
Screenshot: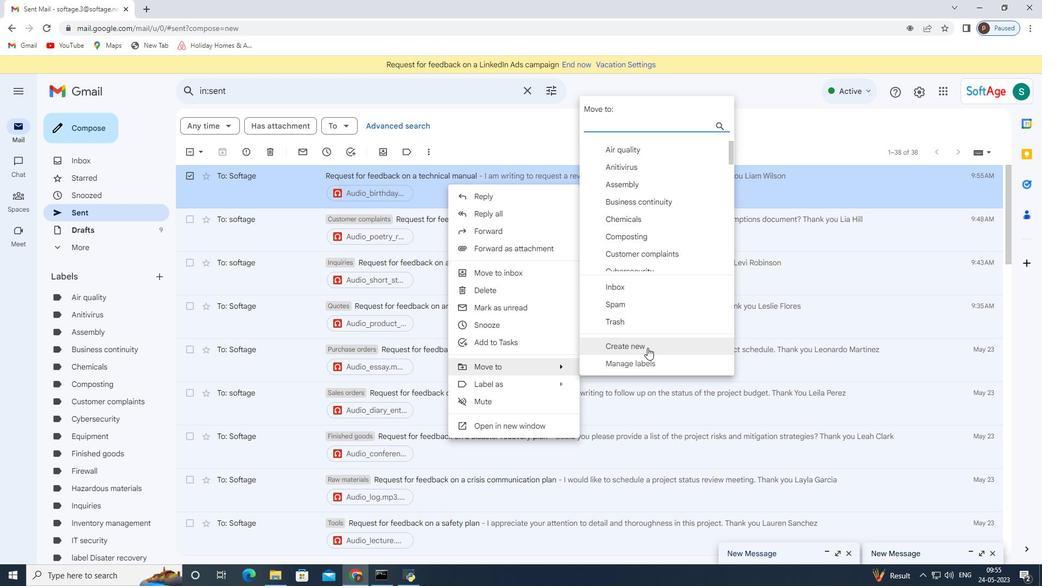 
Action: Mouse moved to (448, 294)
Screenshot: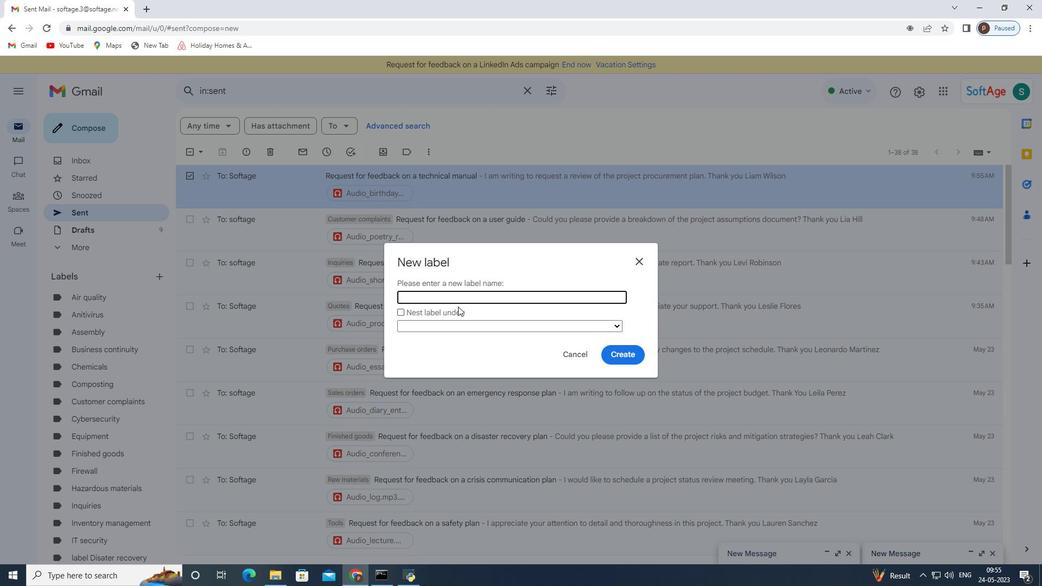 
Action: Mouse pressed left at (448, 294)
Screenshot: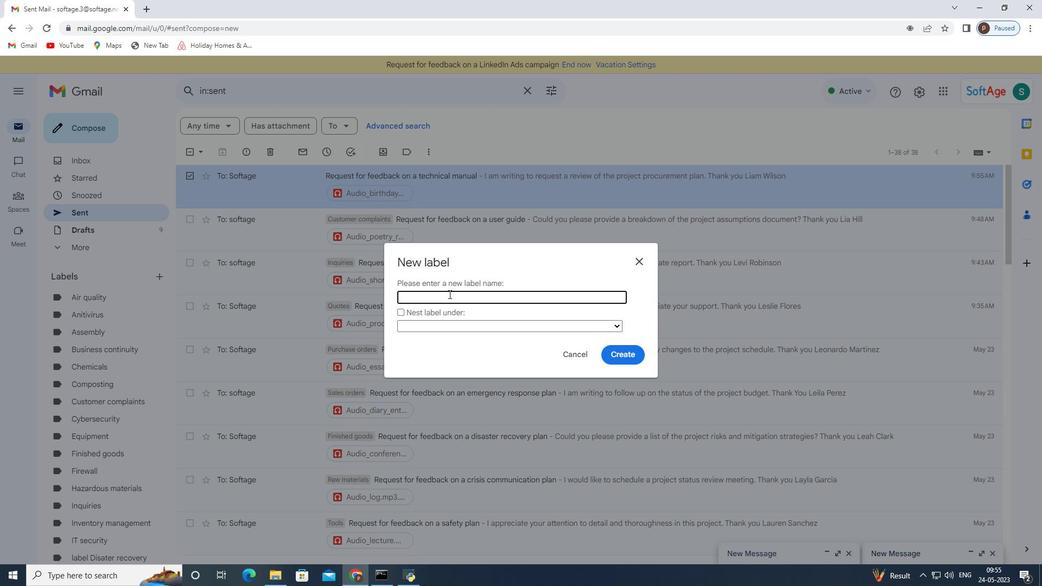 
Action: Mouse pressed left at (448, 294)
Screenshot: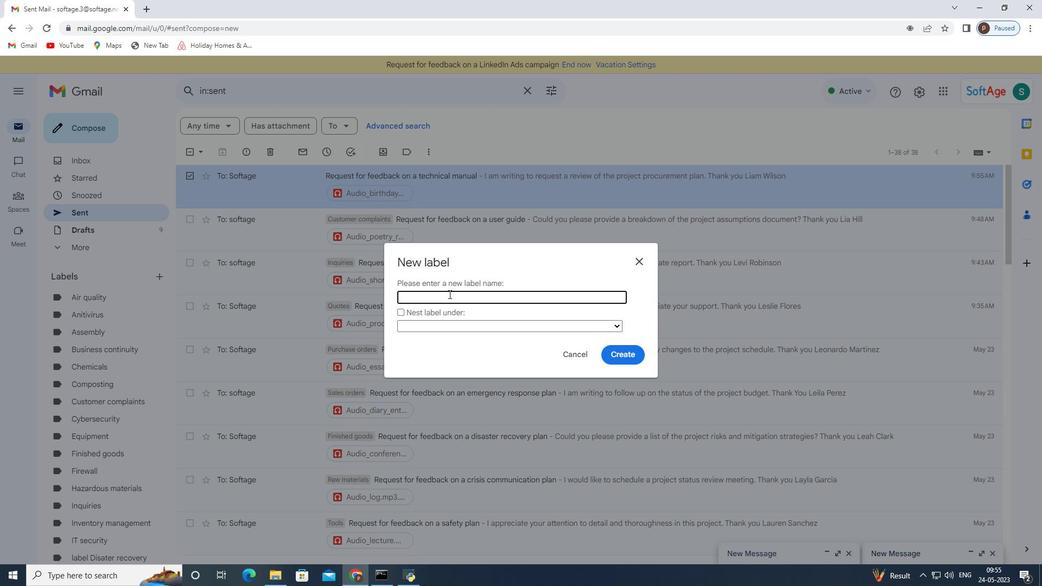 
Action: Key pressed <Key.shift>Warranty<Key.space>claims
Screenshot: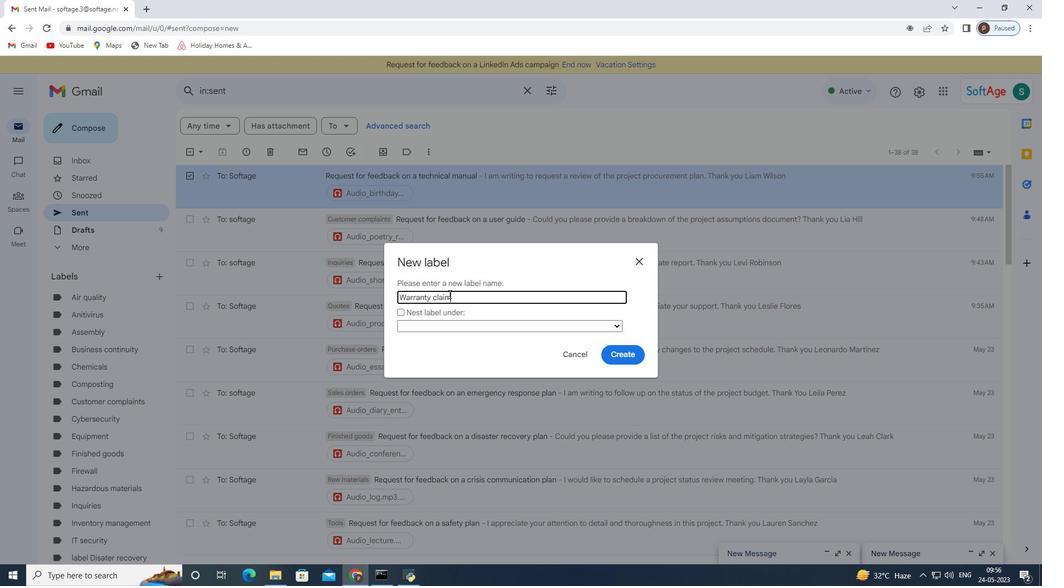 
Action: Mouse moved to (622, 352)
Screenshot: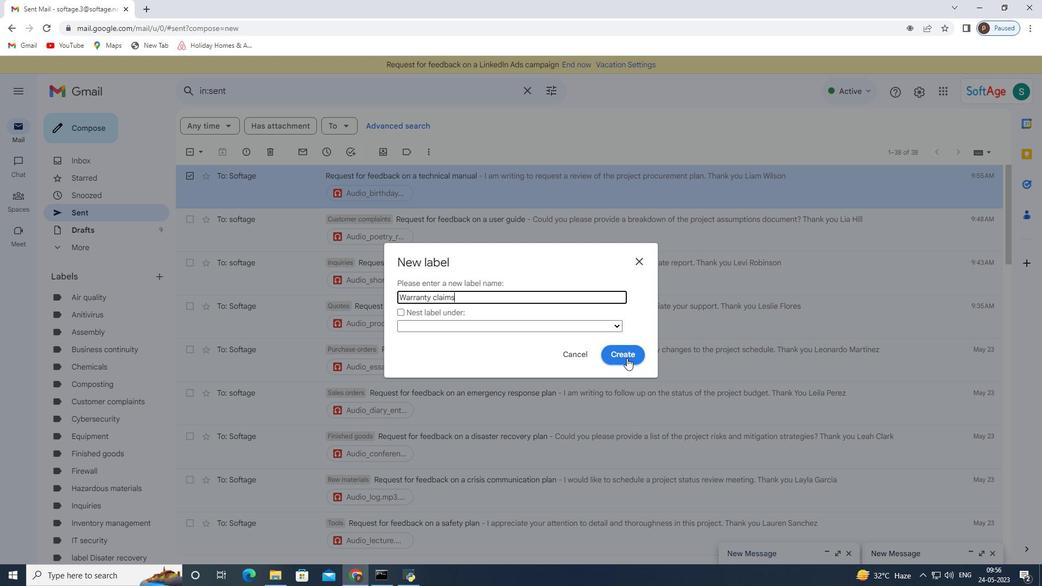 
Action: Mouse pressed left at (622, 352)
Screenshot: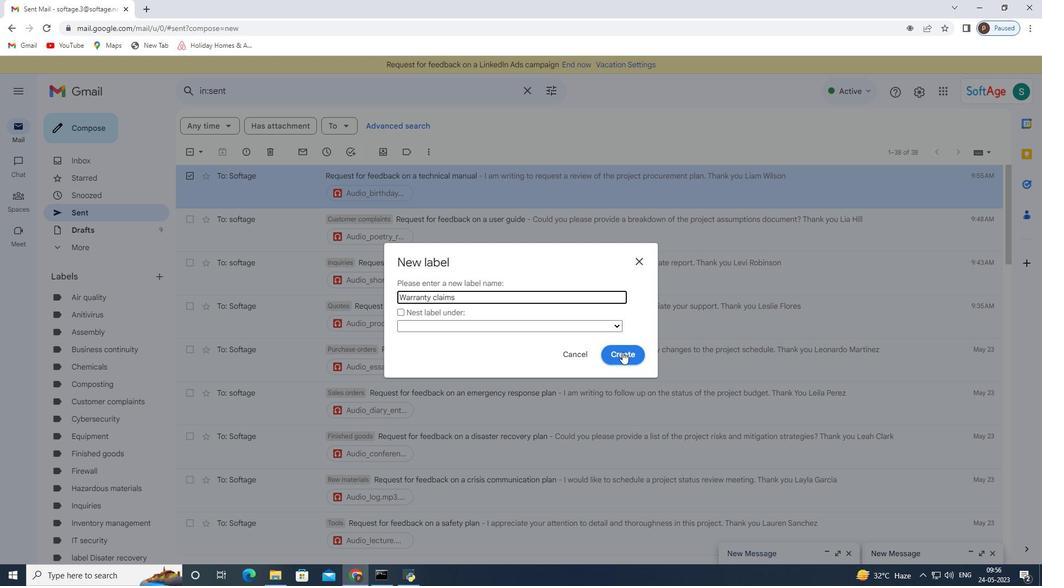 
Action: Mouse moved to (508, 369)
Screenshot: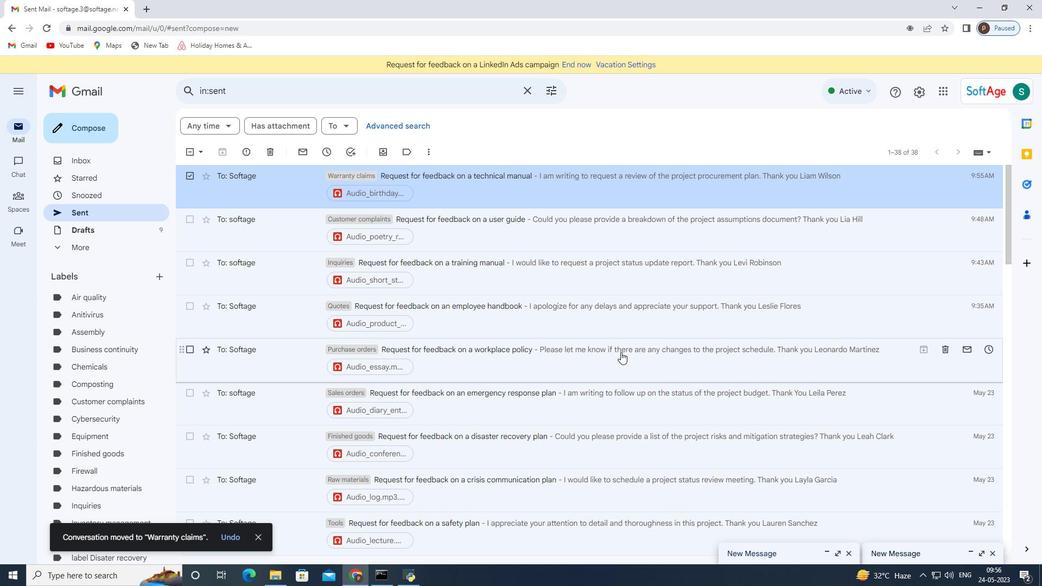 
